 Task: For heading Calibri with Bold.  font size for heading24,  'Change the font style of data to'Bell MT.  and font size to 16,  Change the alignment of both headline & data to Align middle & Align Center.  In the sheet  AssetAllocation logbookbook
Action: Mouse moved to (181, 213)
Screenshot: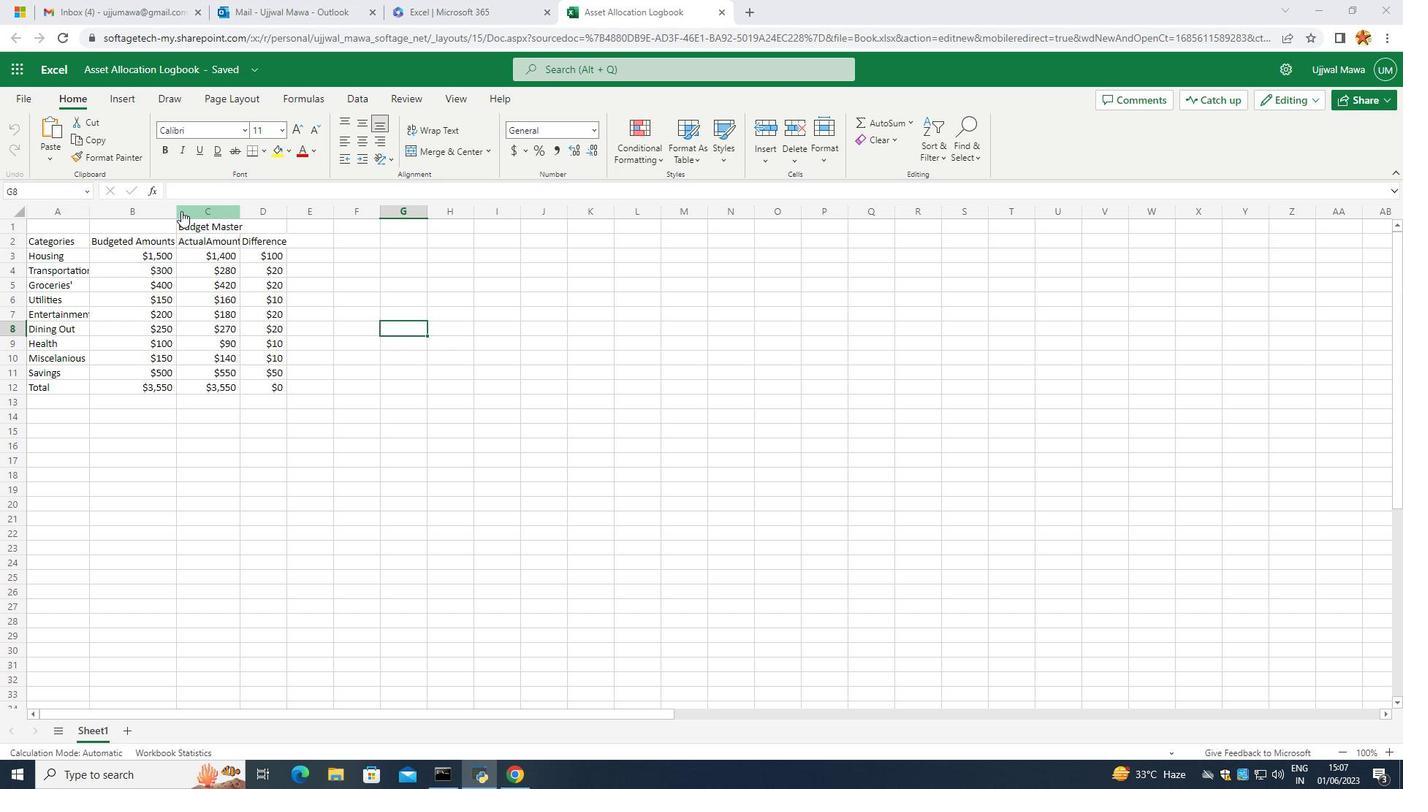 
Action: Mouse pressed left at (181, 213)
Screenshot: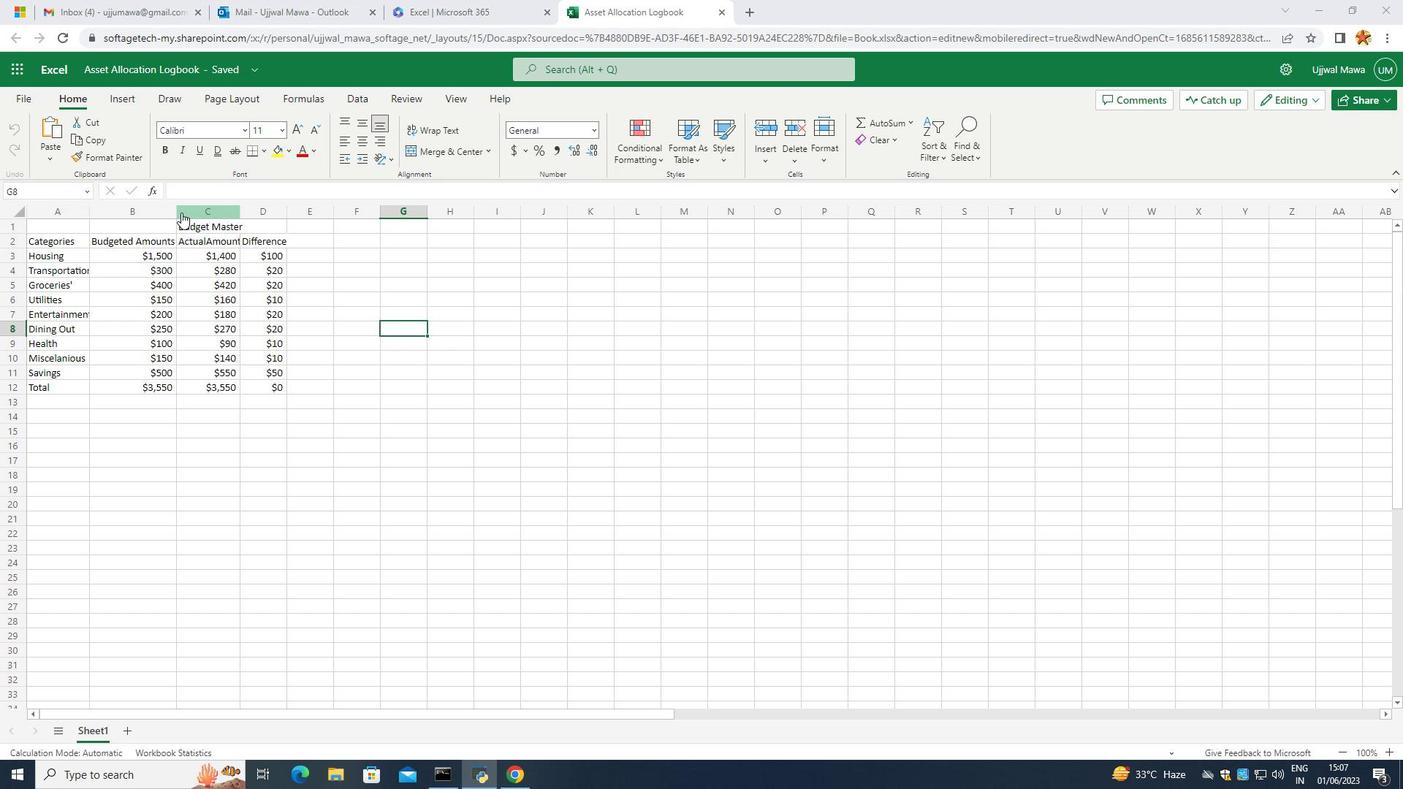 
Action: Mouse moved to (184, 219)
Screenshot: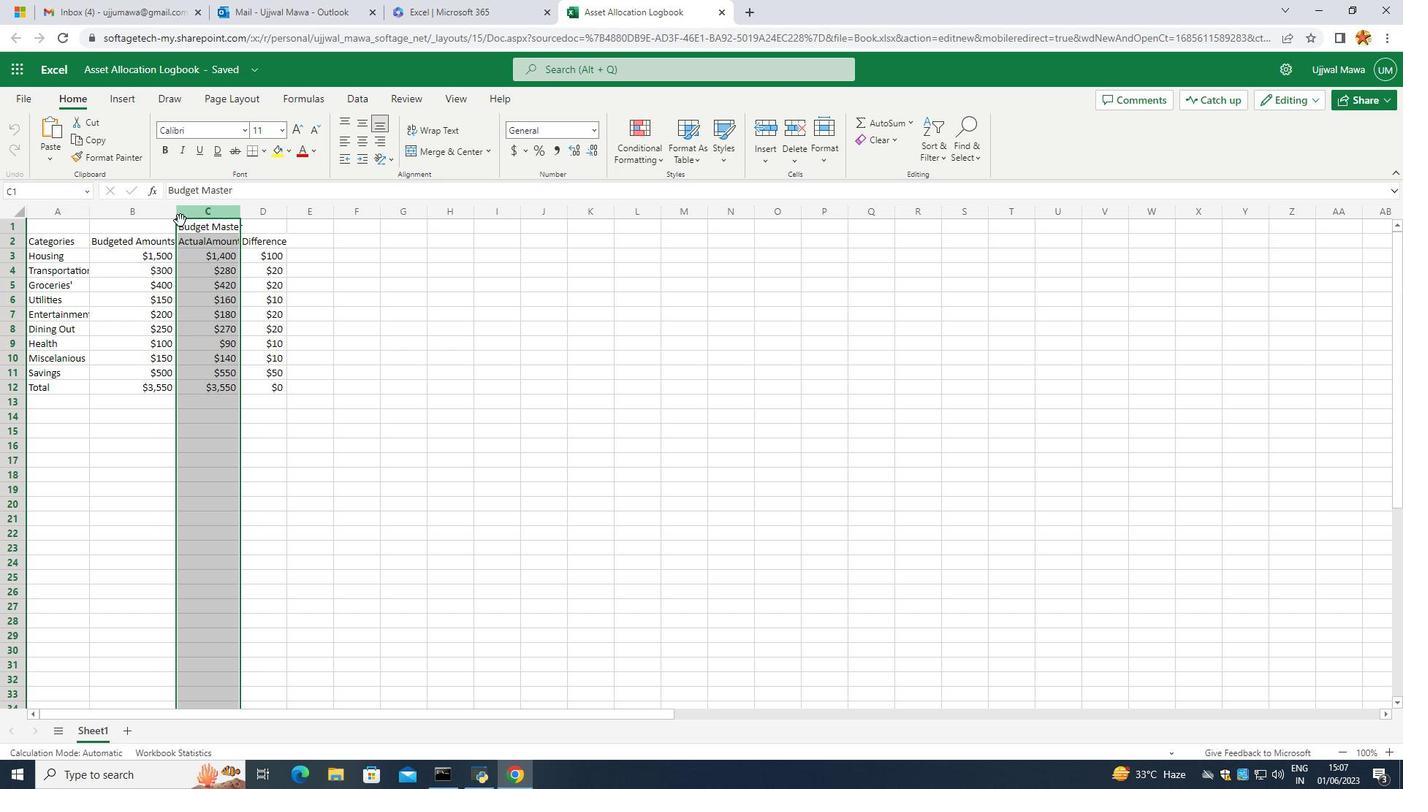 
Action: Mouse pressed left at (184, 219)
Screenshot: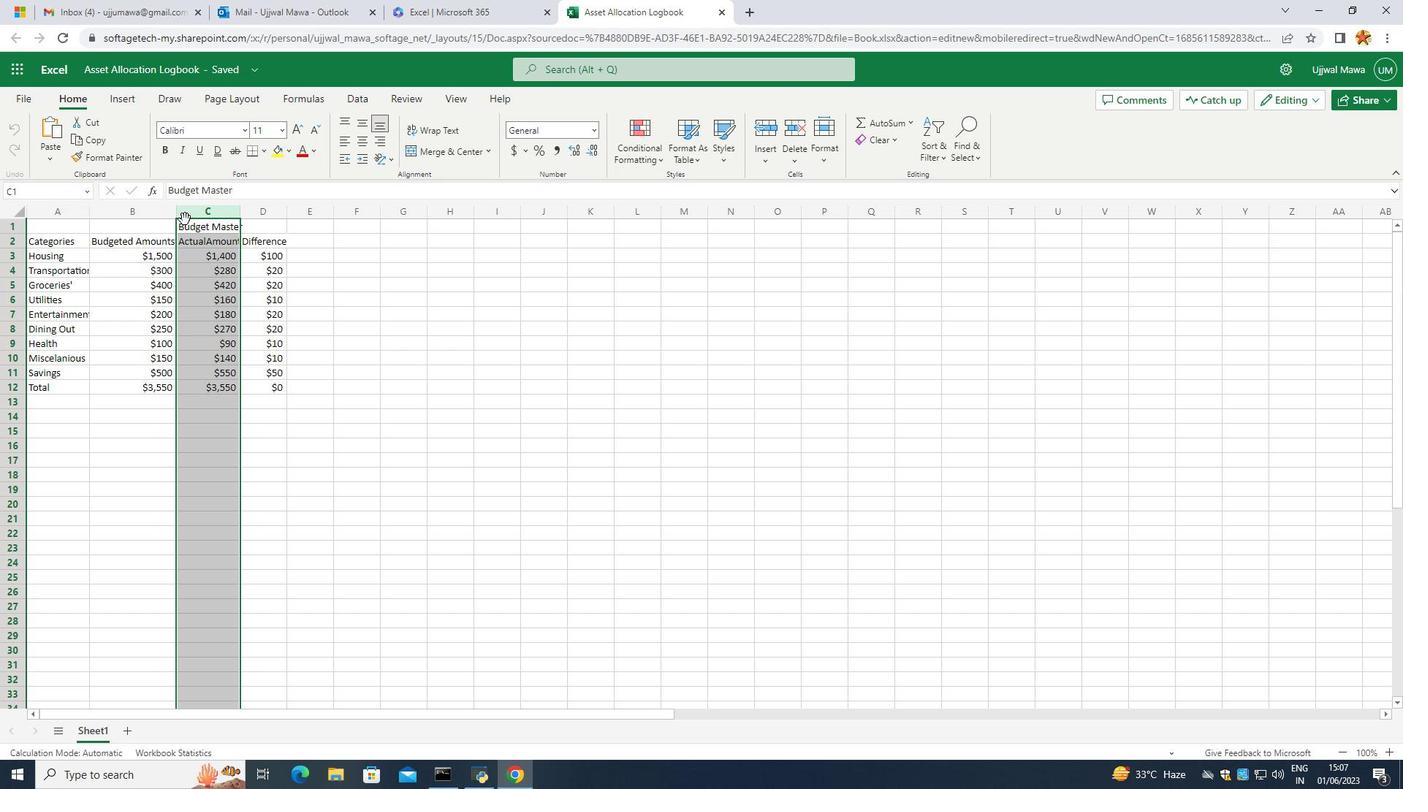 
Action: Mouse moved to (185, 225)
Screenshot: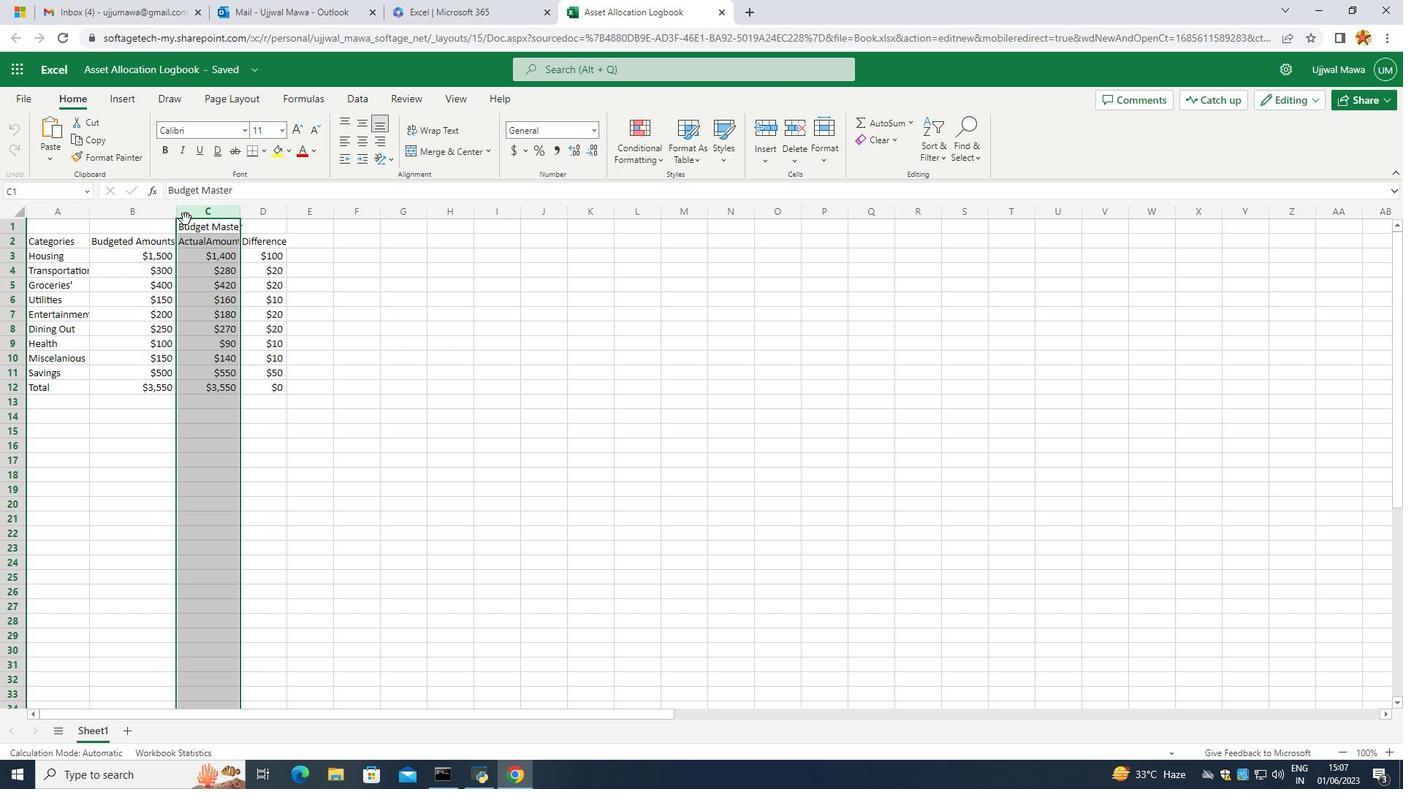 
Action: Mouse pressed left at (185, 225)
Screenshot: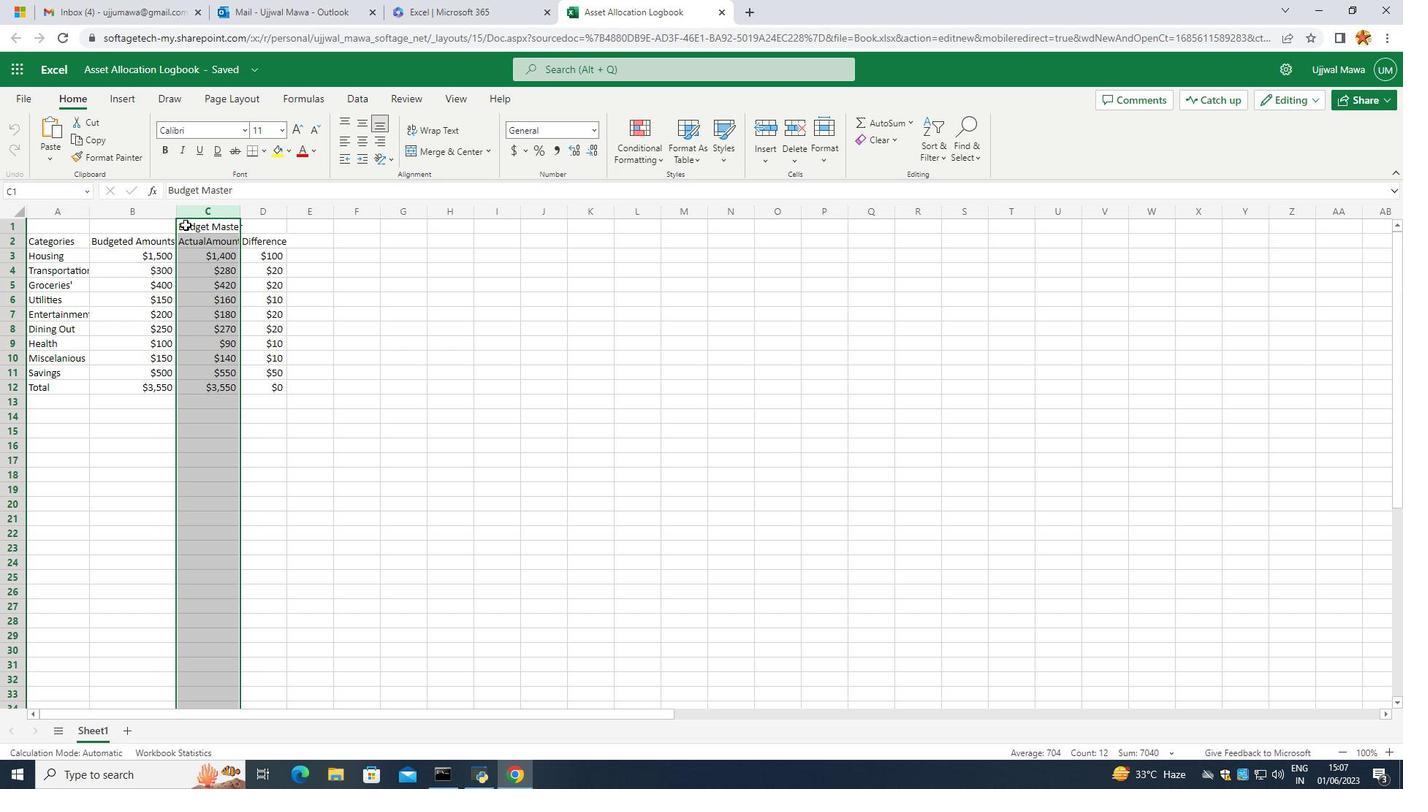 
Action: Mouse moved to (164, 146)
Screenshot: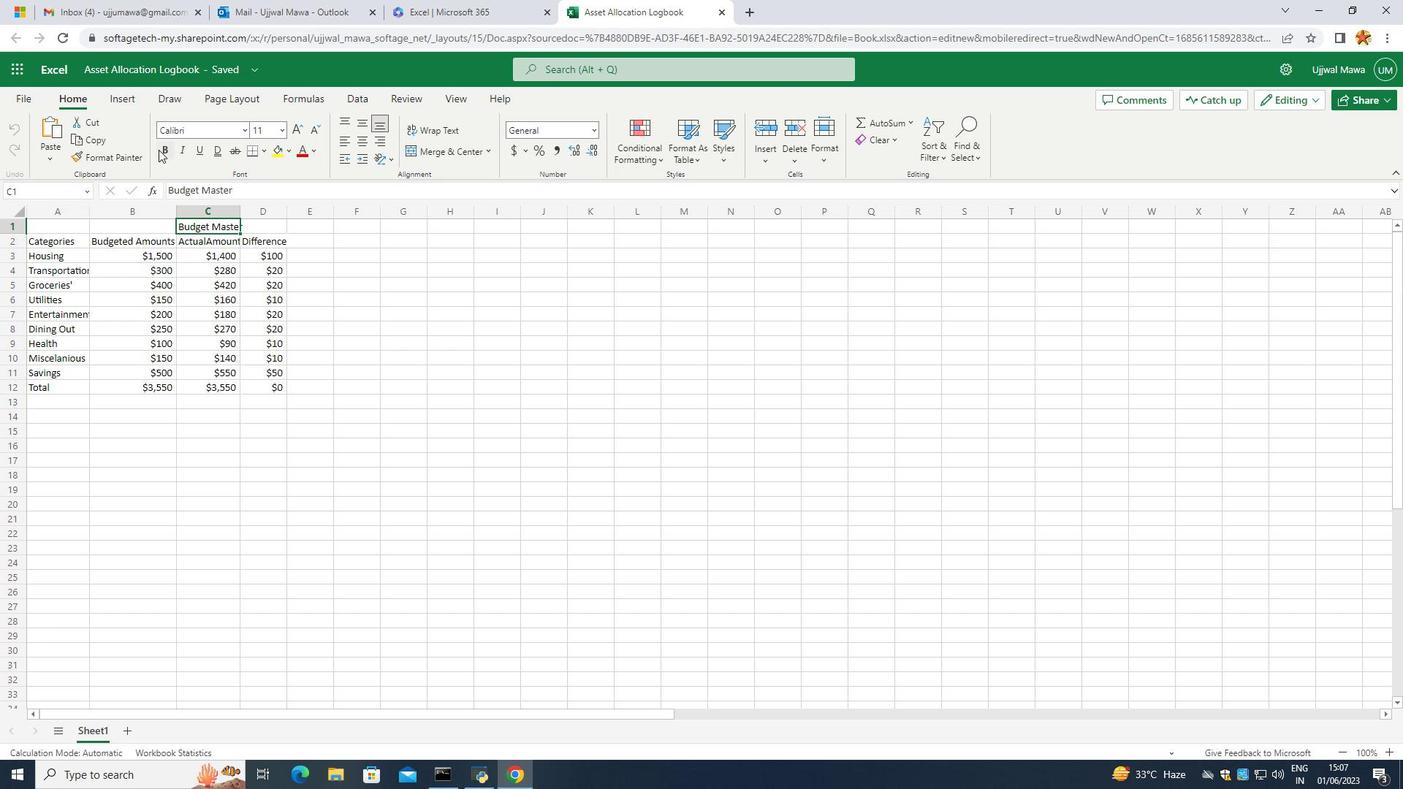 
Action: Mouse pressed left at (164, 146)
Screenshot: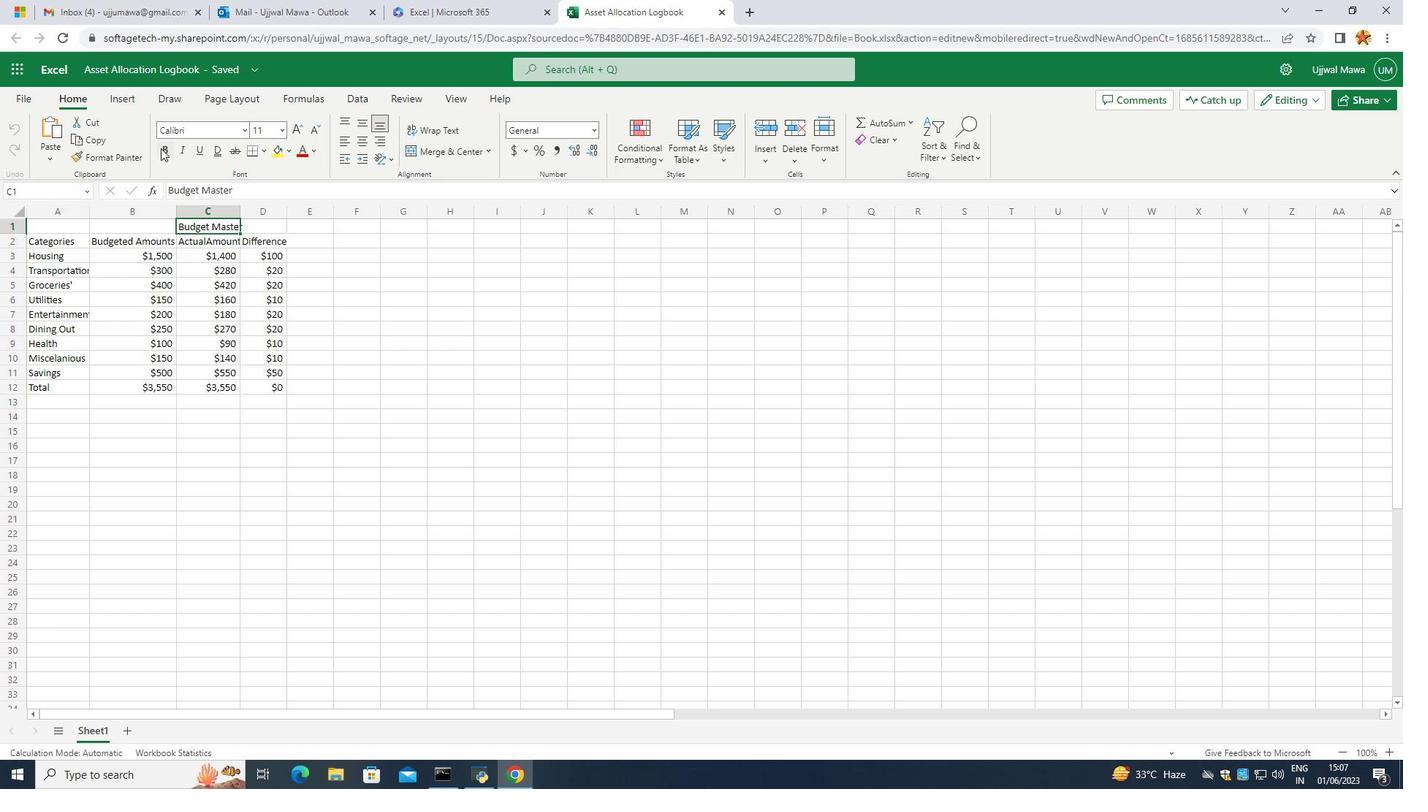 
Action: Mouse moved to (283, 125)
Screenshot: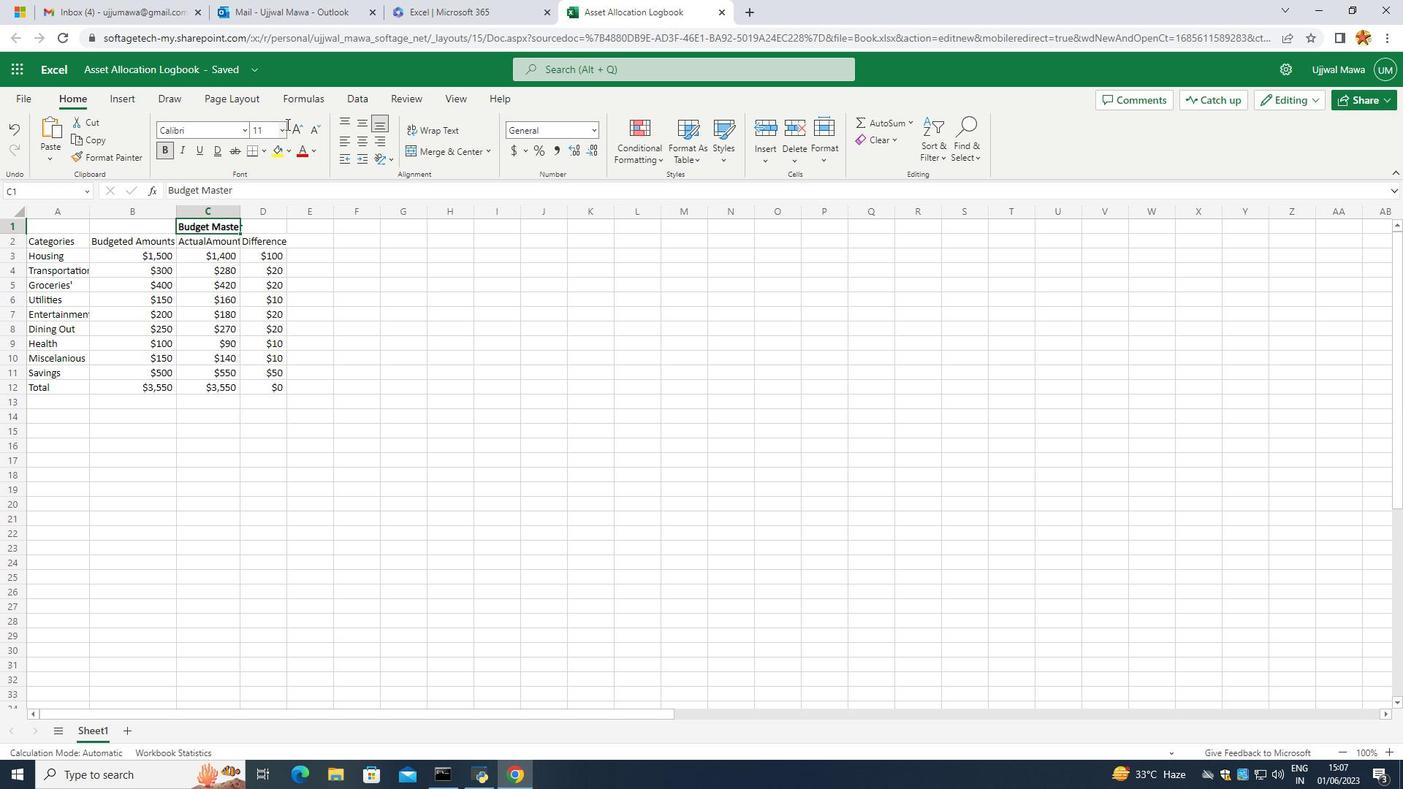 
Action: Mouse pressed left at (283, 125)
Screenshot: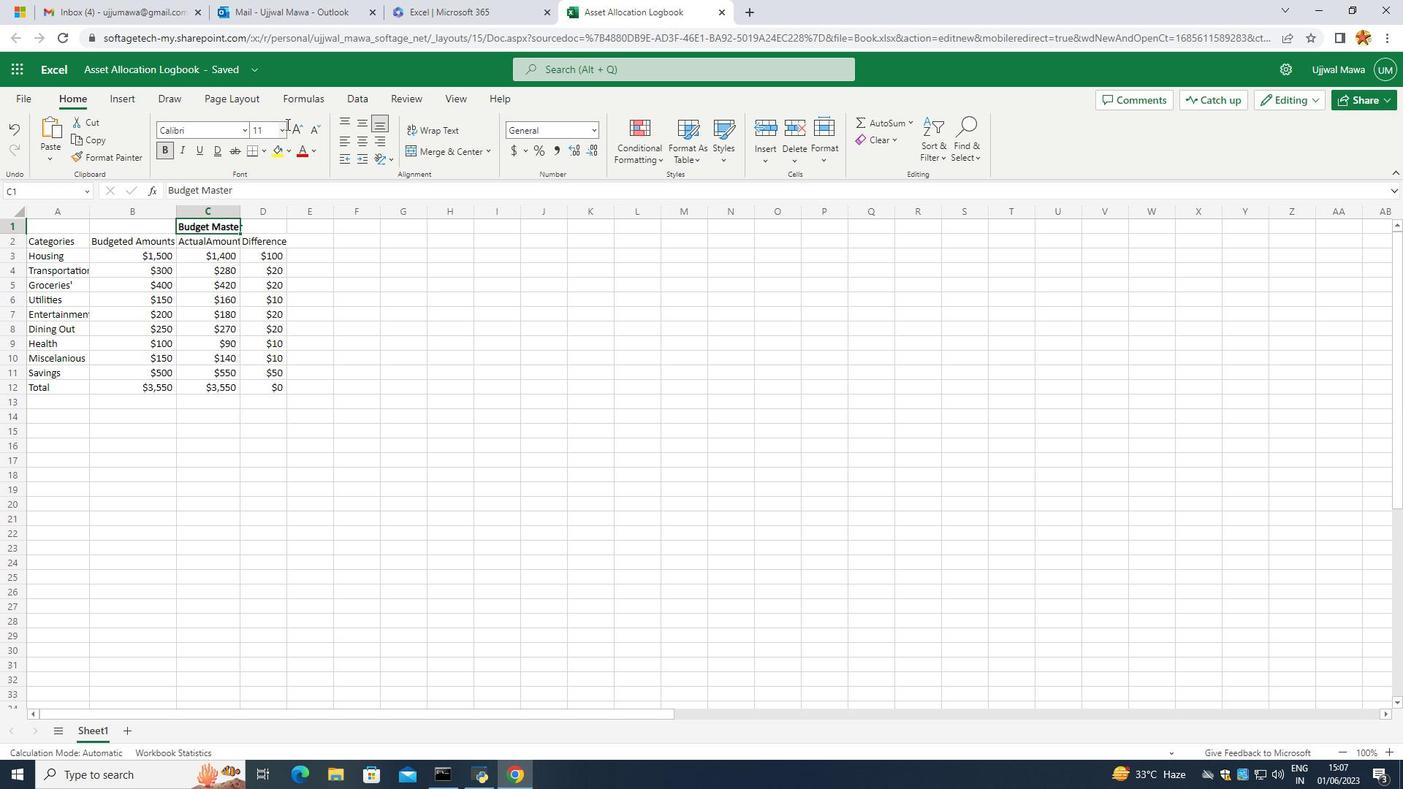 
Action: Mouse moved to (265, 312)
Screenshot: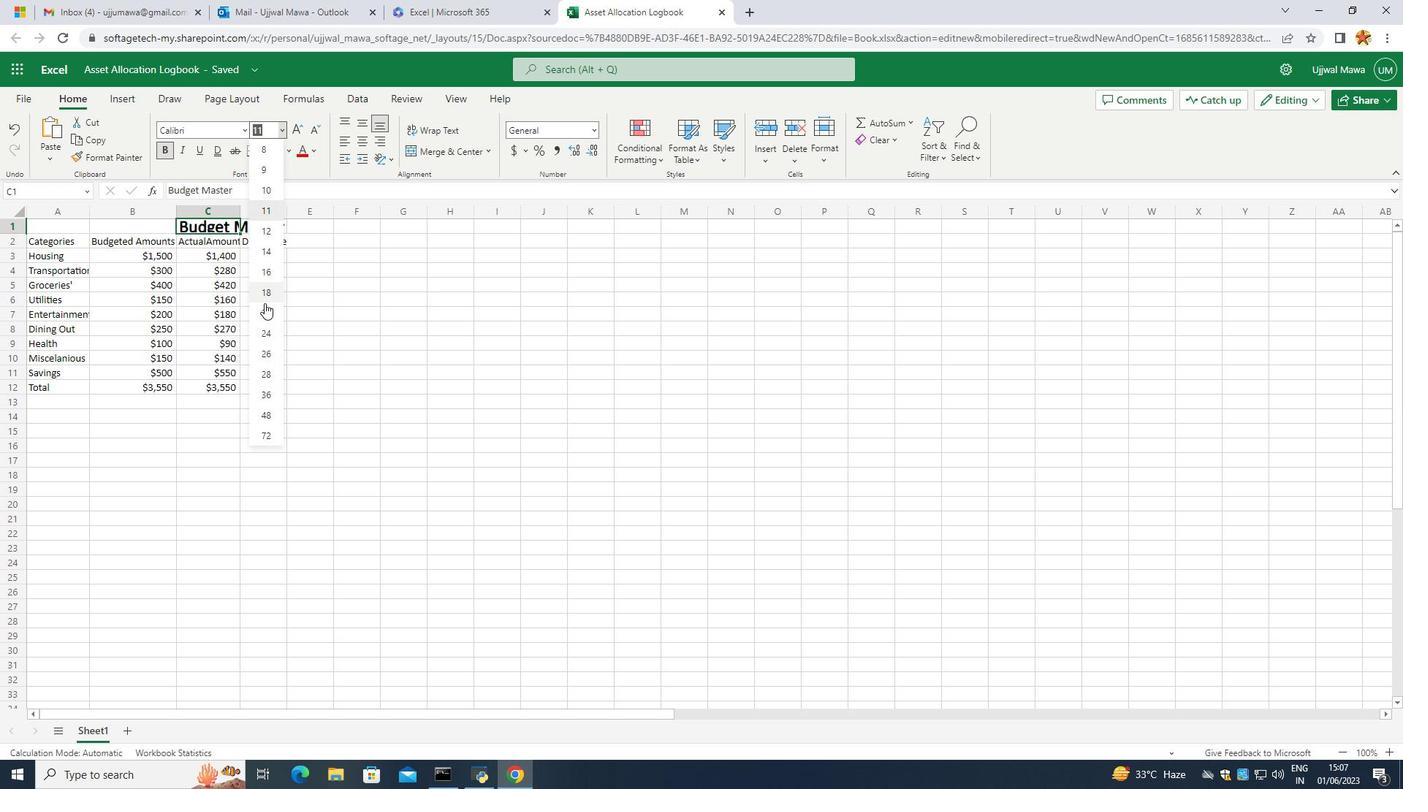 
Action: Mouse scrolled (265, 312) with delta (0, 0)
Screenshot: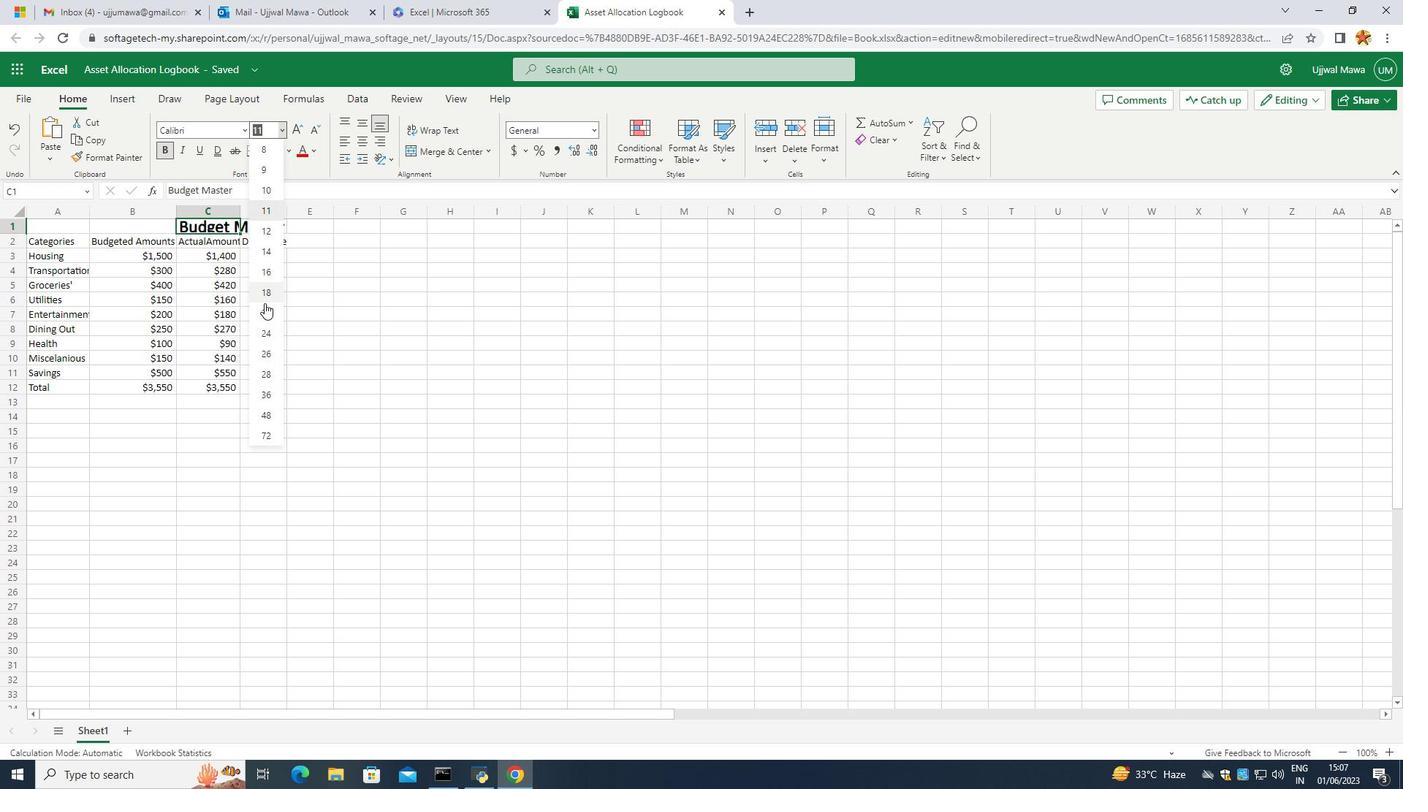 
Action: Mouse moved to (268, 331)
Screenshot: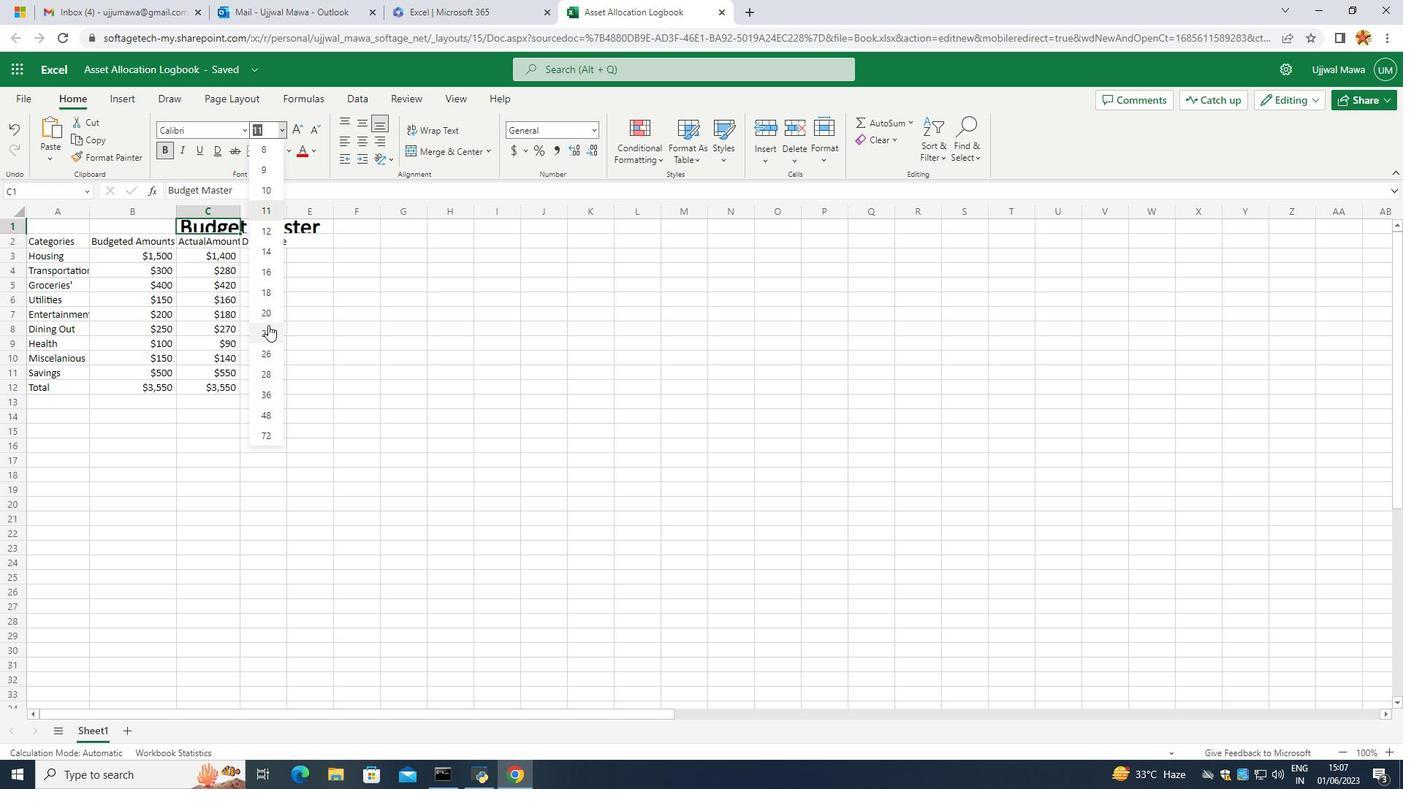 
Action: Mouse pressed left at (268, 331)
Screenshot: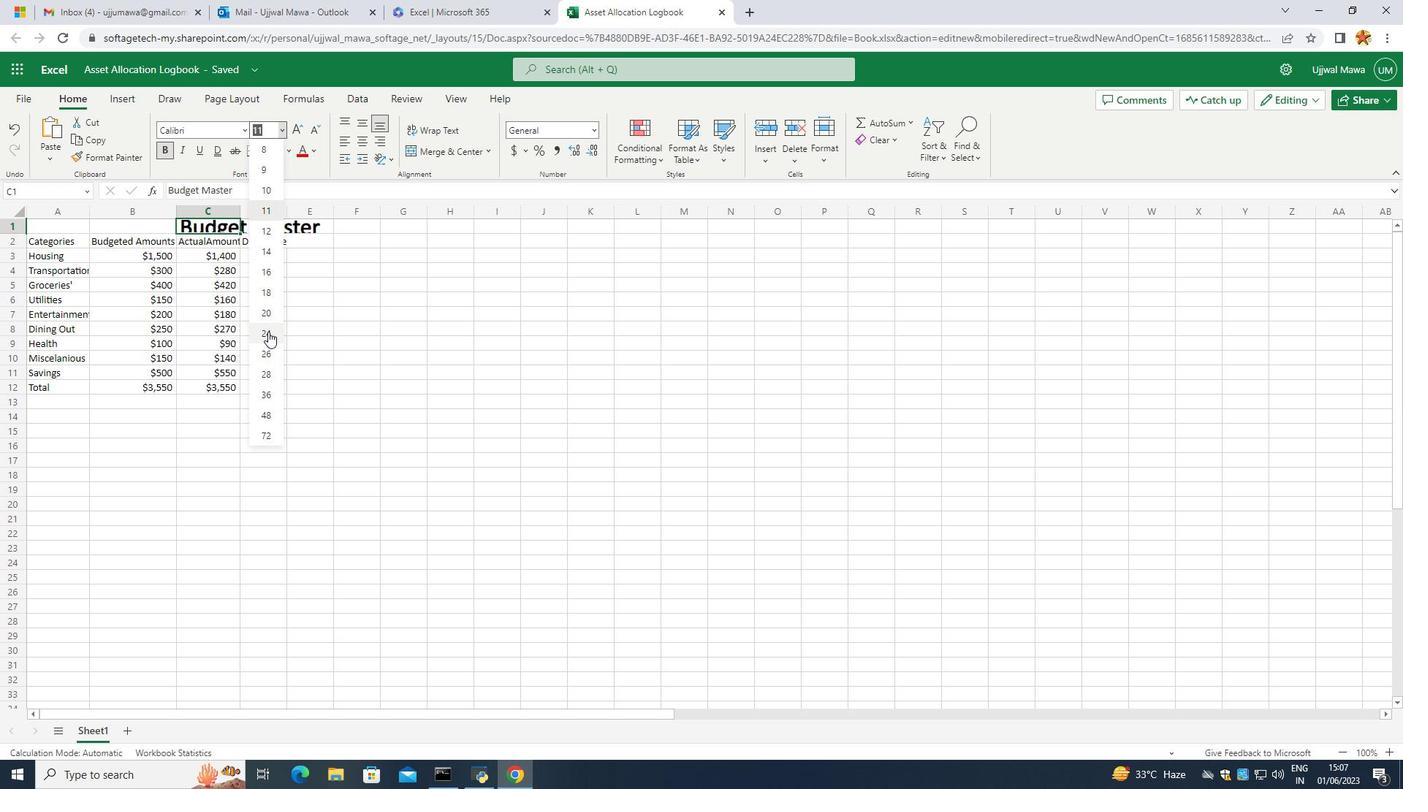 
Action: Mouse moved to (467, 331)
Screenshot: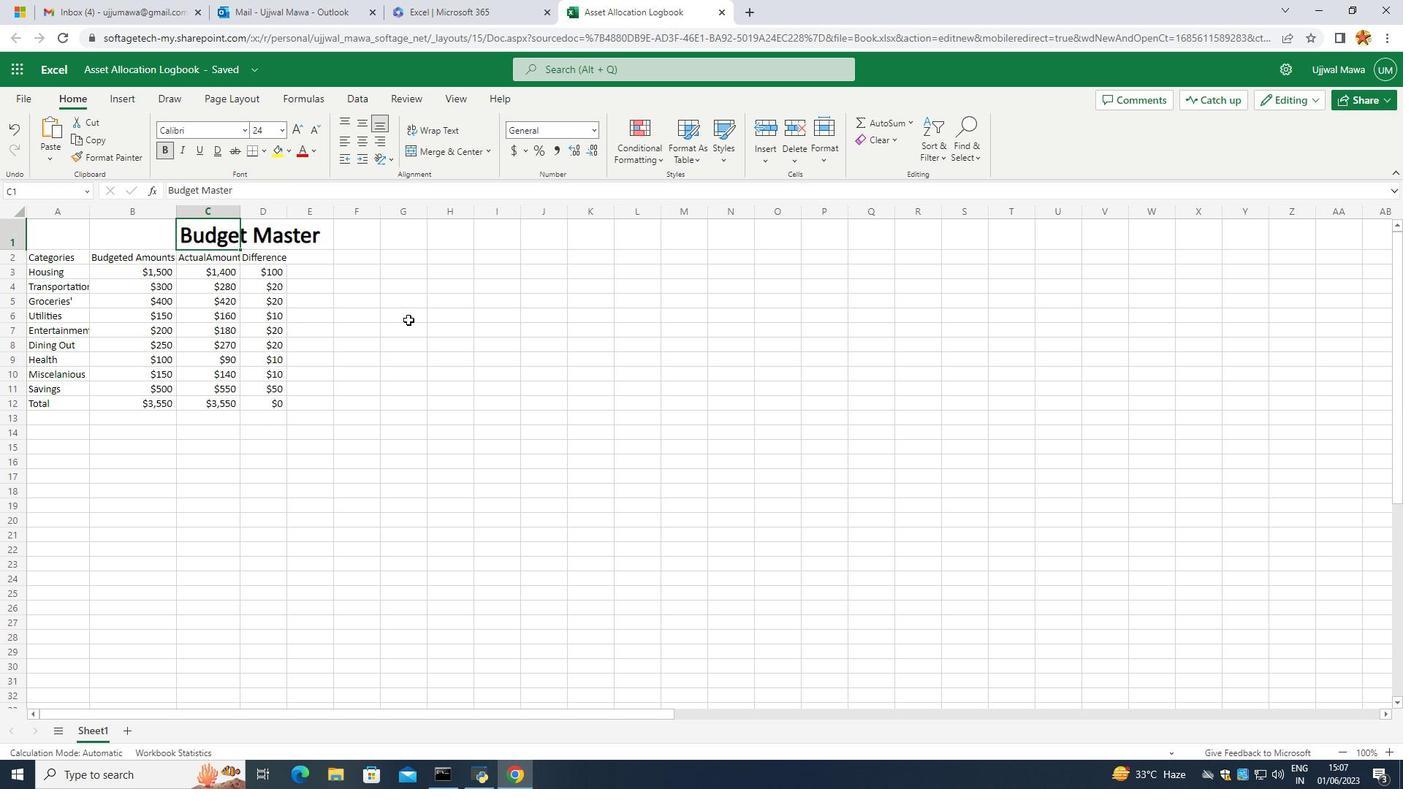 
Action: Mouse pressed left at (467, 331)
Screenshot: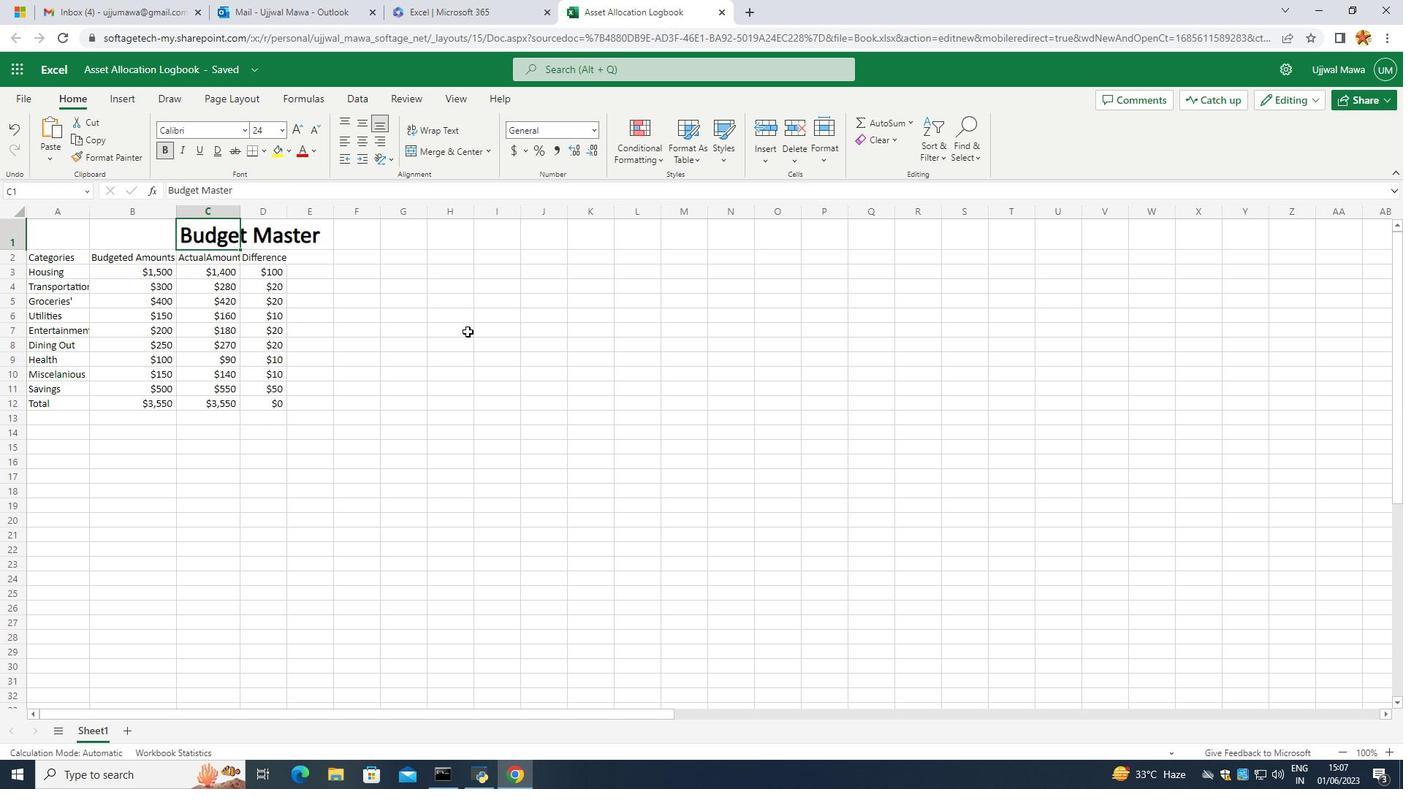 
Action: Mouse moved to (54, 268)
Screenshot: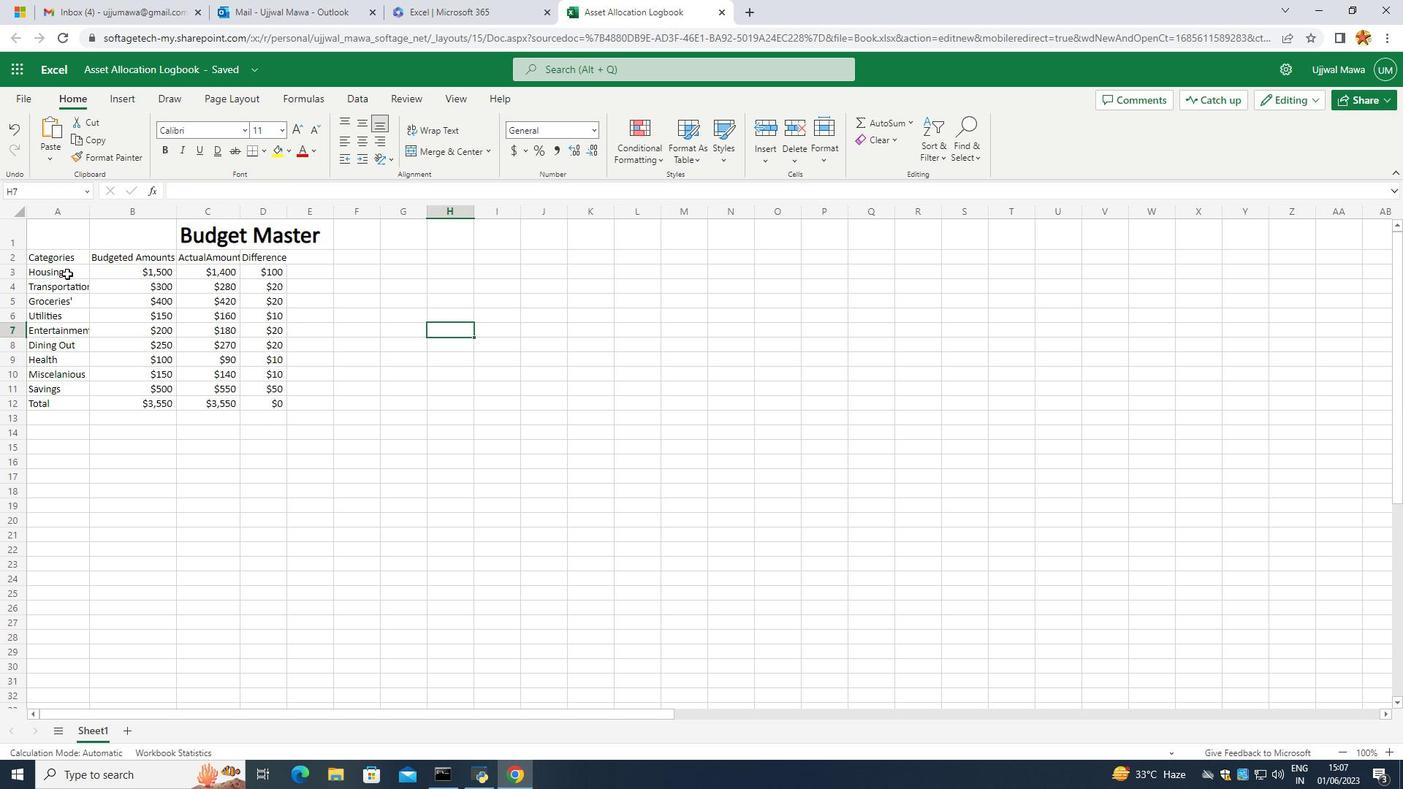 
Action: Mouse pressed left at (54, 268)
Screenshot: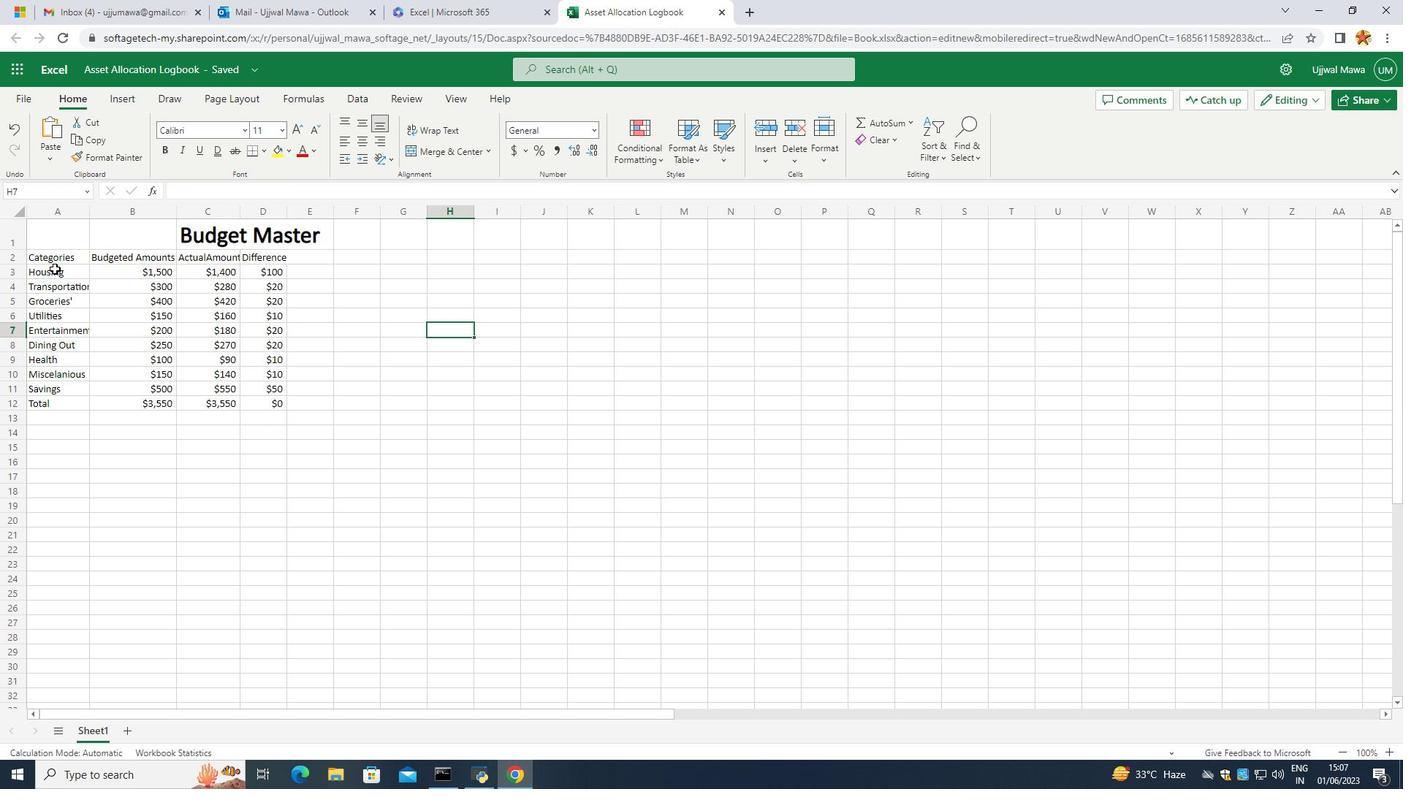 
Action: Mouse moved to (402, 405)
Screenshot: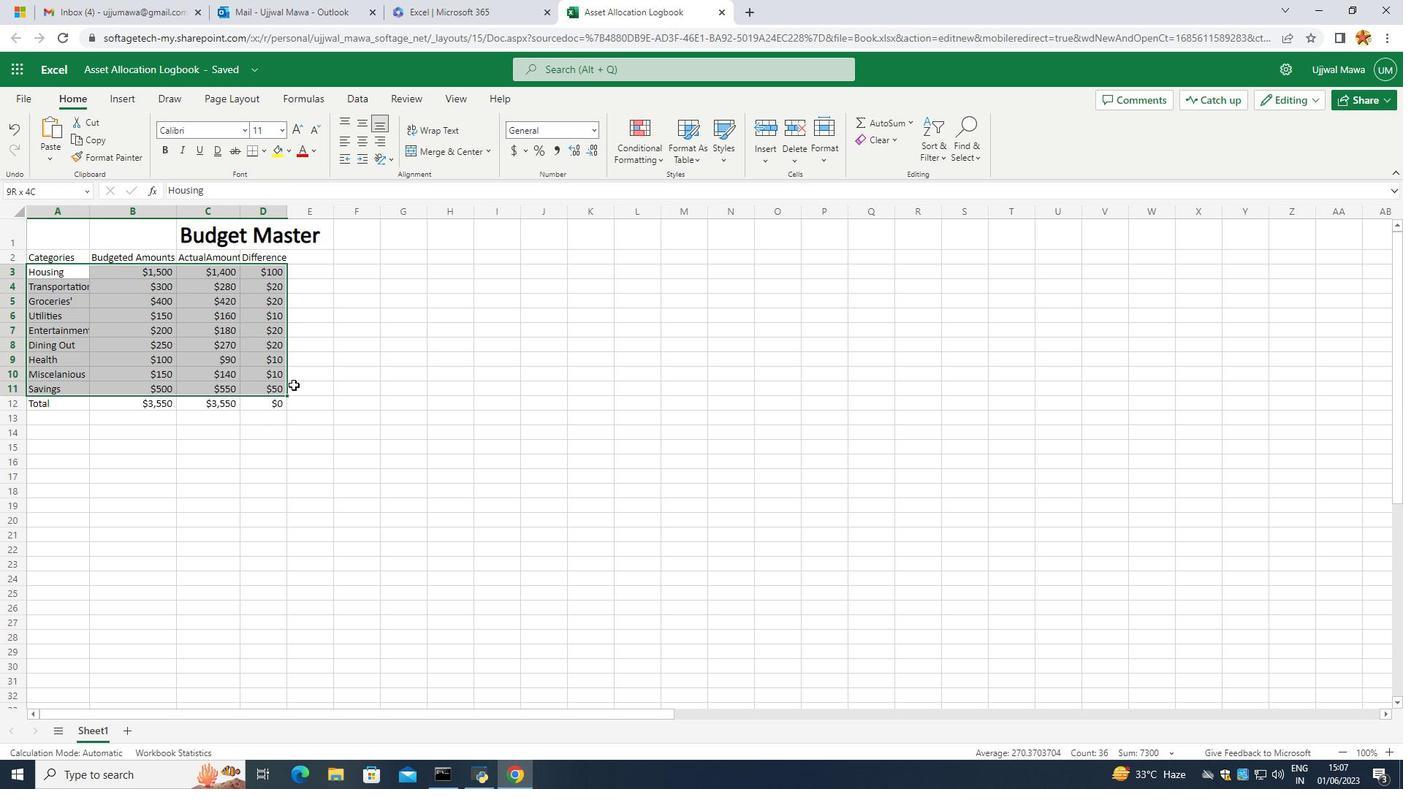 
Action: Mouse pressed left at (402, 405)
Screenshot: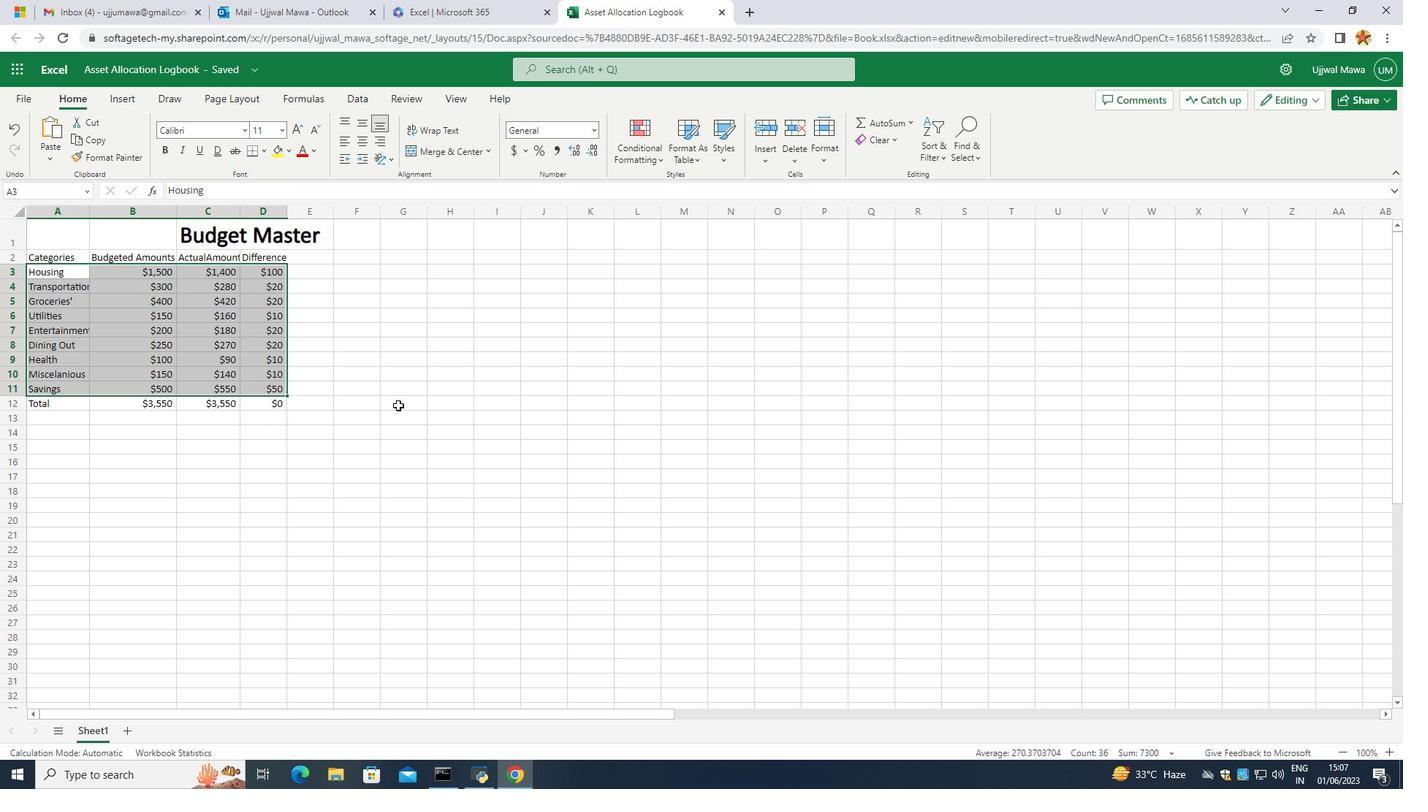 
Action: Mouse moved to (59, 255)
Screenshot: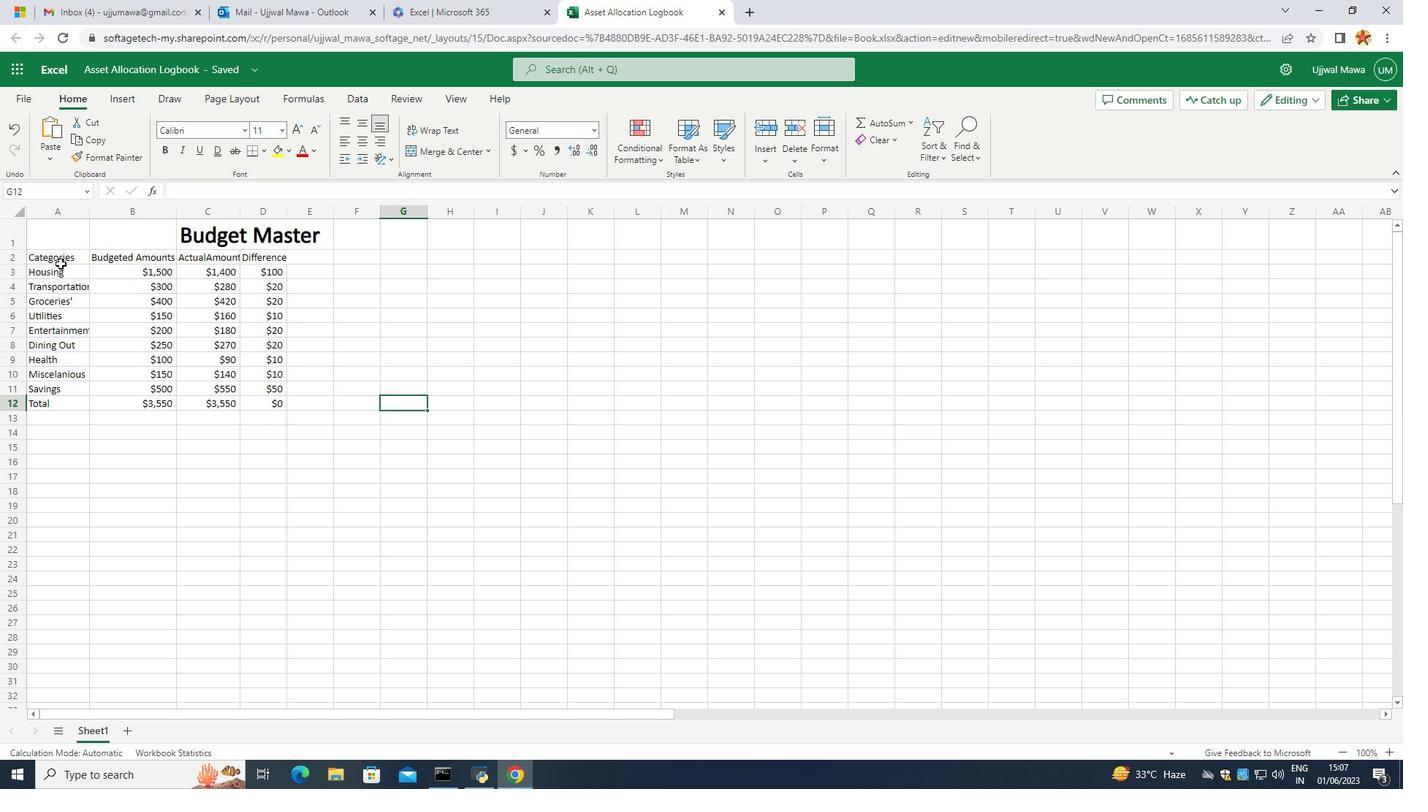 
Action: Mouse pressed left at (59, 255)
Screenshot: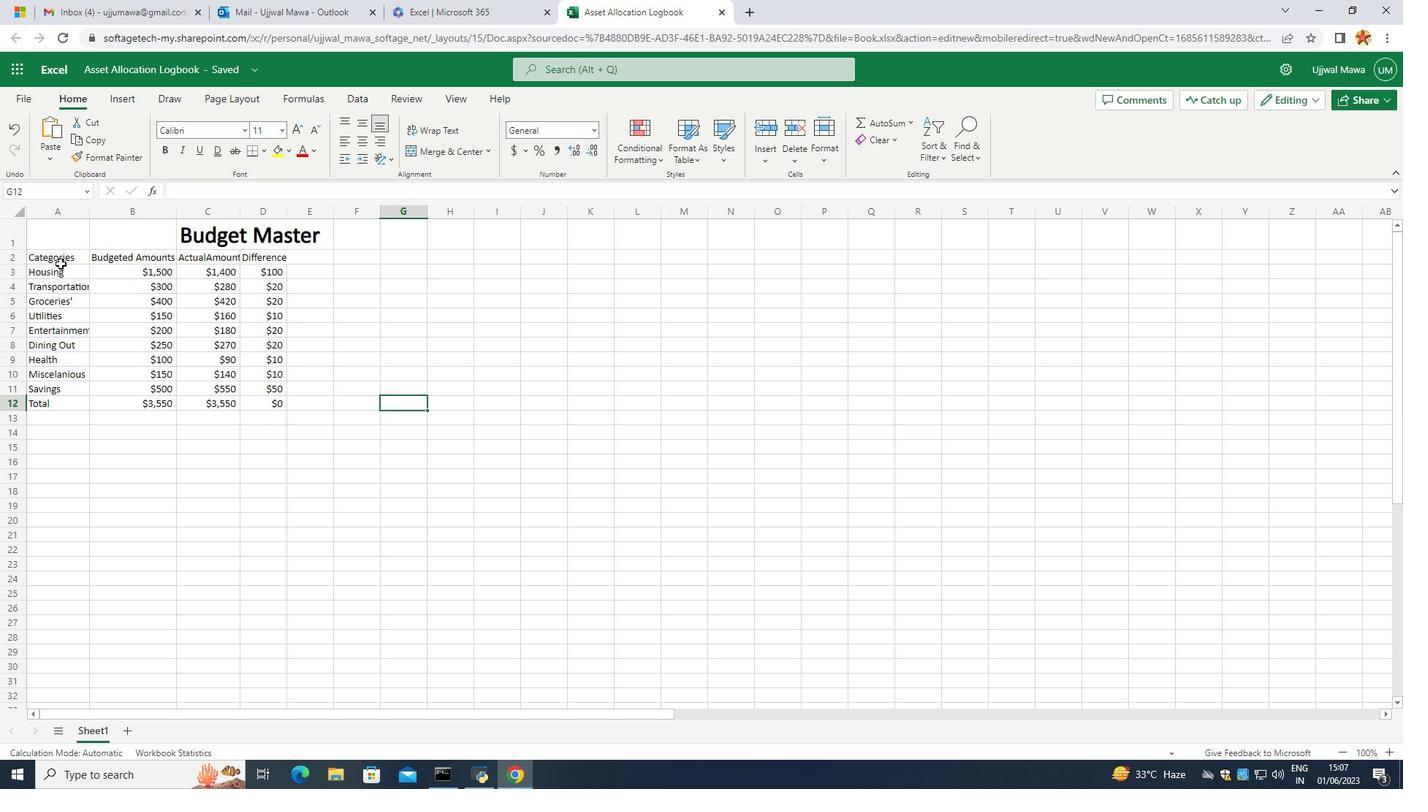 
Action: Mouse moved to (243, 125)
Screenshot: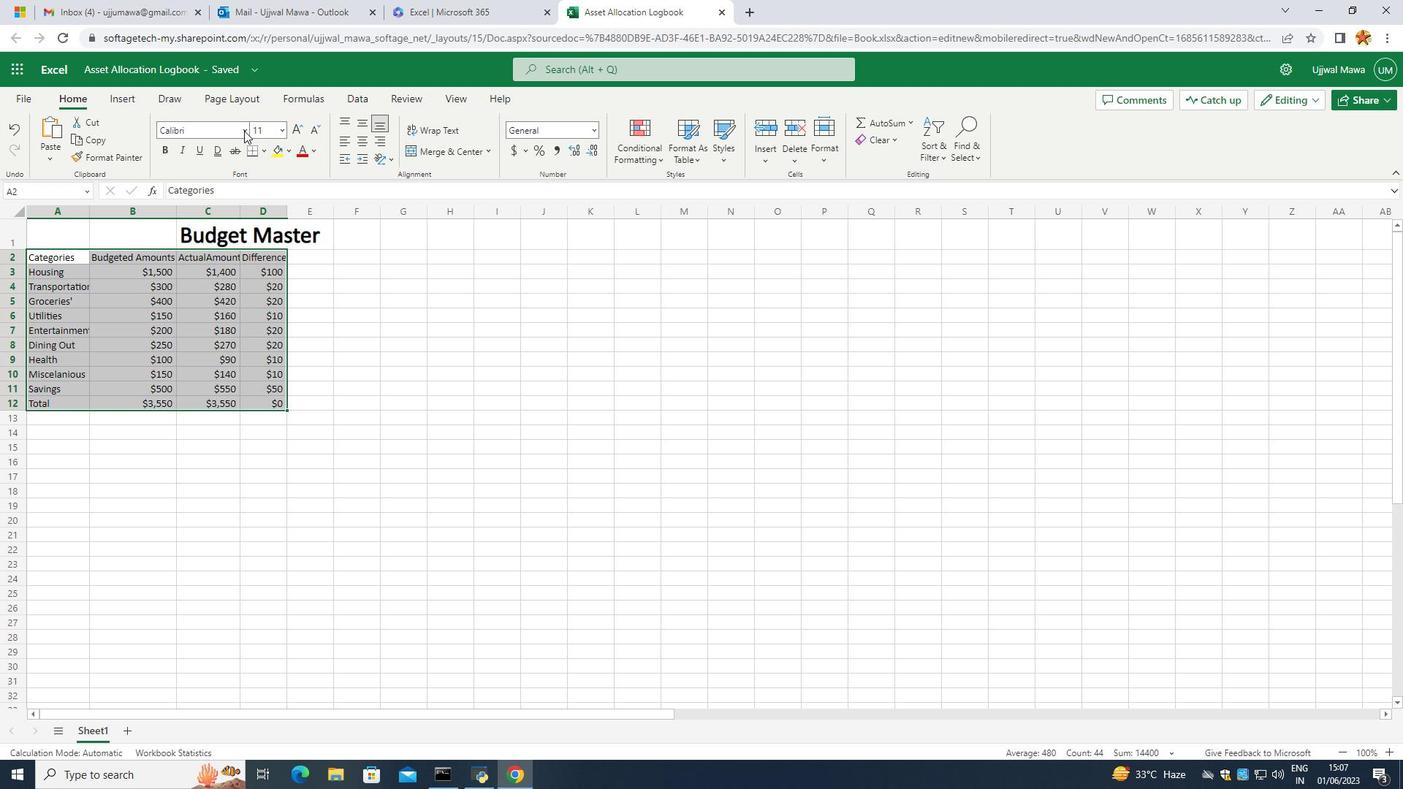 
Action: Mouse pressed left at (243, 125)
Screenshot: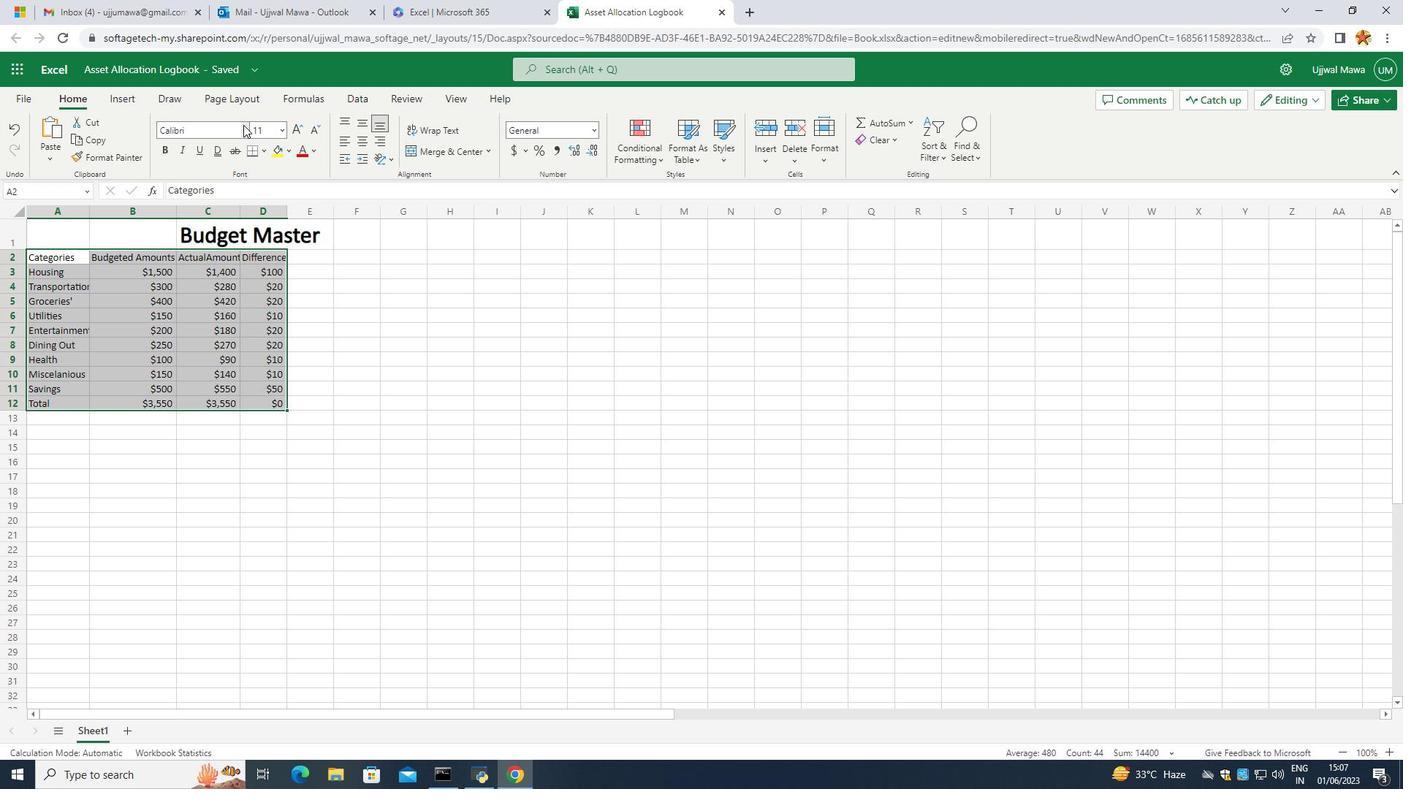 
Action: Mouse moved to (143, 405)
Screenshot: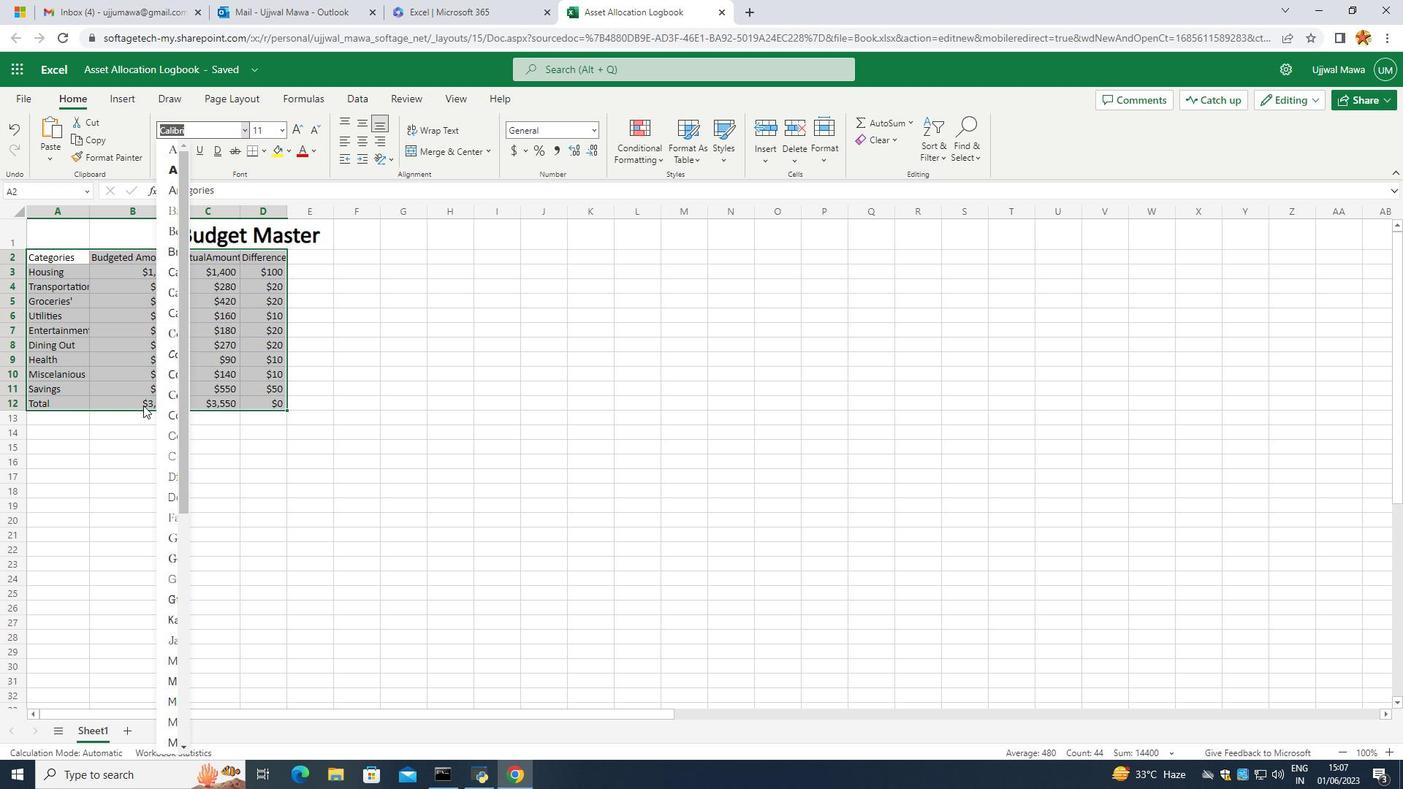 
Action: Mouse scrolled (143, 405) with delta (0, 0)
Screenshot: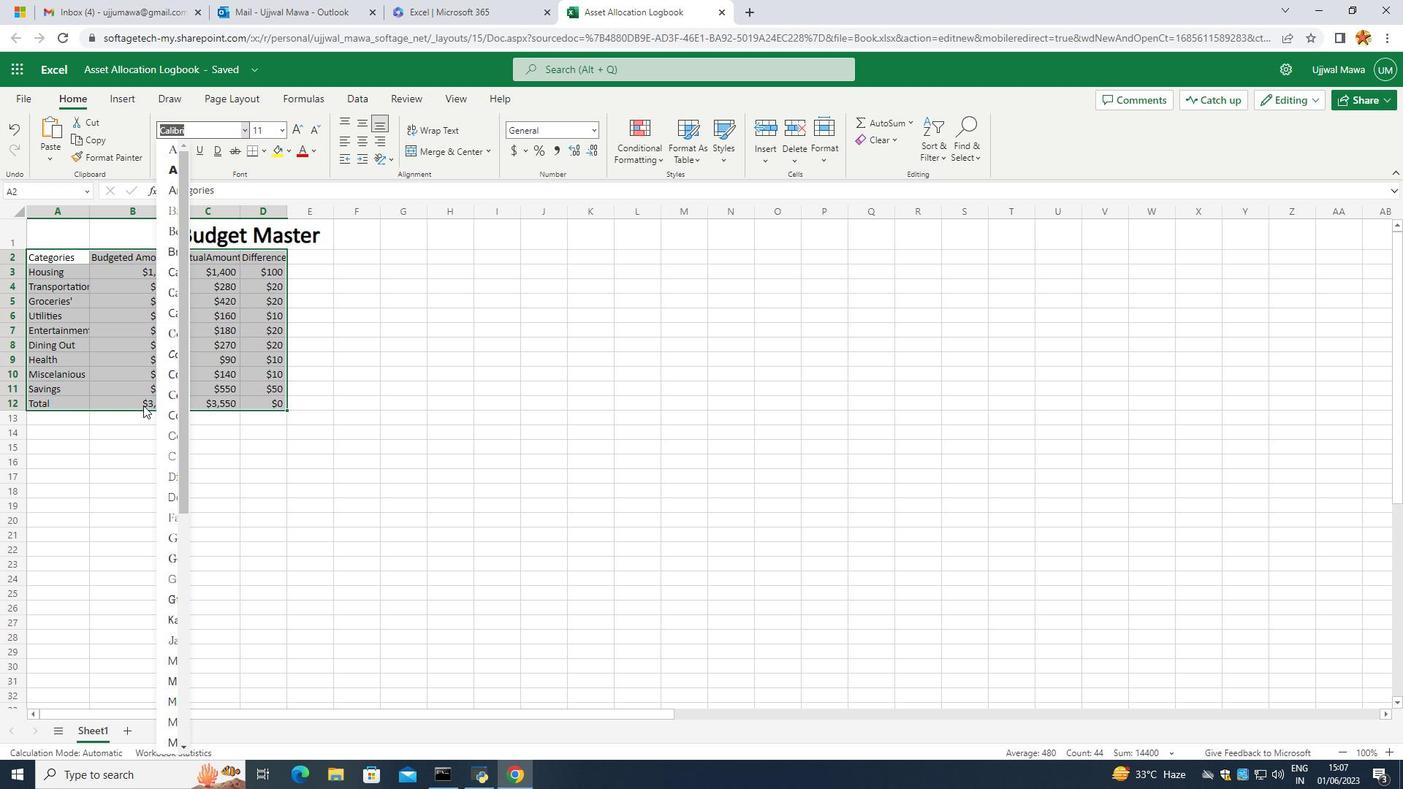 
Action: Mouse scrolled (143, 405) with delta (0, 0)
Screenshot: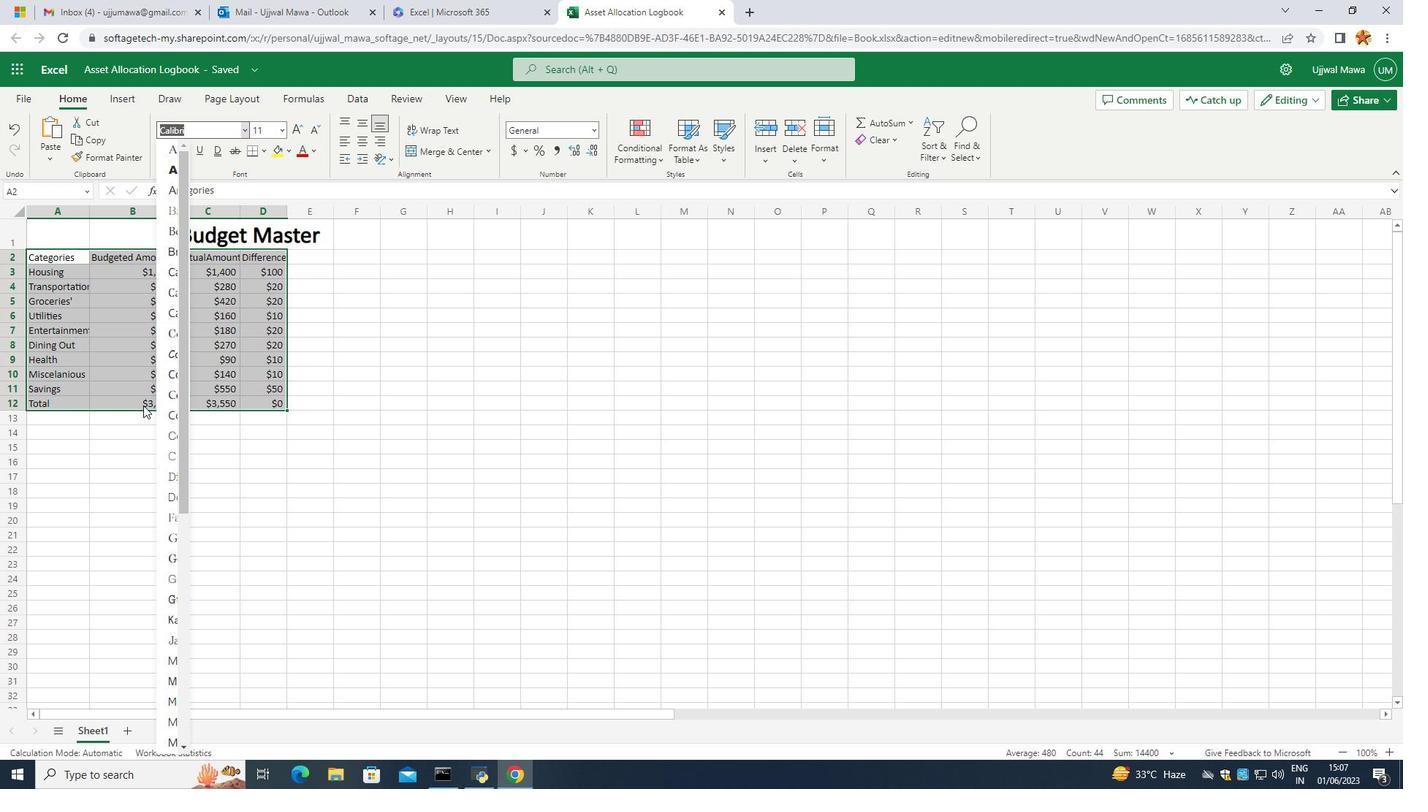 
Action: Mouse moved to (186, 388)
Screenshot: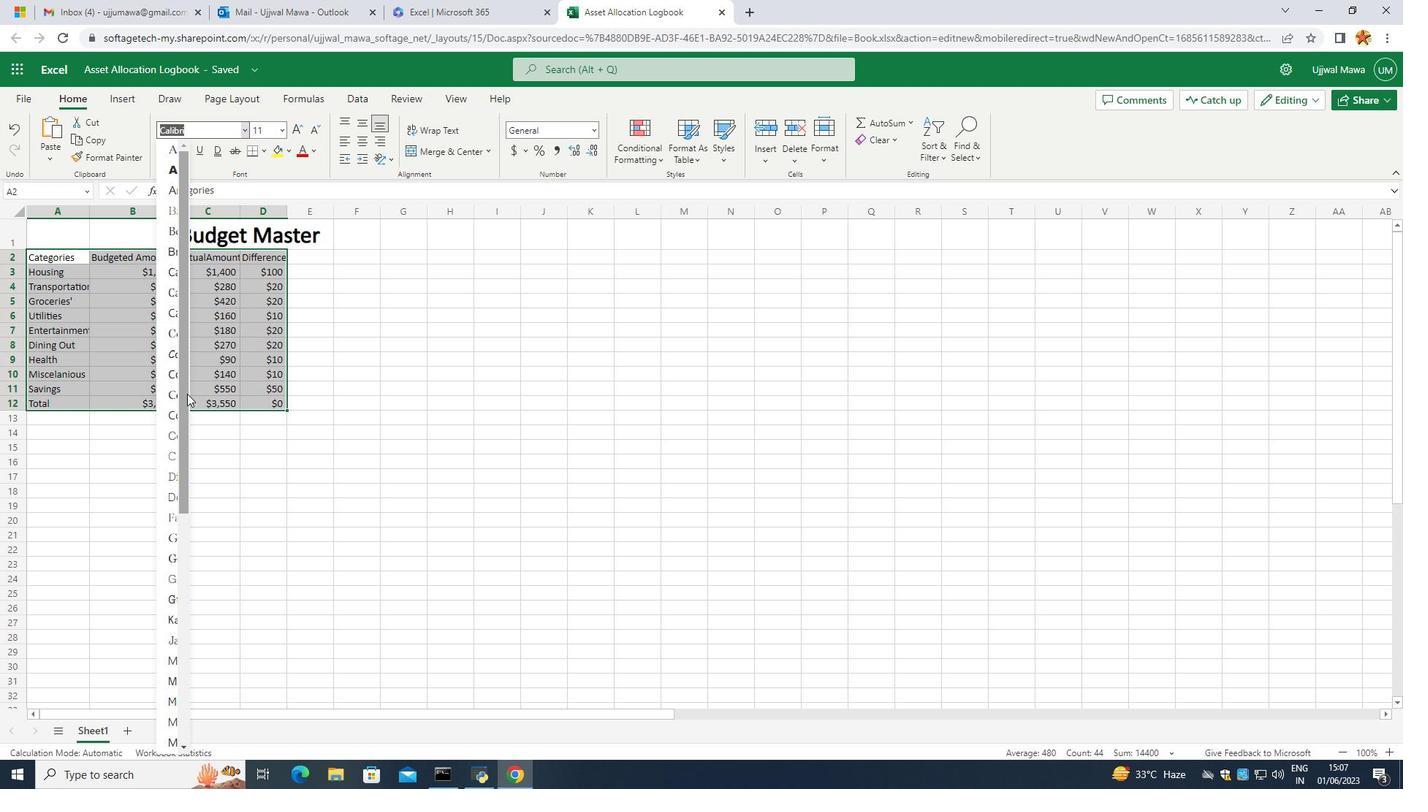 
Action: Mouse scrolled (186, 388) with delta (0, 0)
Screenshot: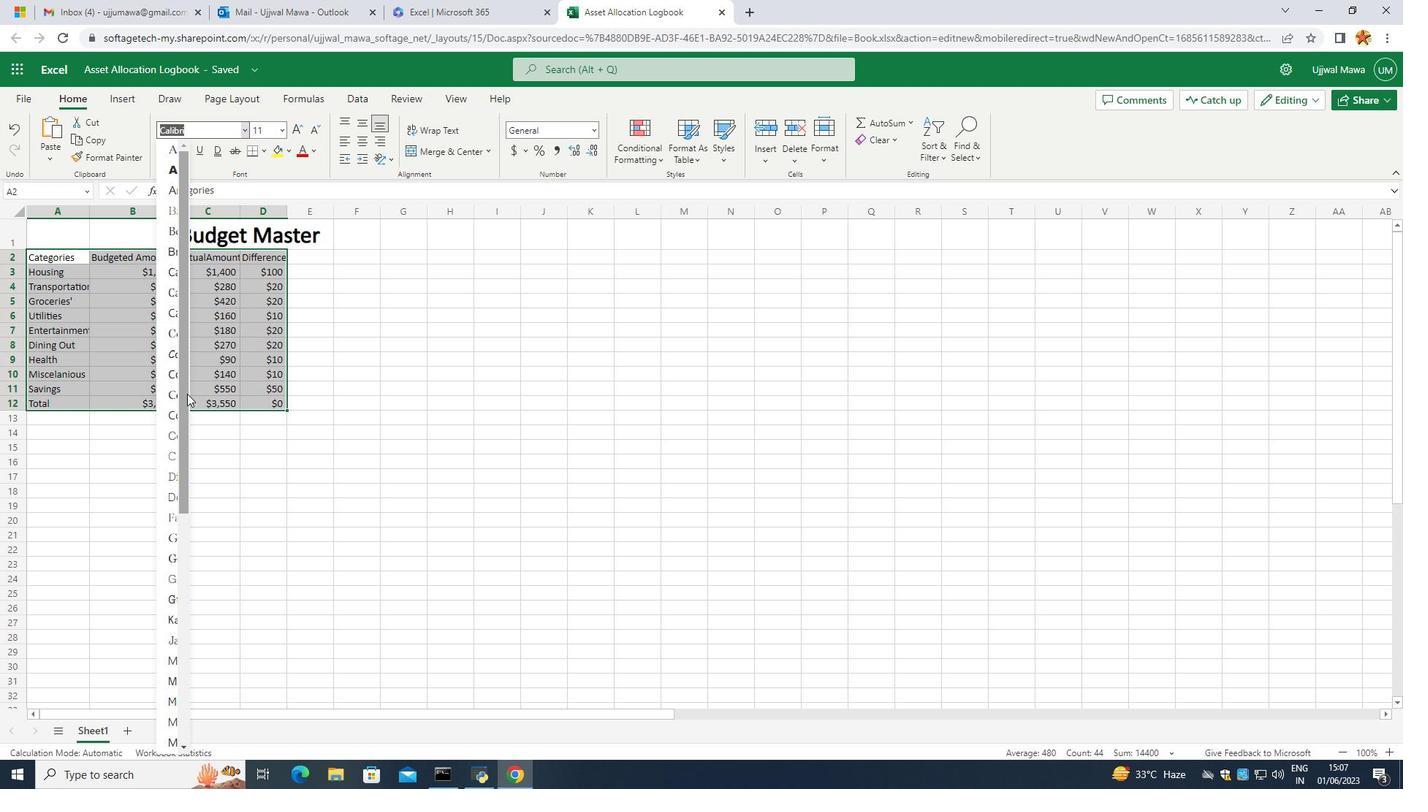 
Action: Mouse scrolled (186, 388) with delta (0, 0)
Screenshot: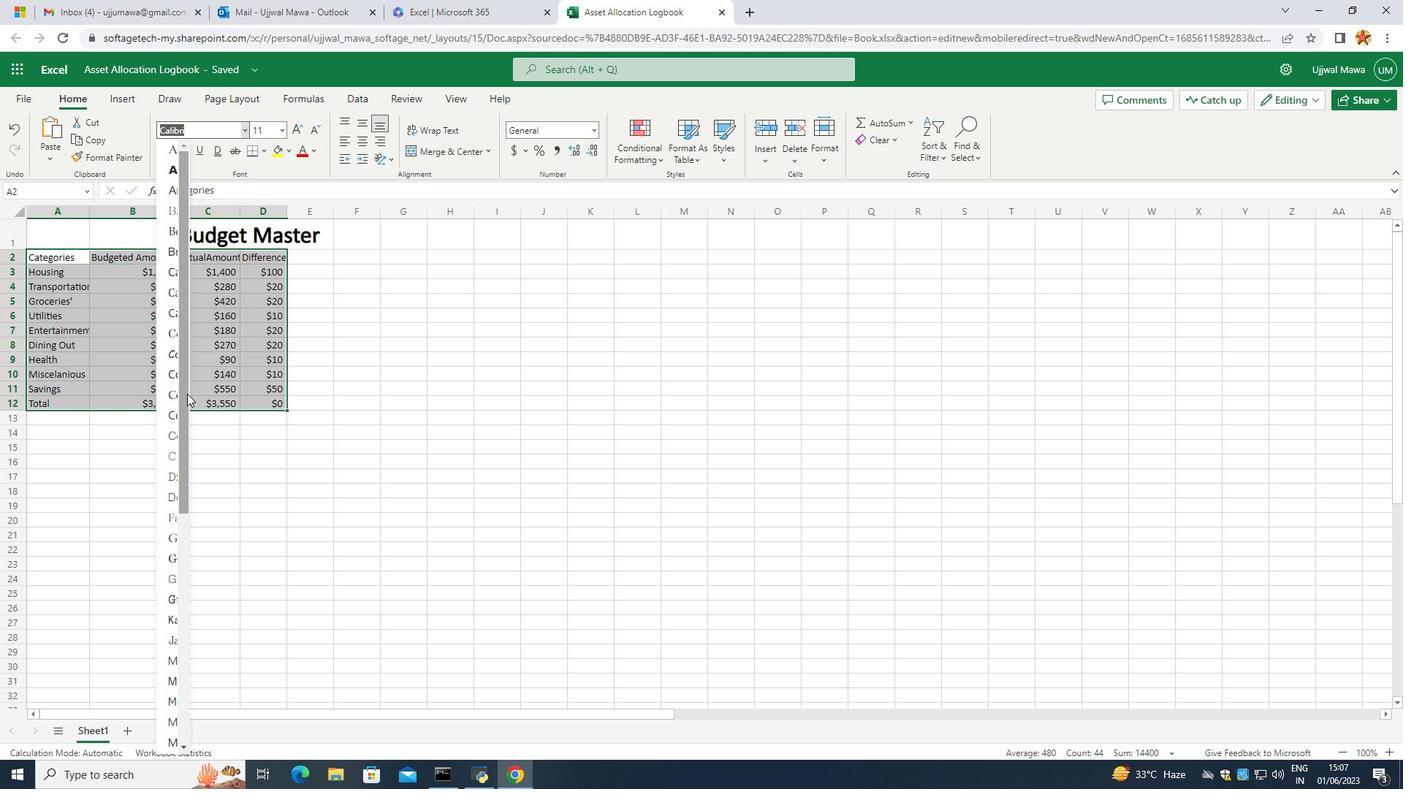 
Action: Mouse moved to (186, 388)
Screenshot: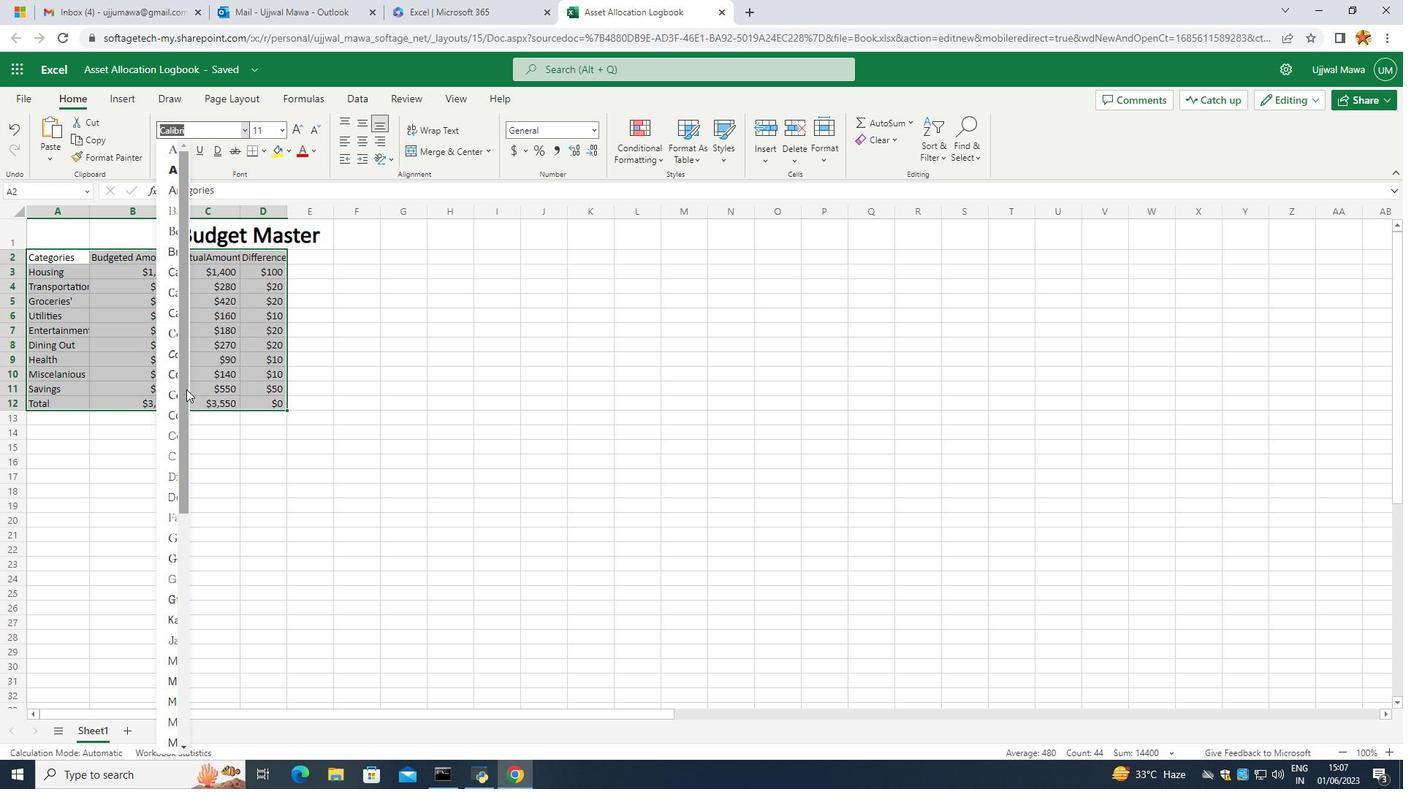 
Action: Mouse scrolled (186, 388) with delta (0, 0)
Screenshot: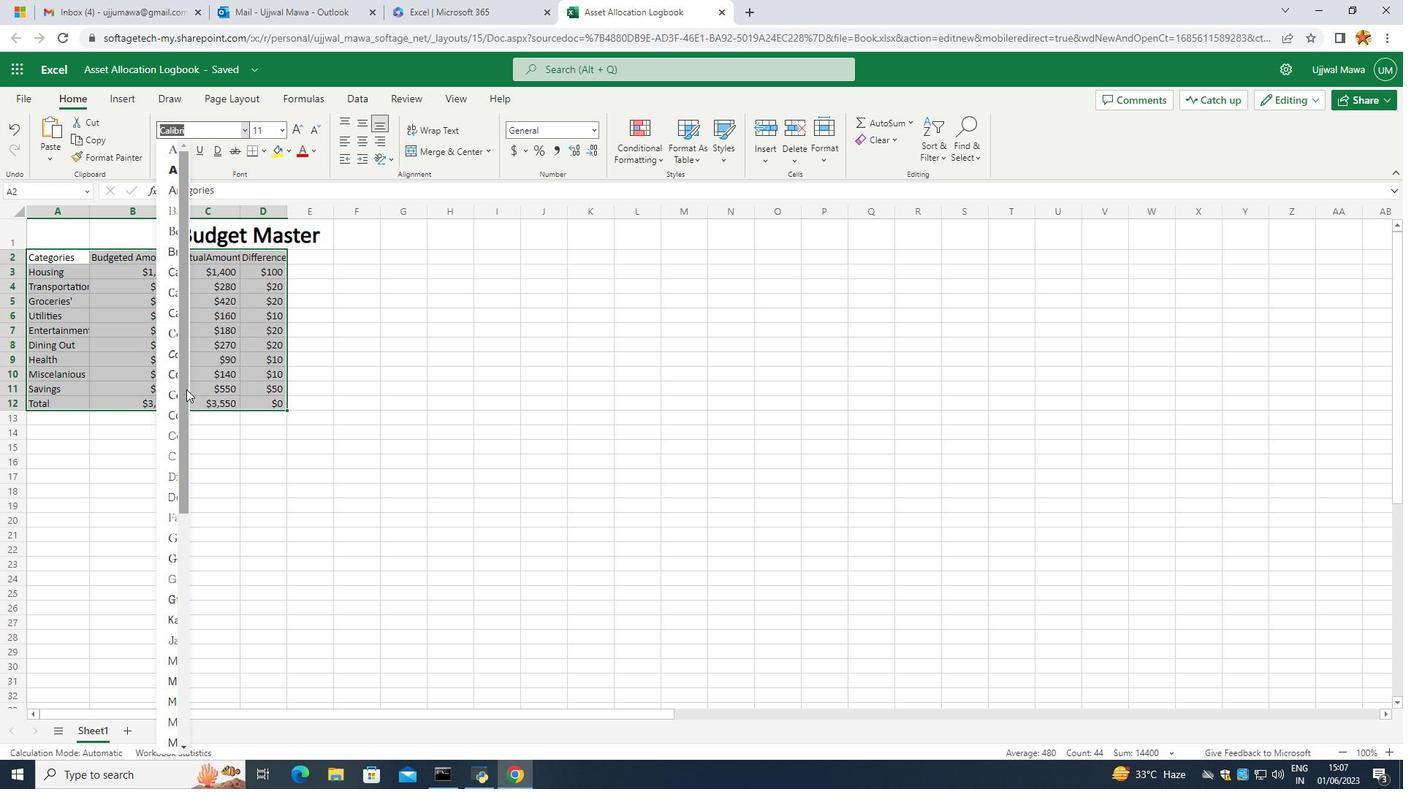 
Action: Mouse moved to (184, 382)
Screenshot: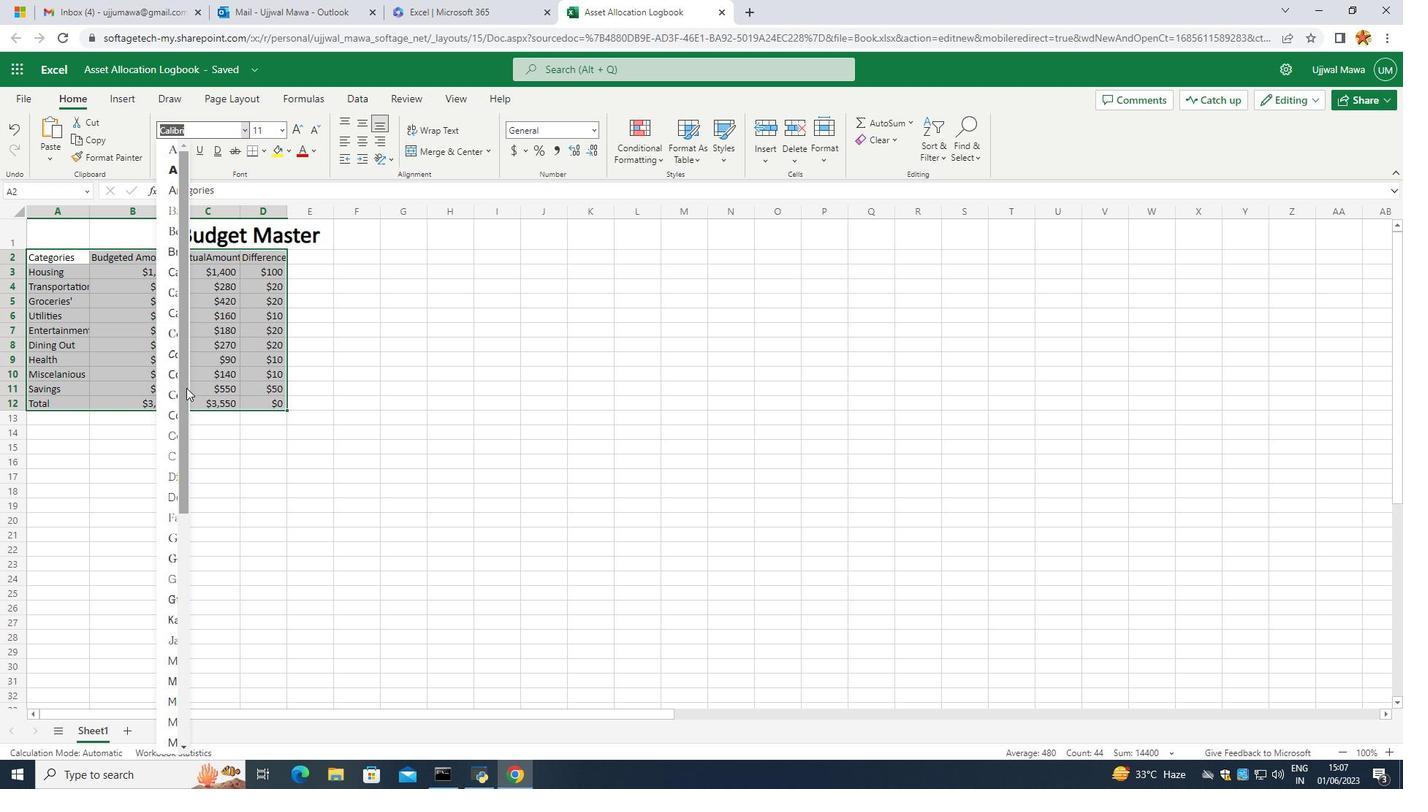 
Action: Mouse scrolled (184, 383) with delta (0, 0)
Screenshot: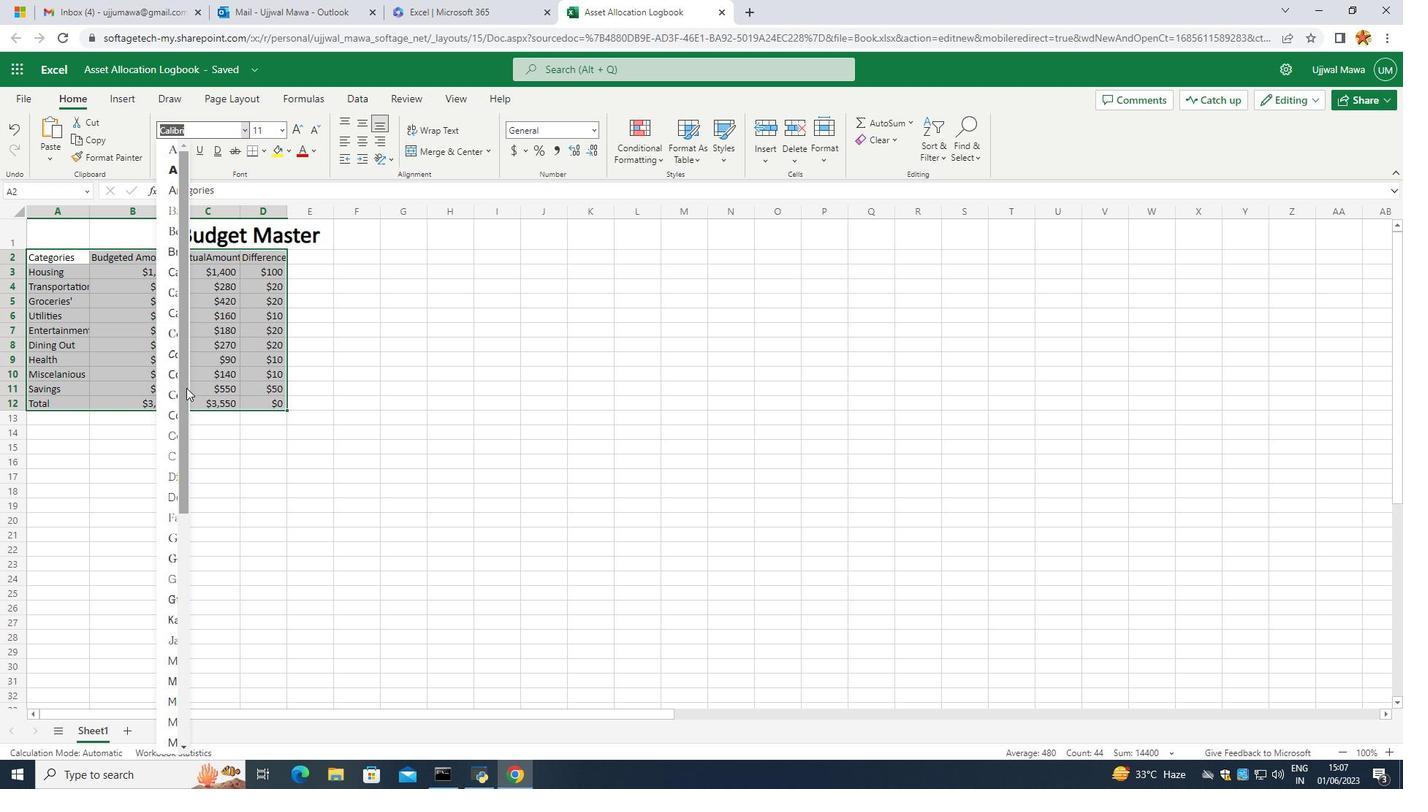 
Action: Mouse moved to (168, 222)
Screenshot: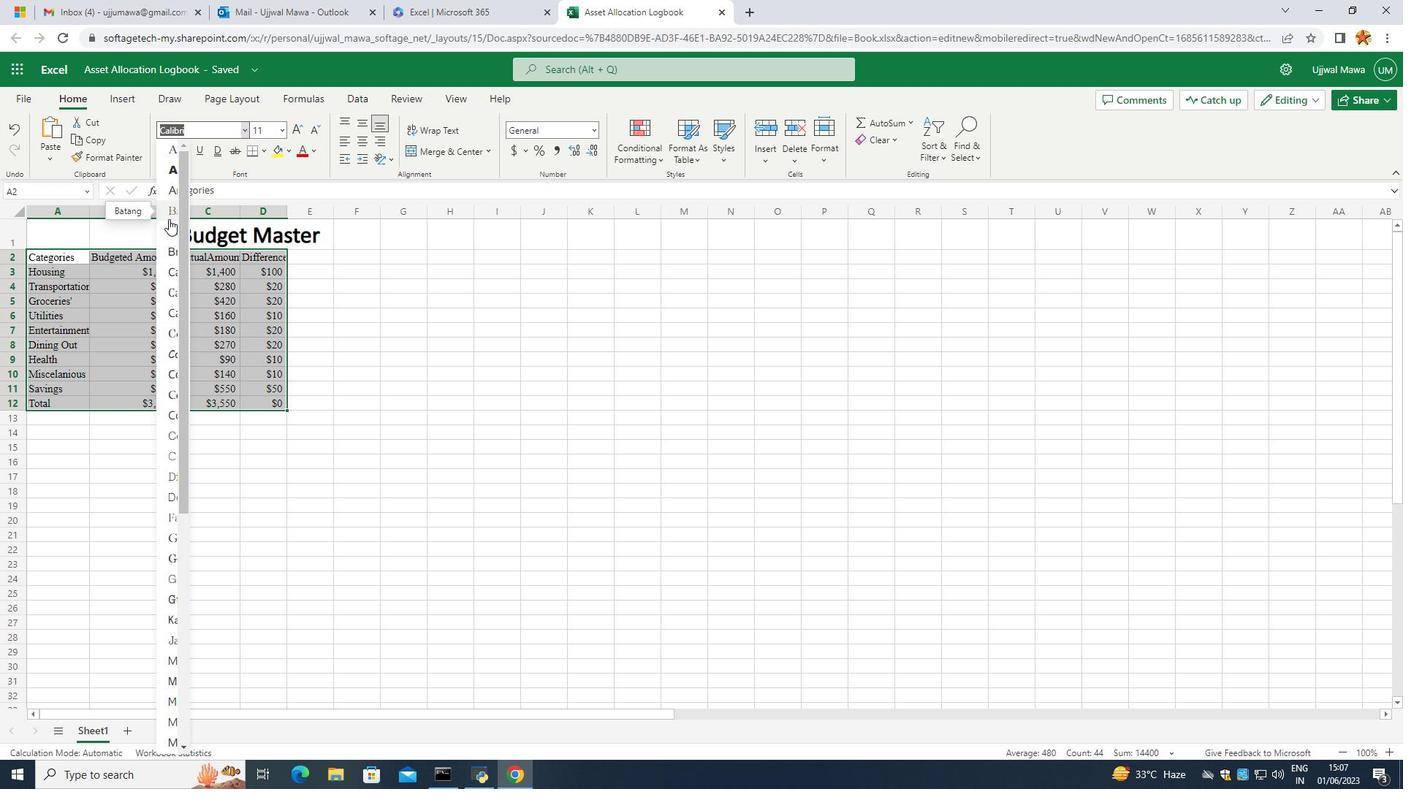 
Action: Mouse pressed left at (168, 222)
Screenshot: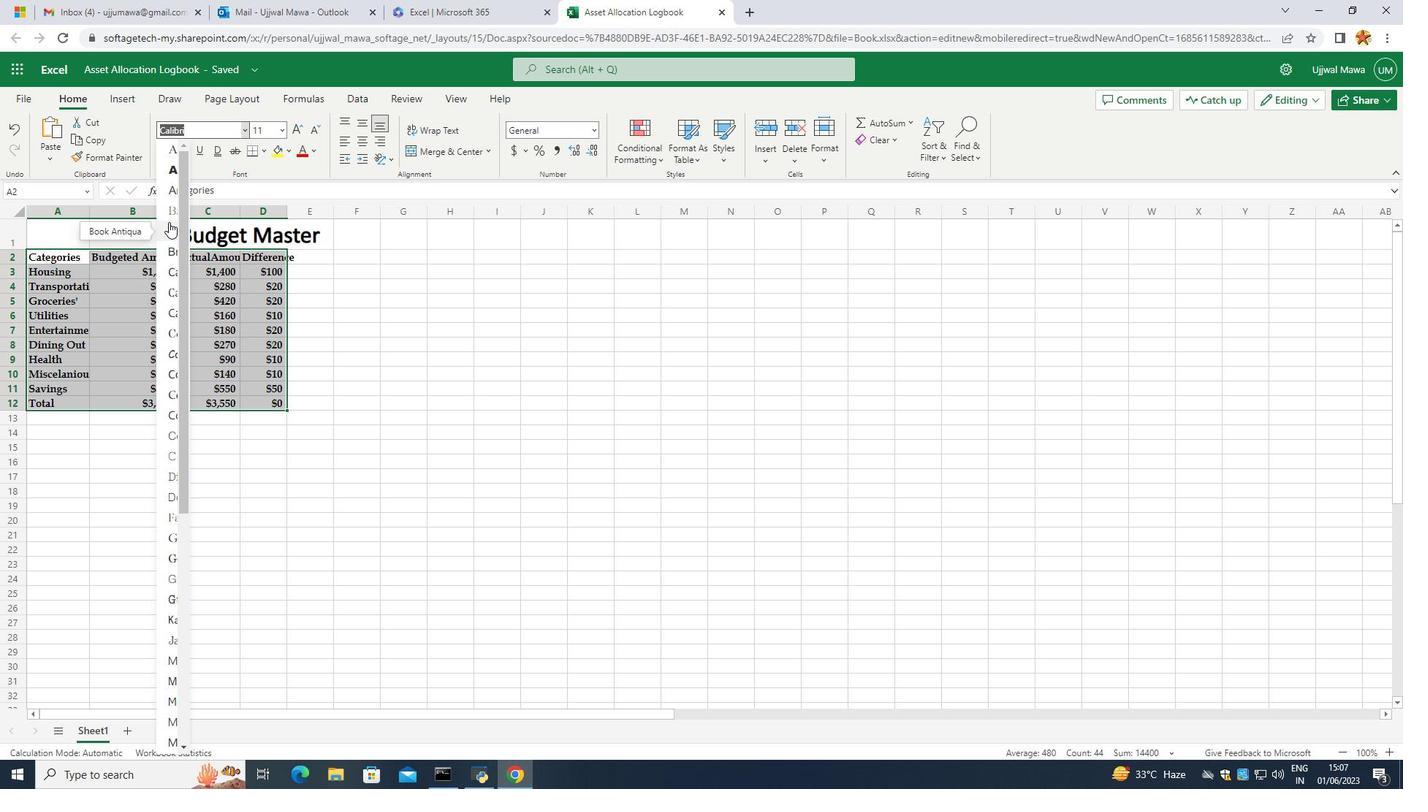 
Action: Mouse moved to (277, 133)
Screenshot: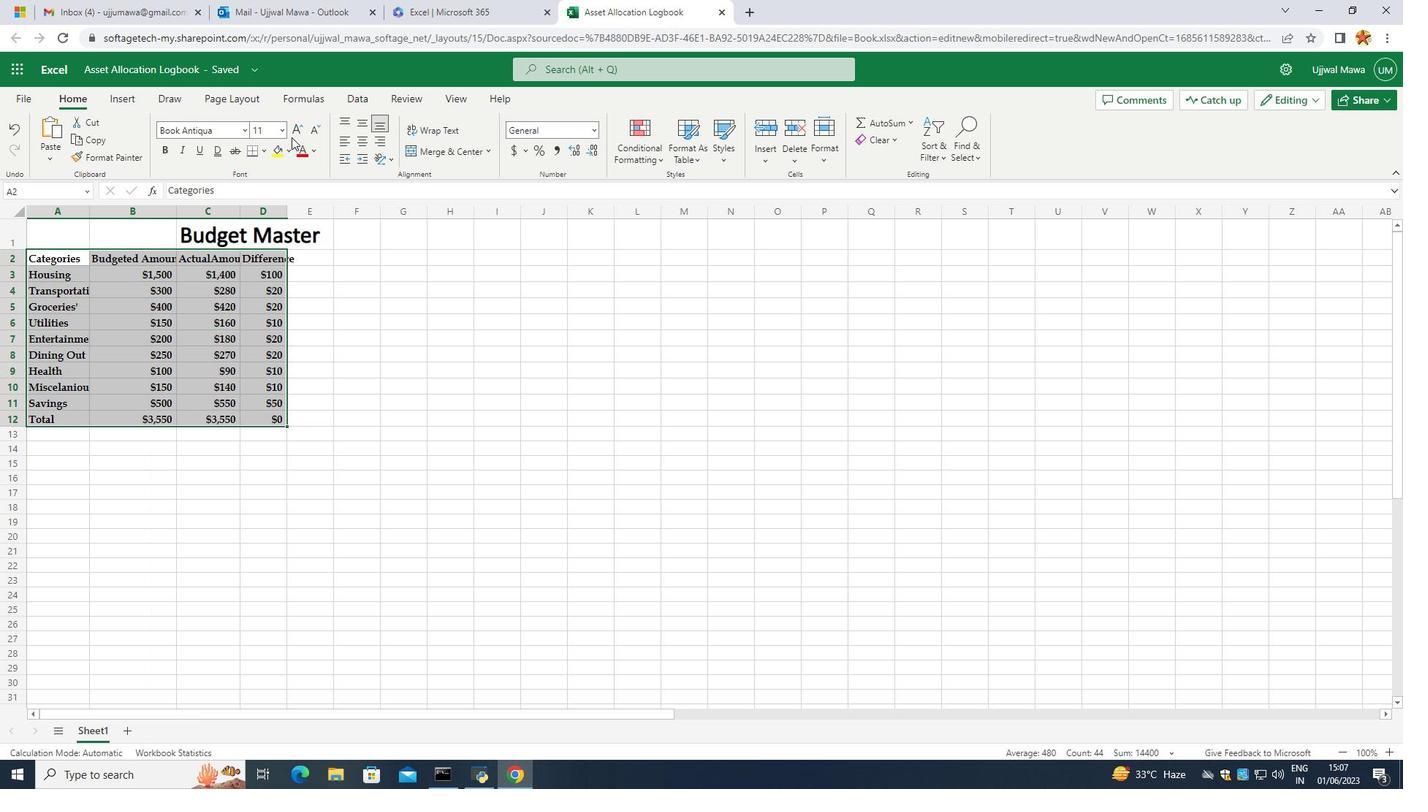 
Action: Mouse pressed left at (277, 133)
Screenshot: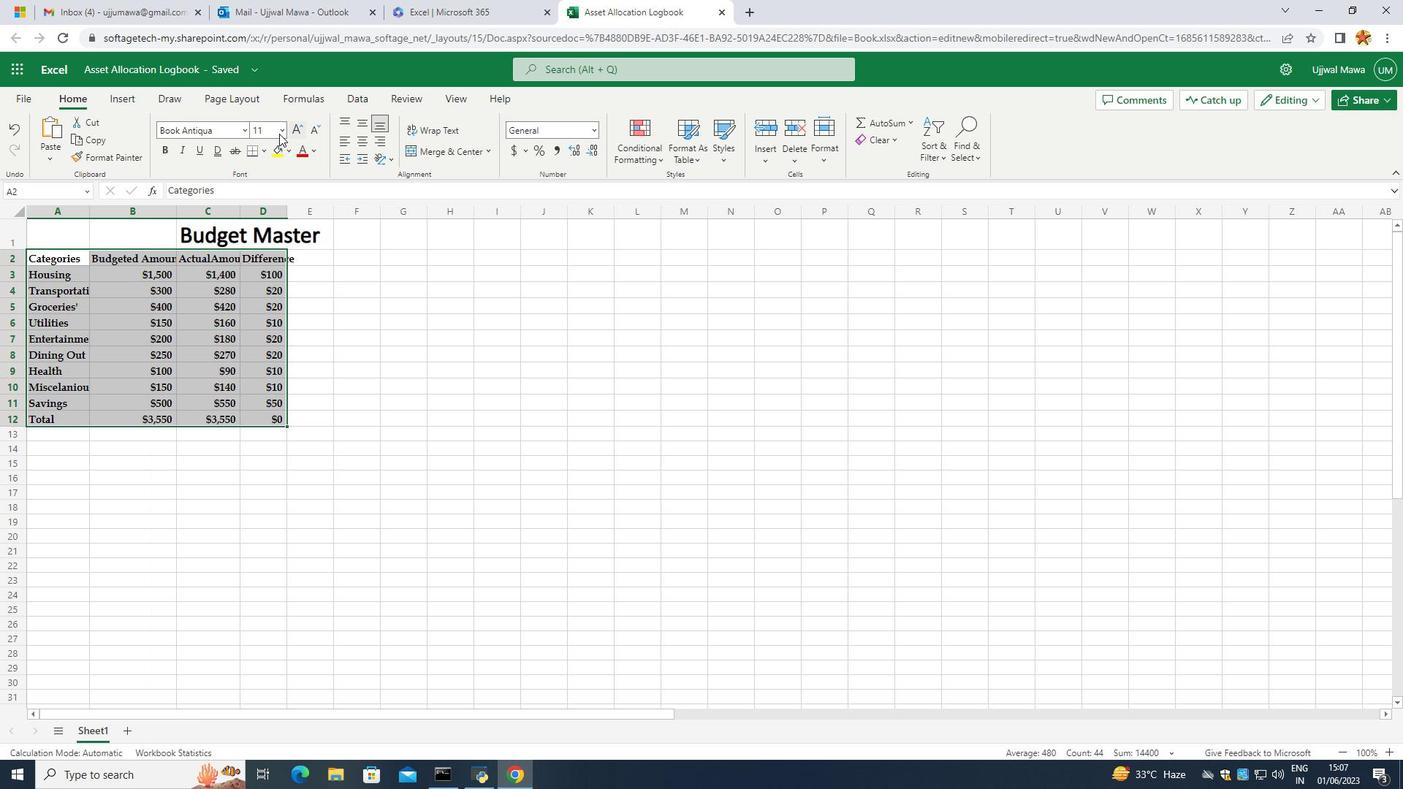 
Action: Mouse moved to (260, 264)
Screenshot: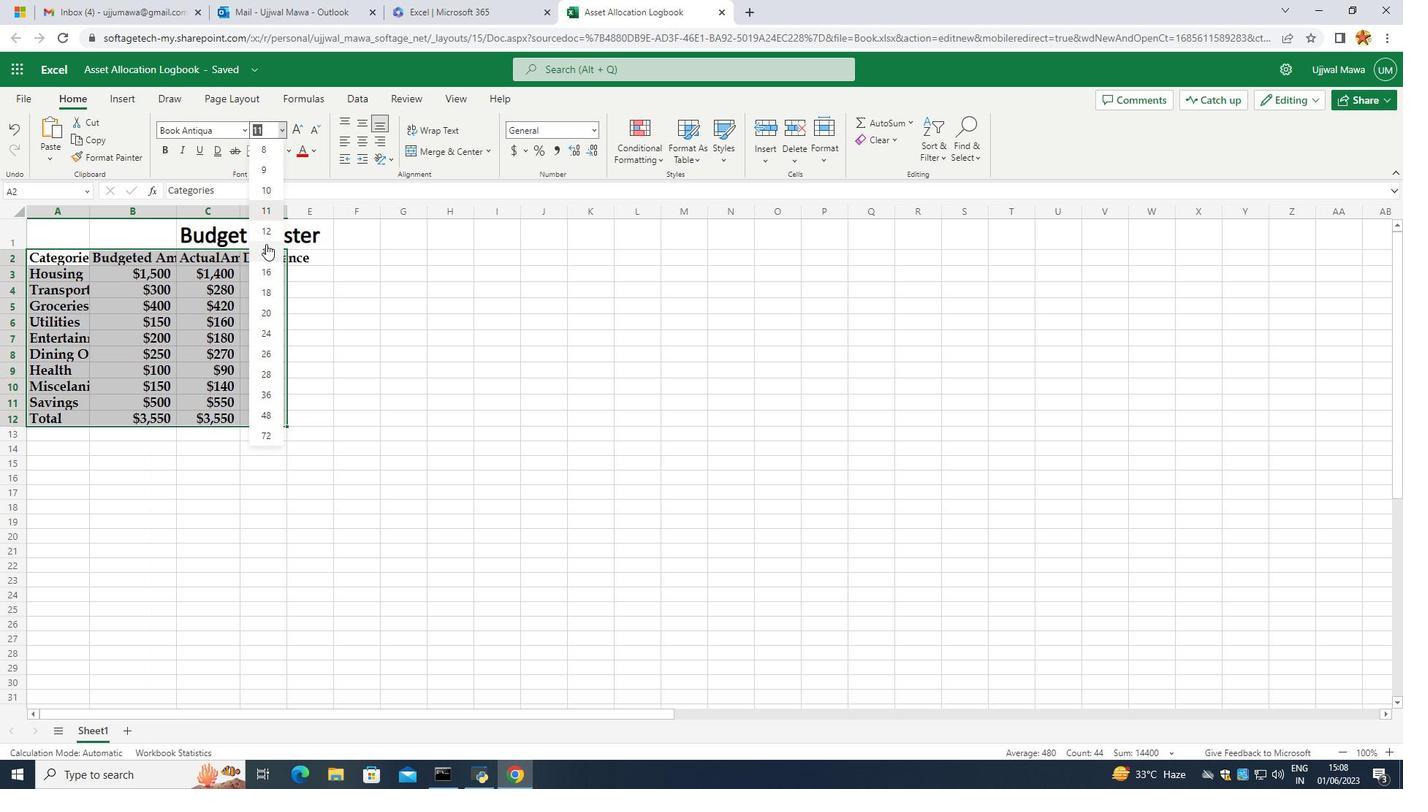 
Action: Mouse pressed left at (260, 264)
Screenshot: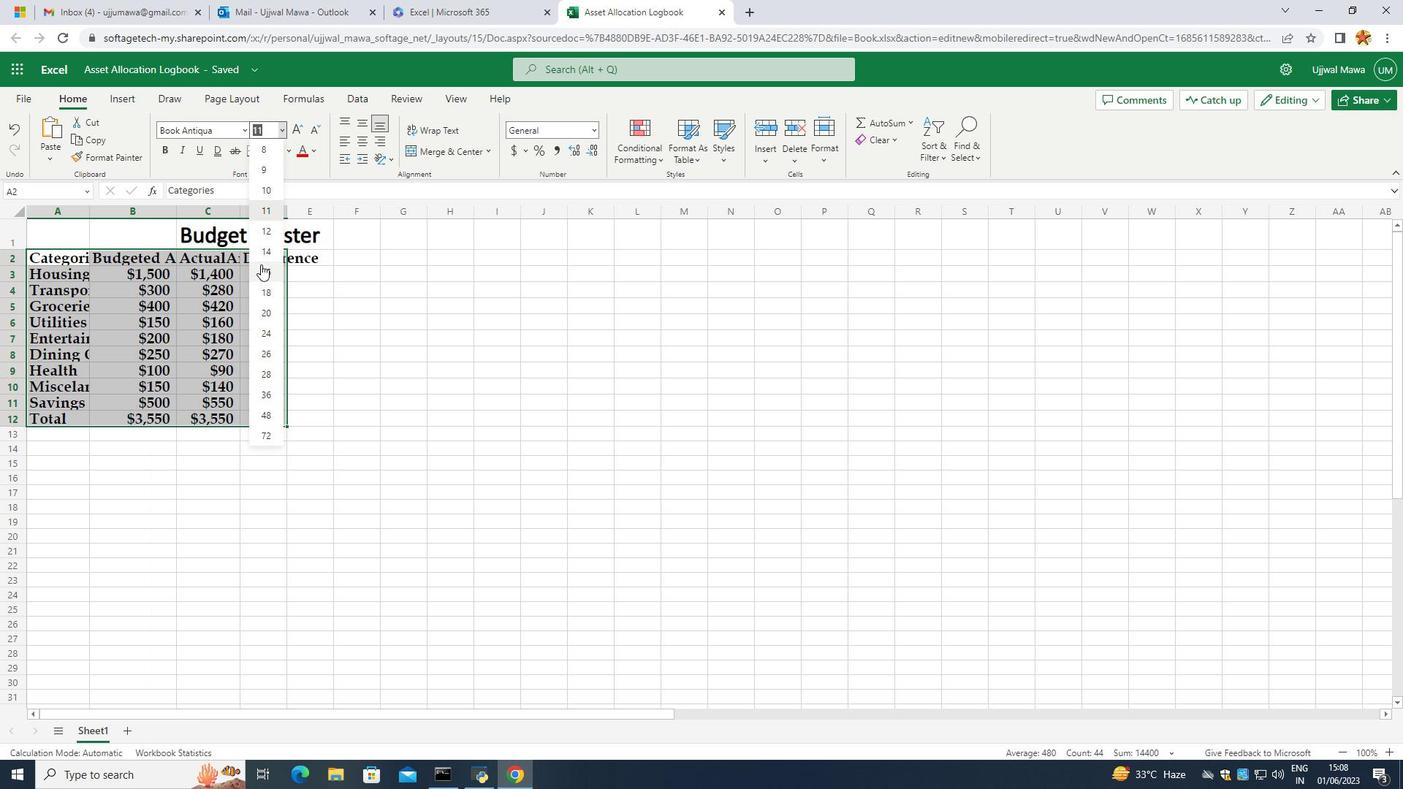 
Action: Mouse moved to (373, 290)
Screenshot: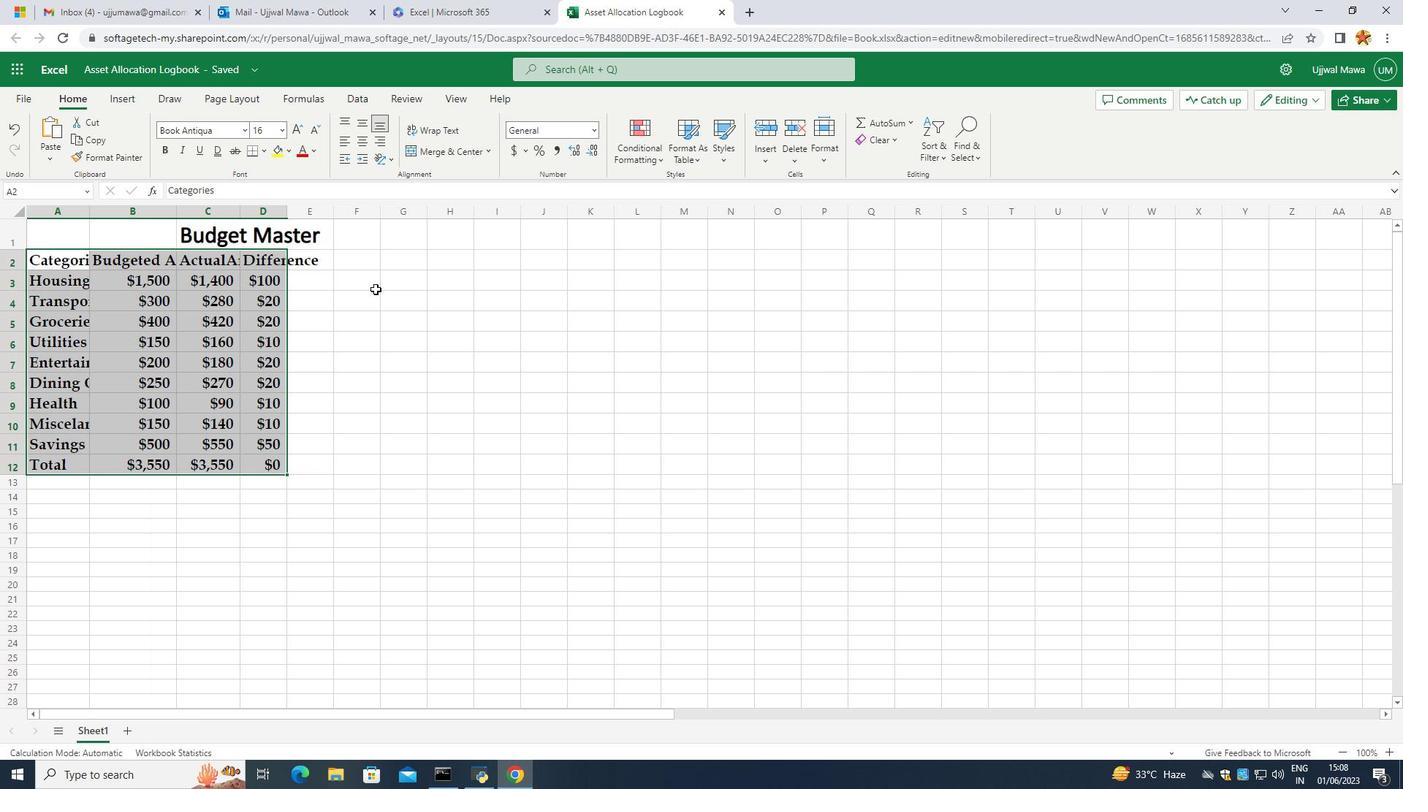 
Action: Mouse pressed left at (373, 290)
Screenshot: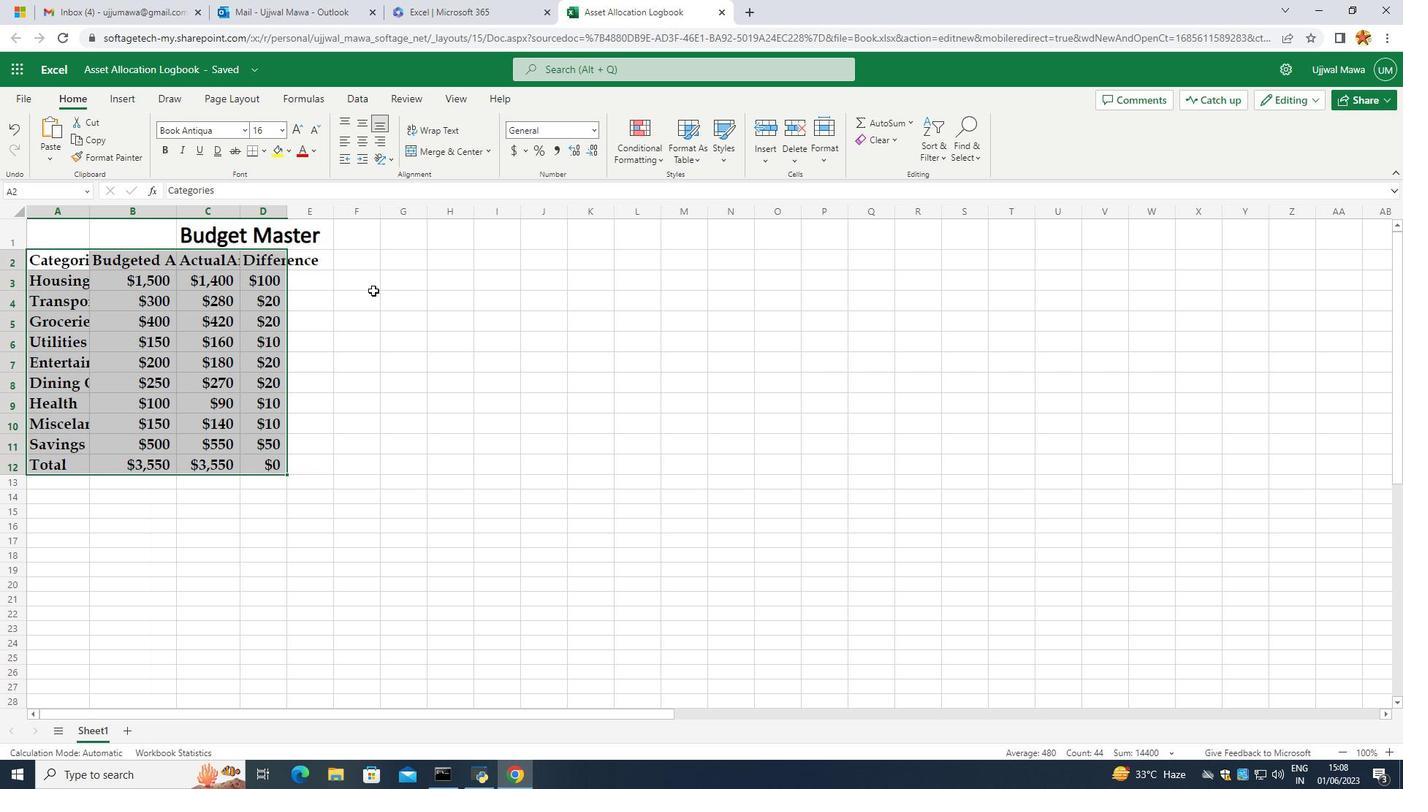 
Action: Mouse moved to (205, 252)
Screenshot: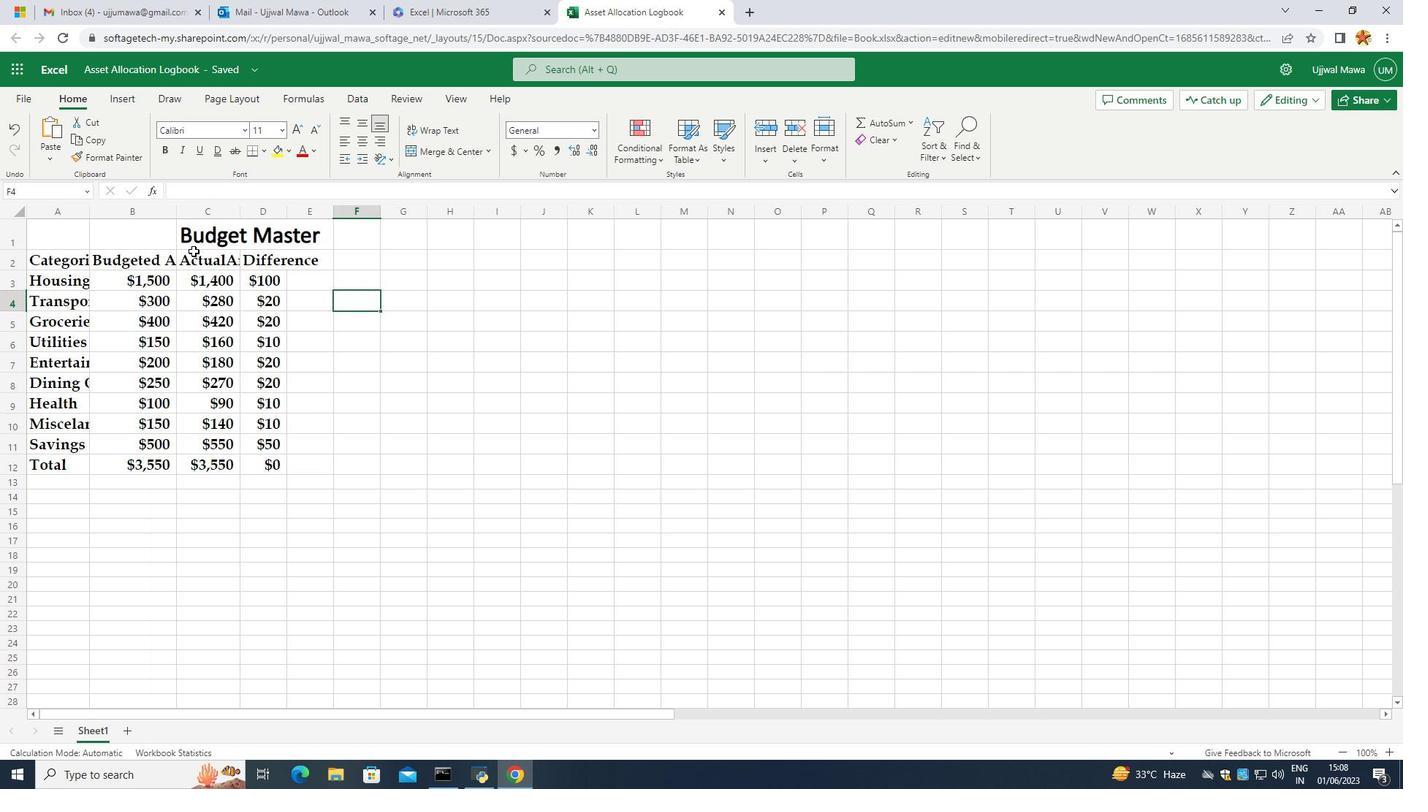 
Action: Mouse pressed left at (205, 252)
Screenshot: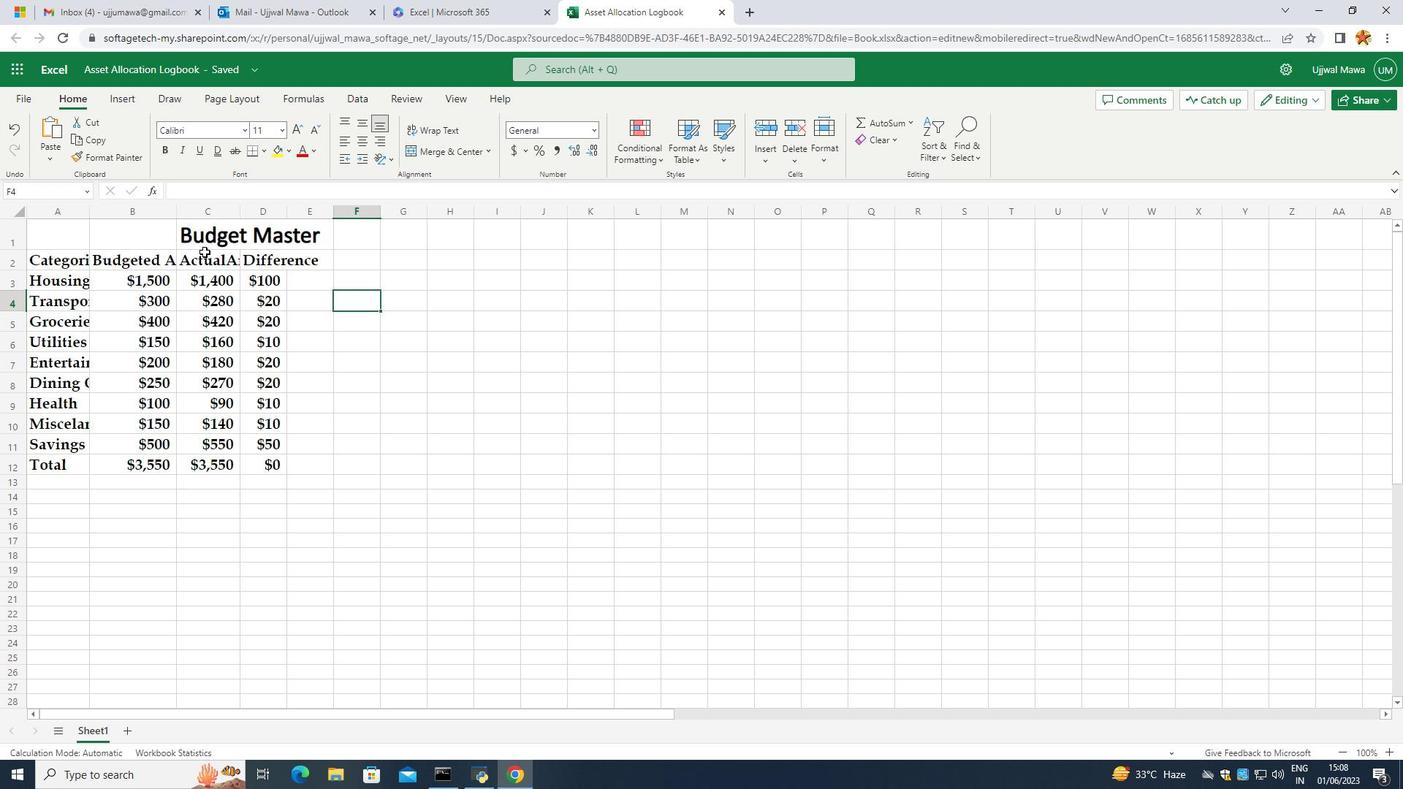 
Action: Mouse moved to (234, 216)
Screenshot: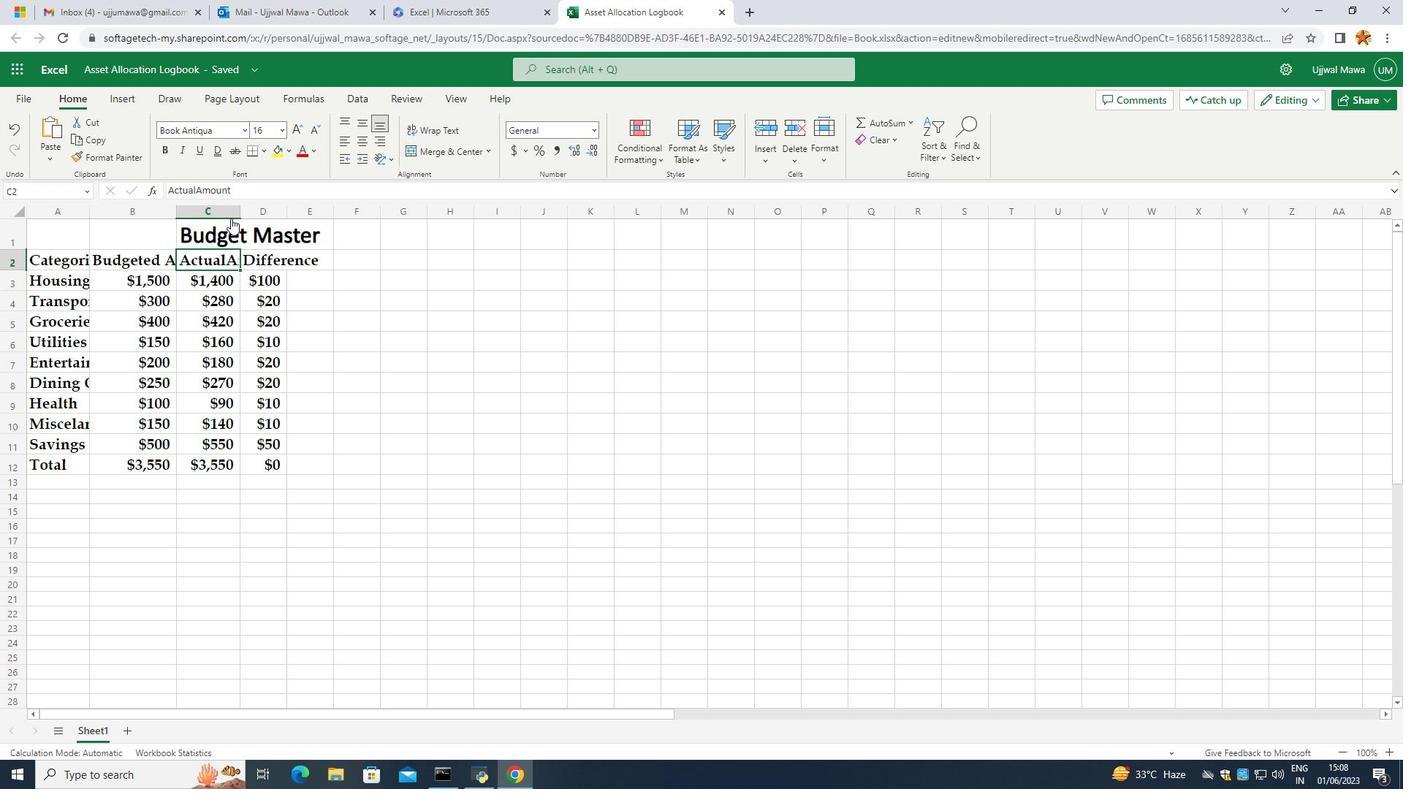 
Action: Mouse pressed left at (234, 216)
Screenshot: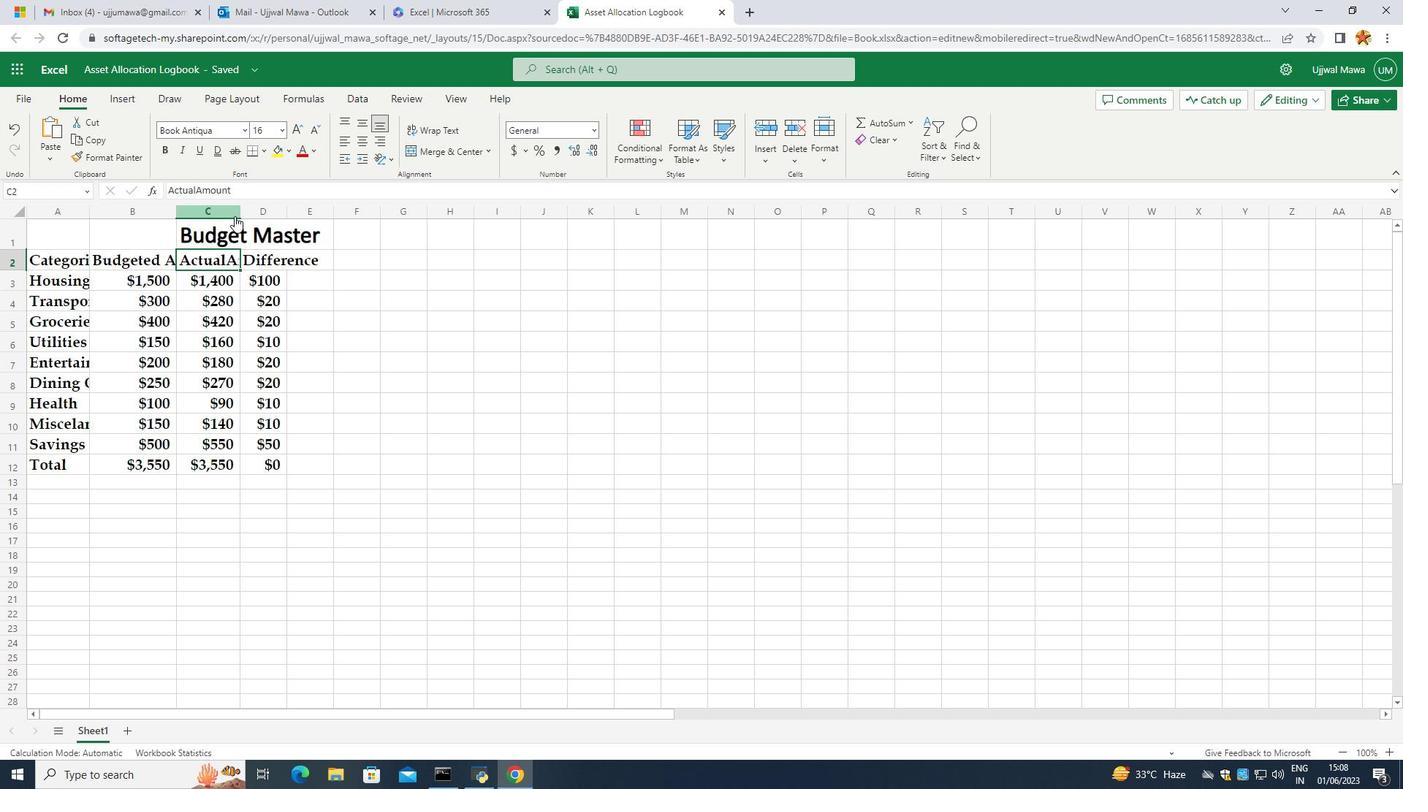 
Action: Mouse moved to (236, 209)
Screenshot: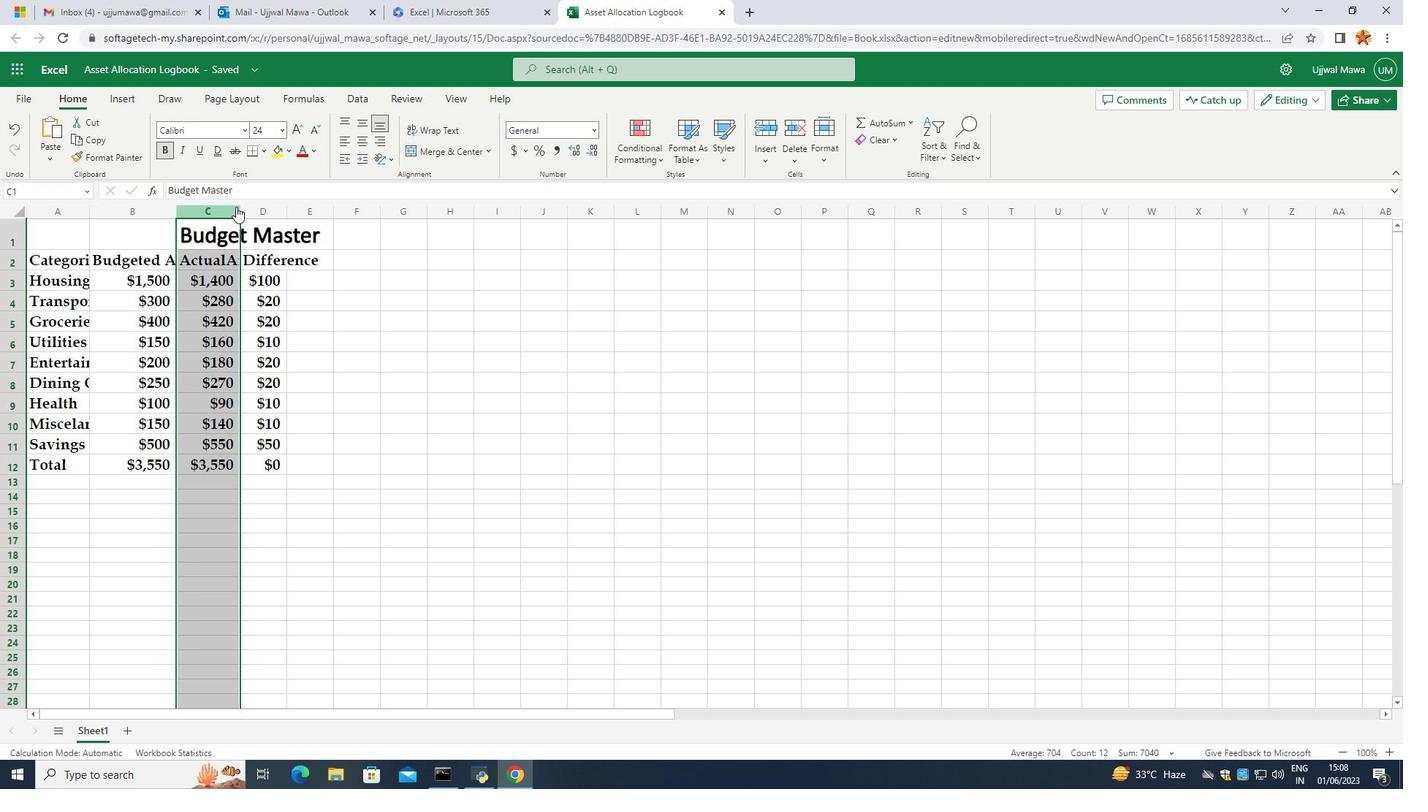 
Action: Mouse pressed left at (236, 209)
Screenshot: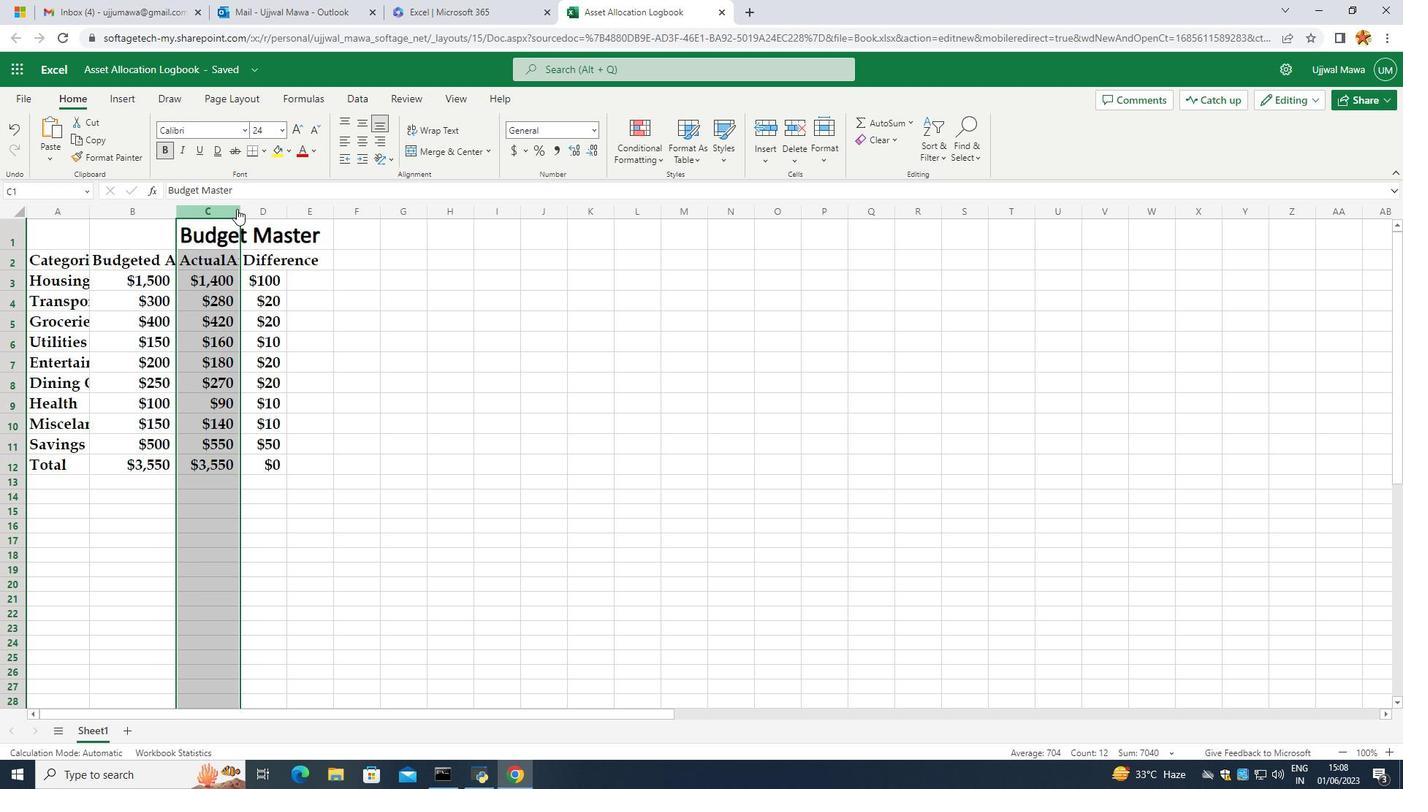 
Action: Mouse moved to (160, 225)
Screenshot: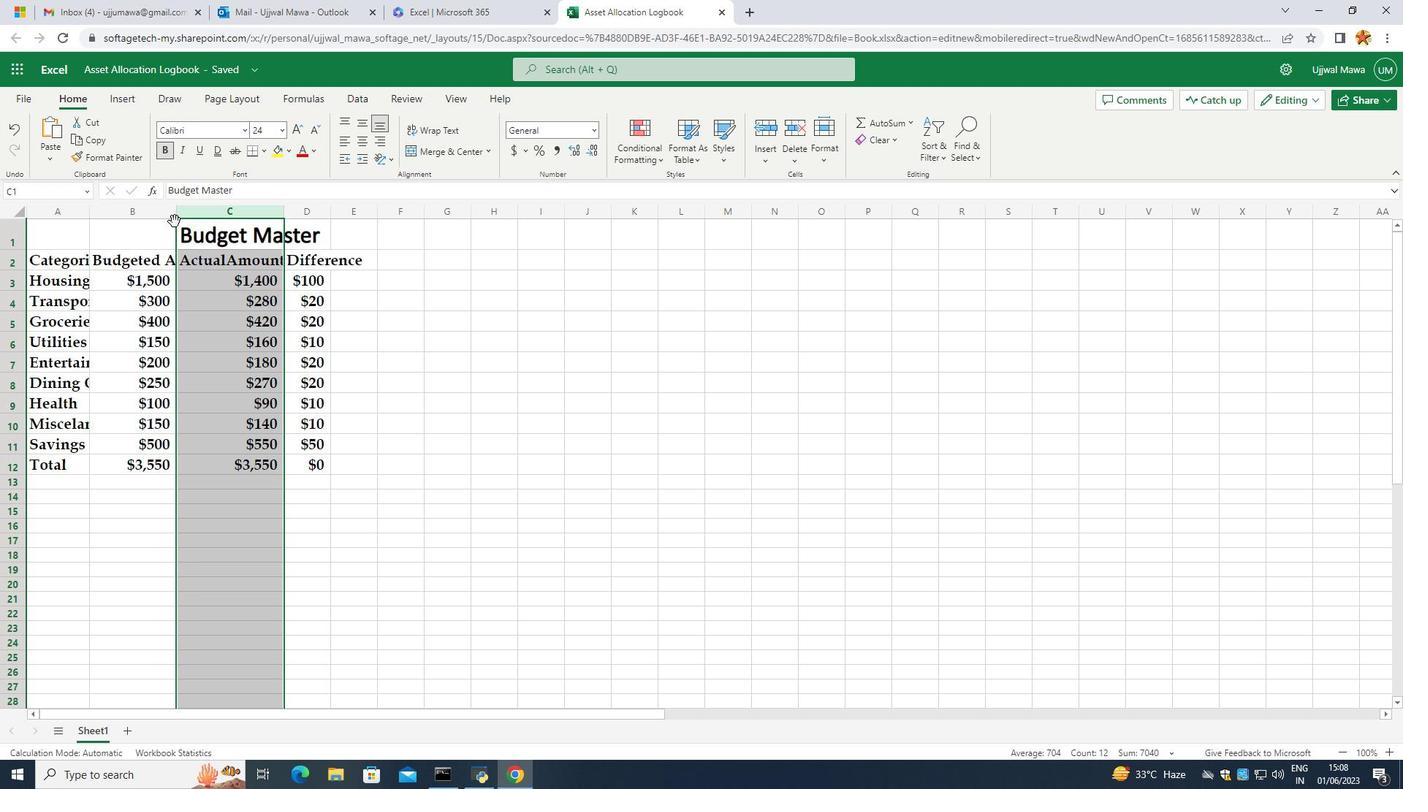 
Action: Mouse pressed left at (160, 225)
Screenshot: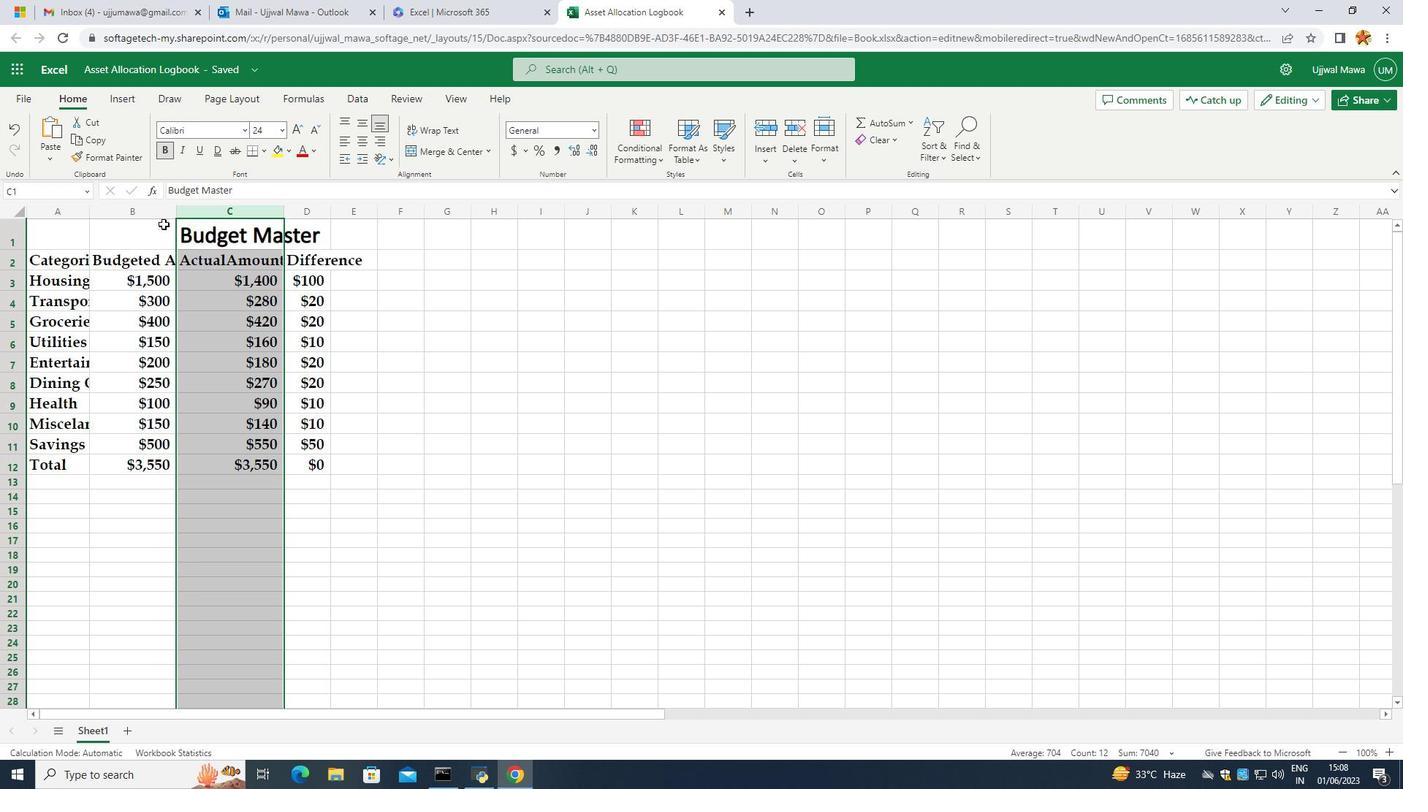 
Action: Mouse moved to (184, 228)
Screenshot: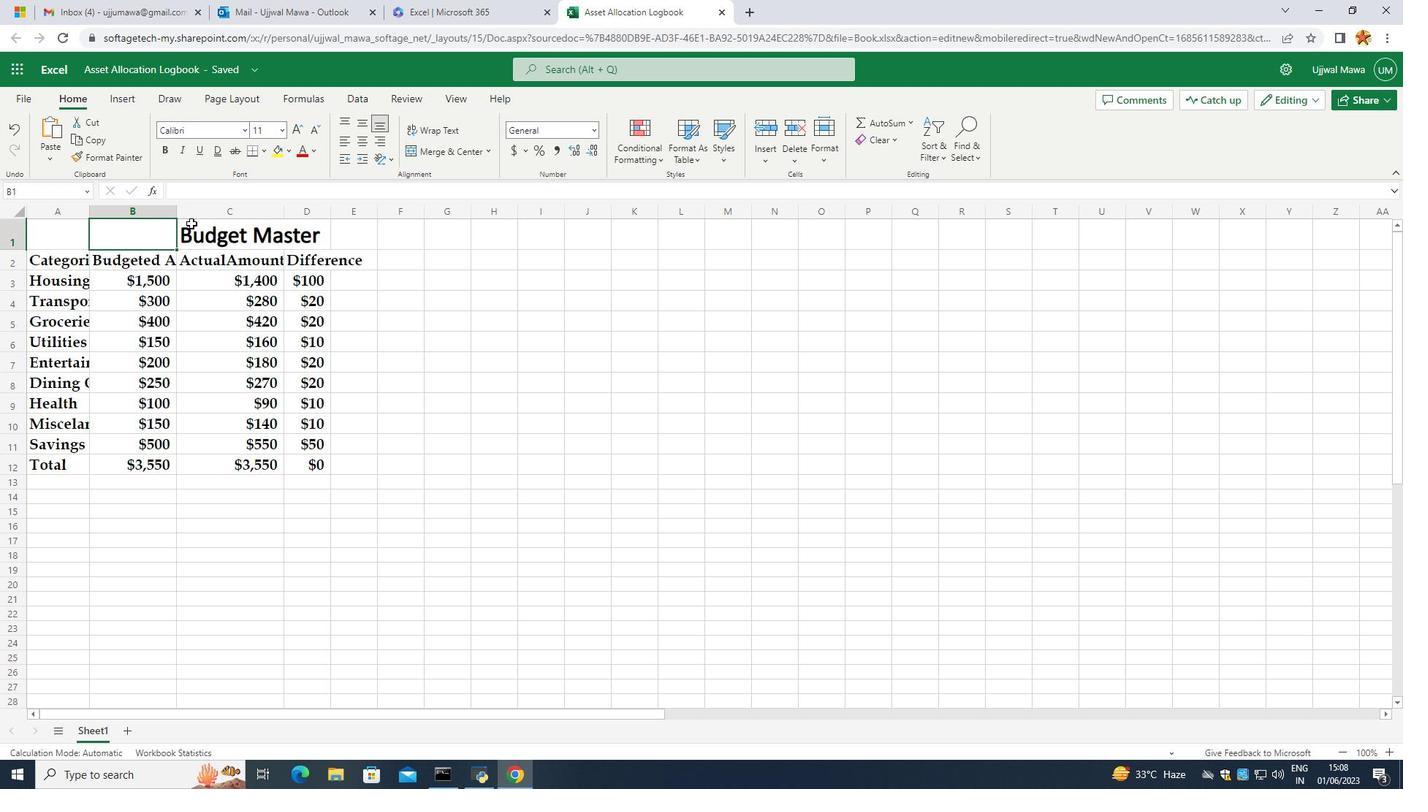 
Action: Mouse pressed left at (184, 228)
Screenshot: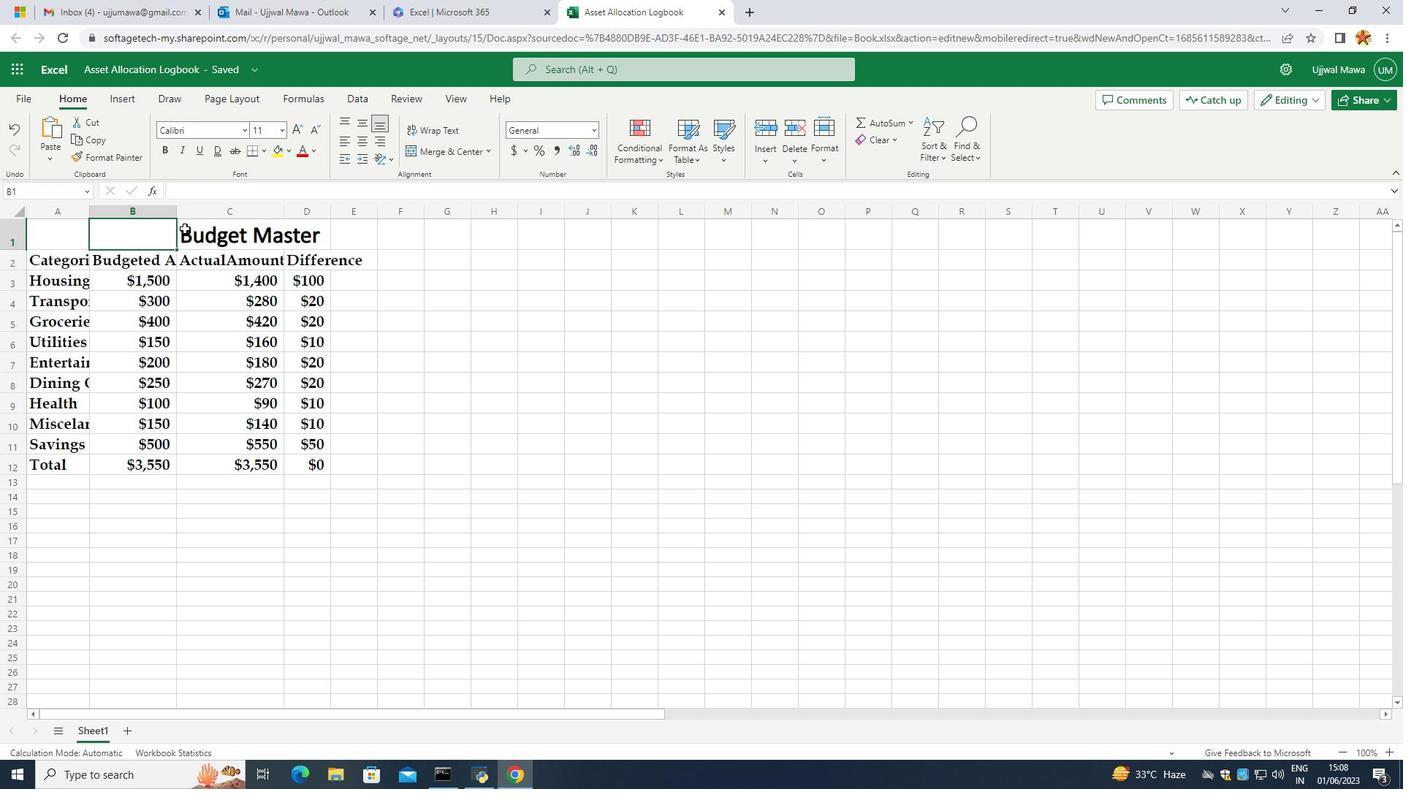 
Action: Mouse moved to (169, 228)
Screenshot: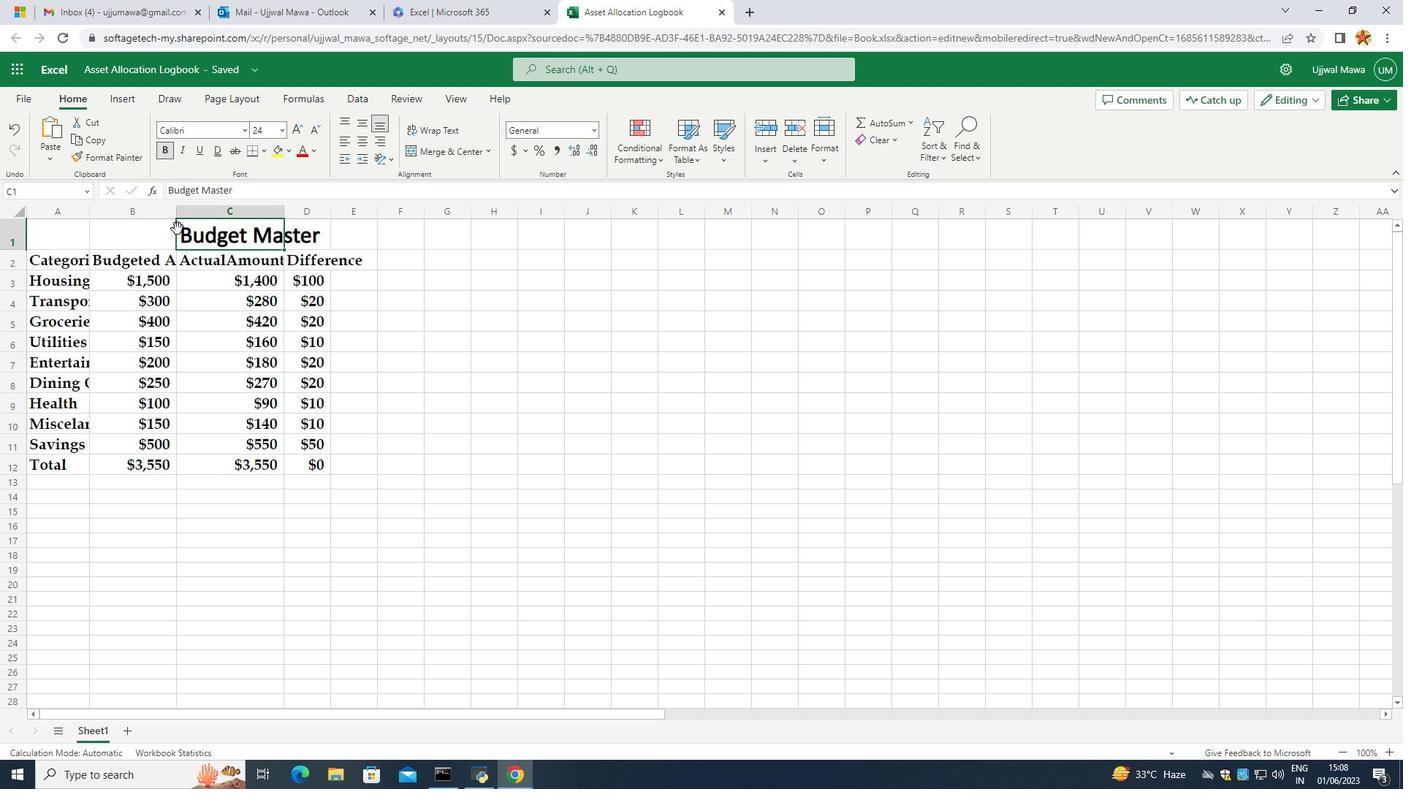 
Action: Mouse pressed left at (169, 228)
Screenshot: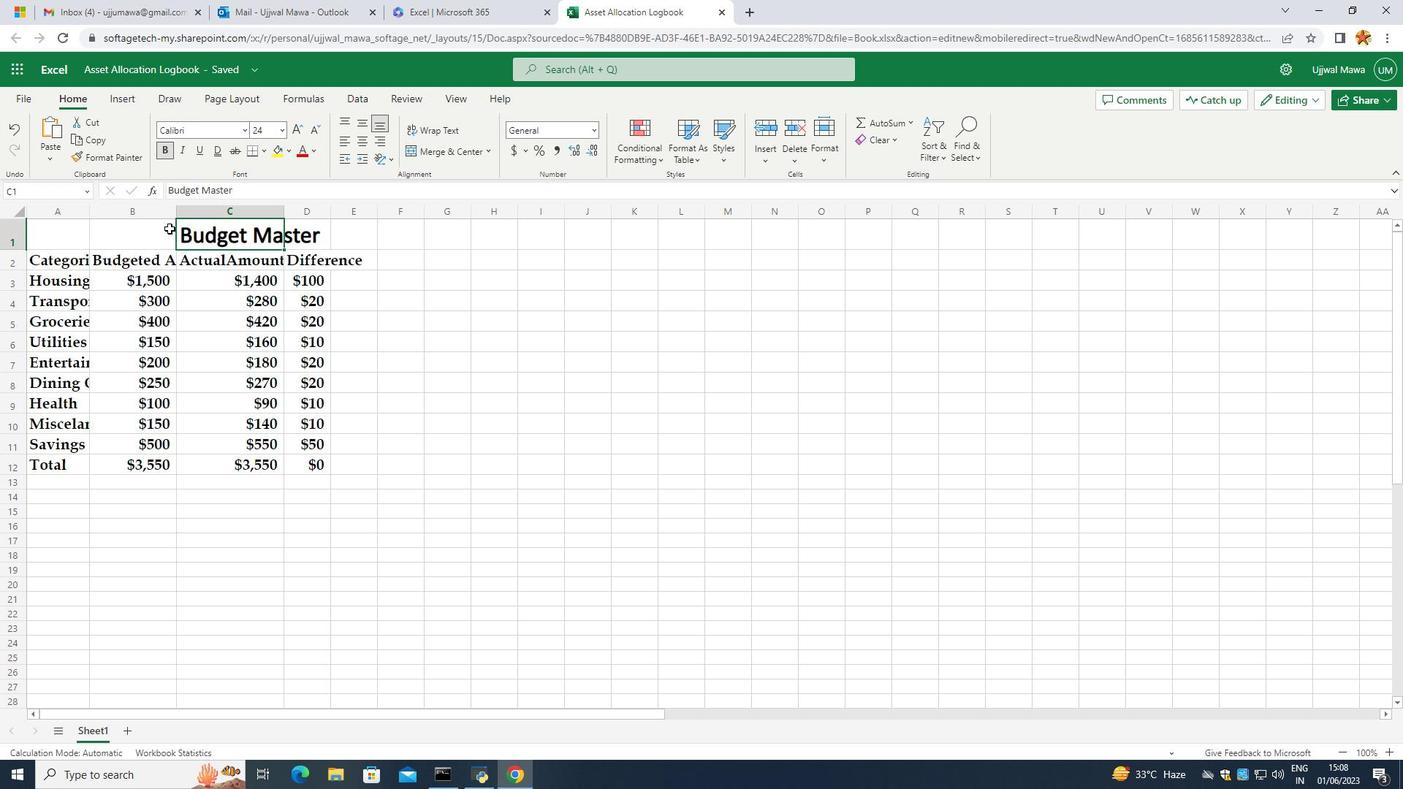 
Action: Mouse moved to (178, 213)
Screenshot: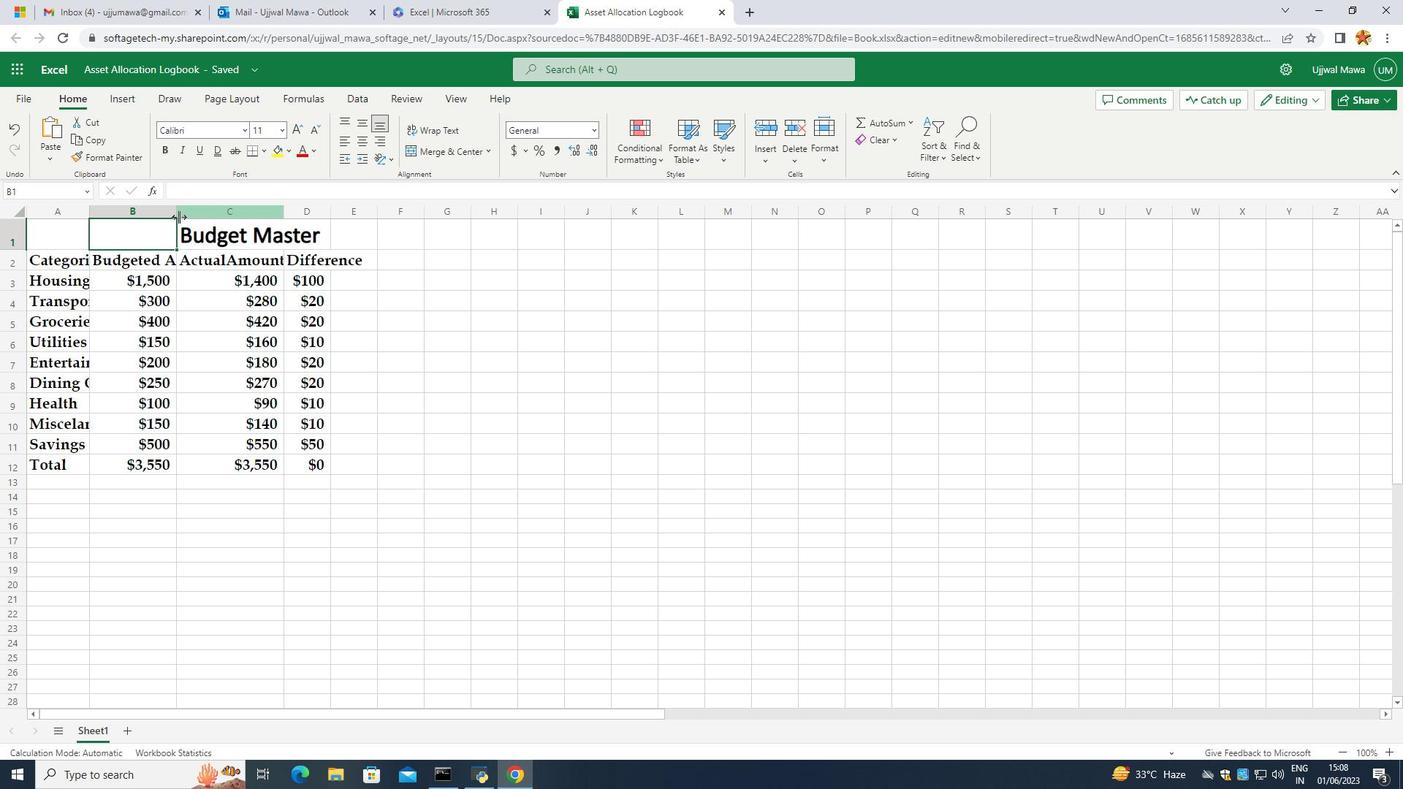 
Action: Mouse pressed left at (178, 213)
Screenshot: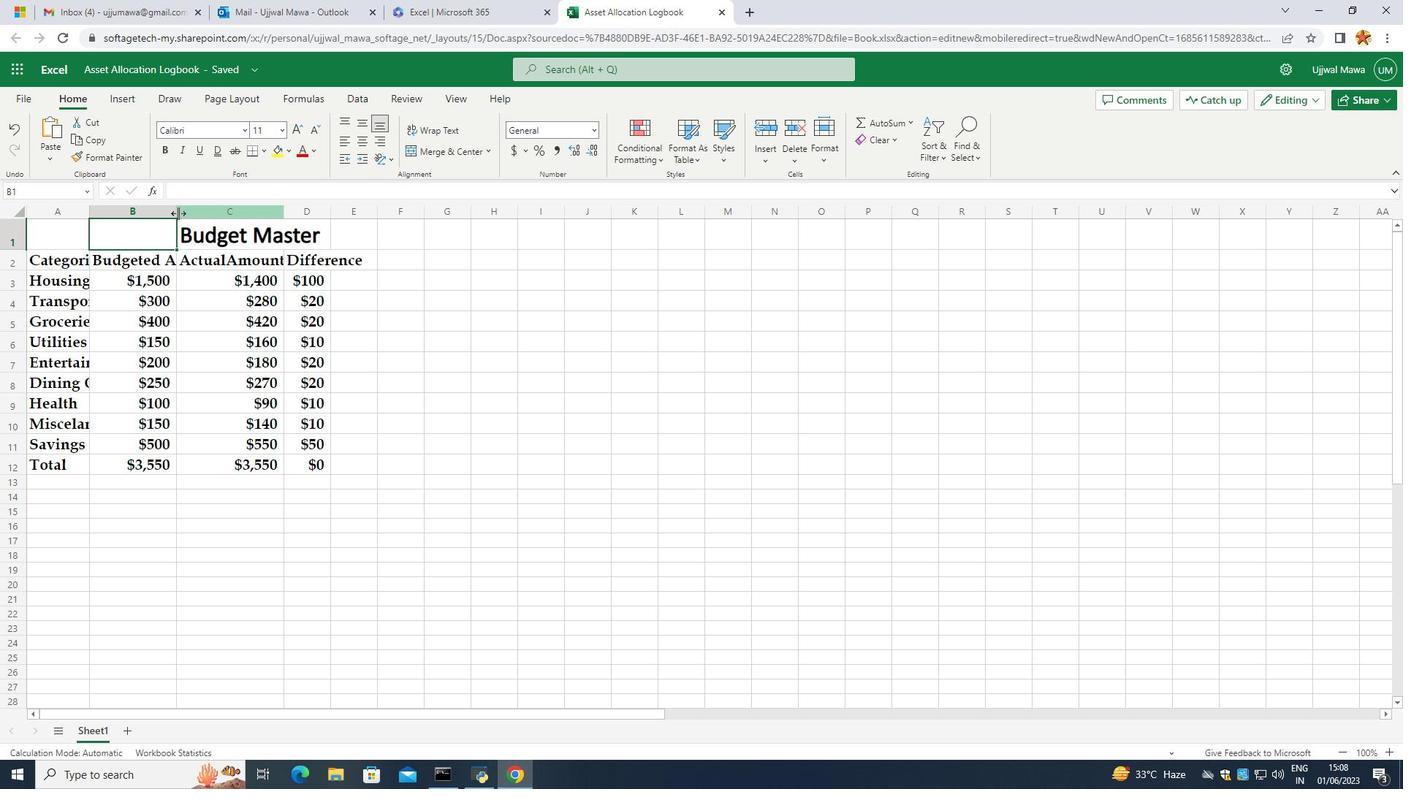 
Action: Mouse moved to (186, 212)
Screenshot: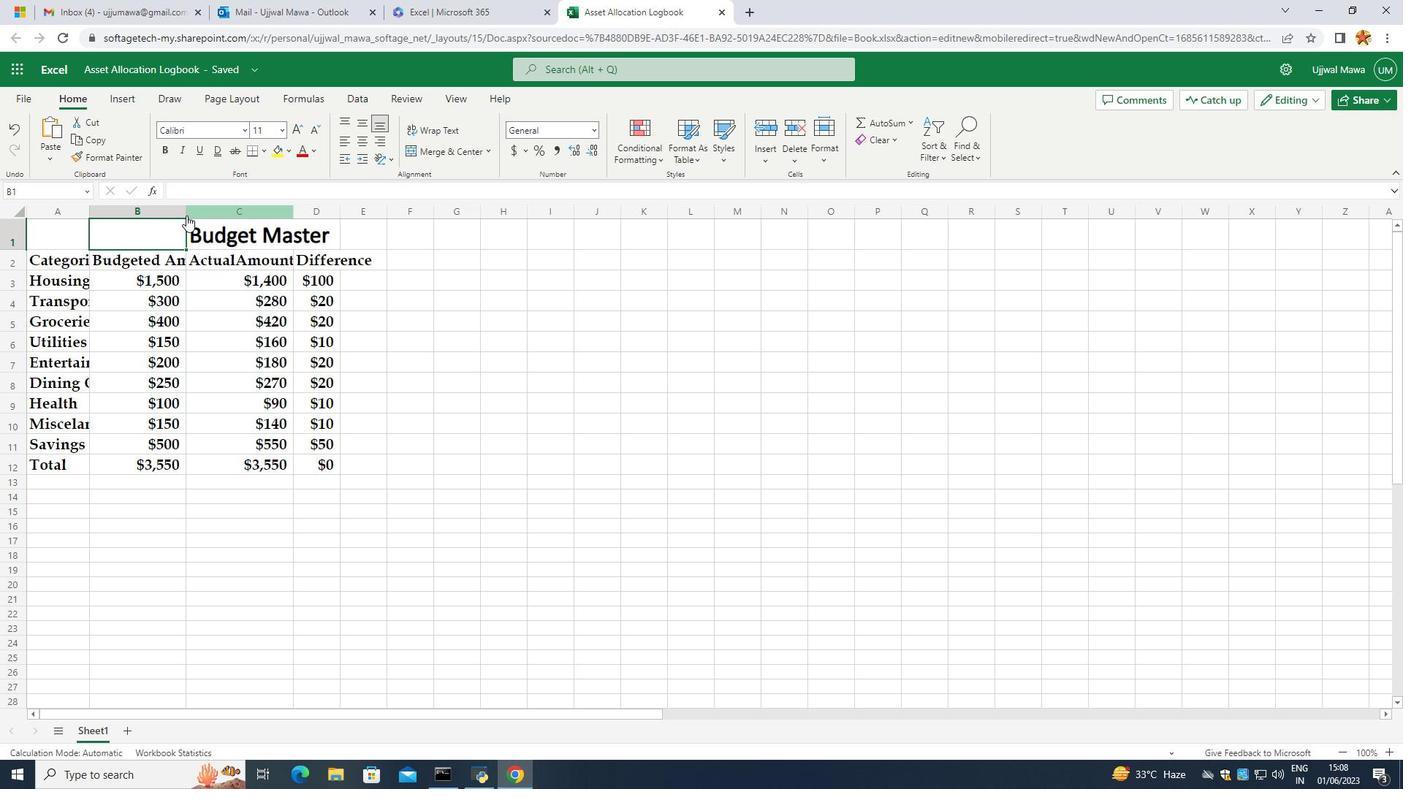 
Action: Mouse pressed left at (186, 212)
Screenshot: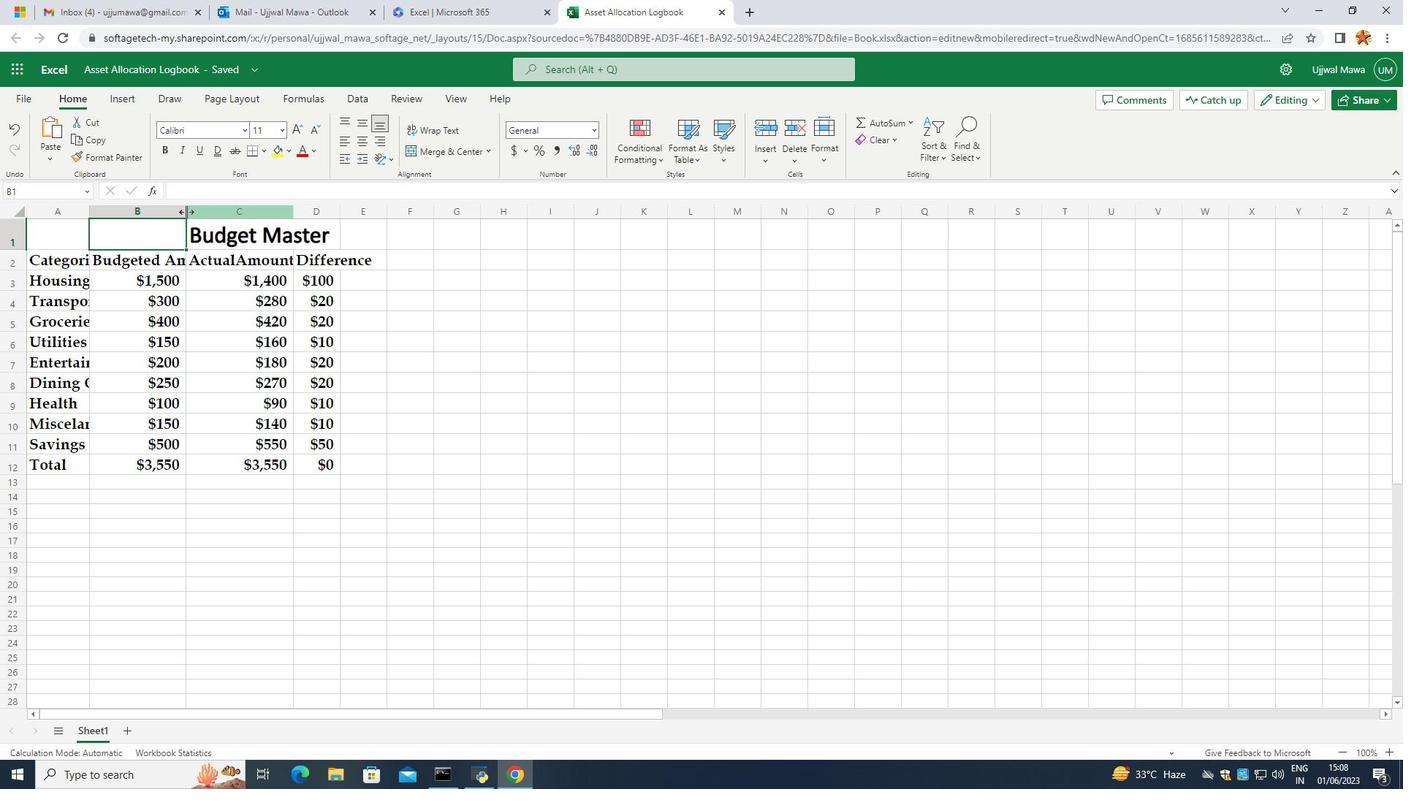 
Action: Mouse moved to (196, 210)
Screenshot: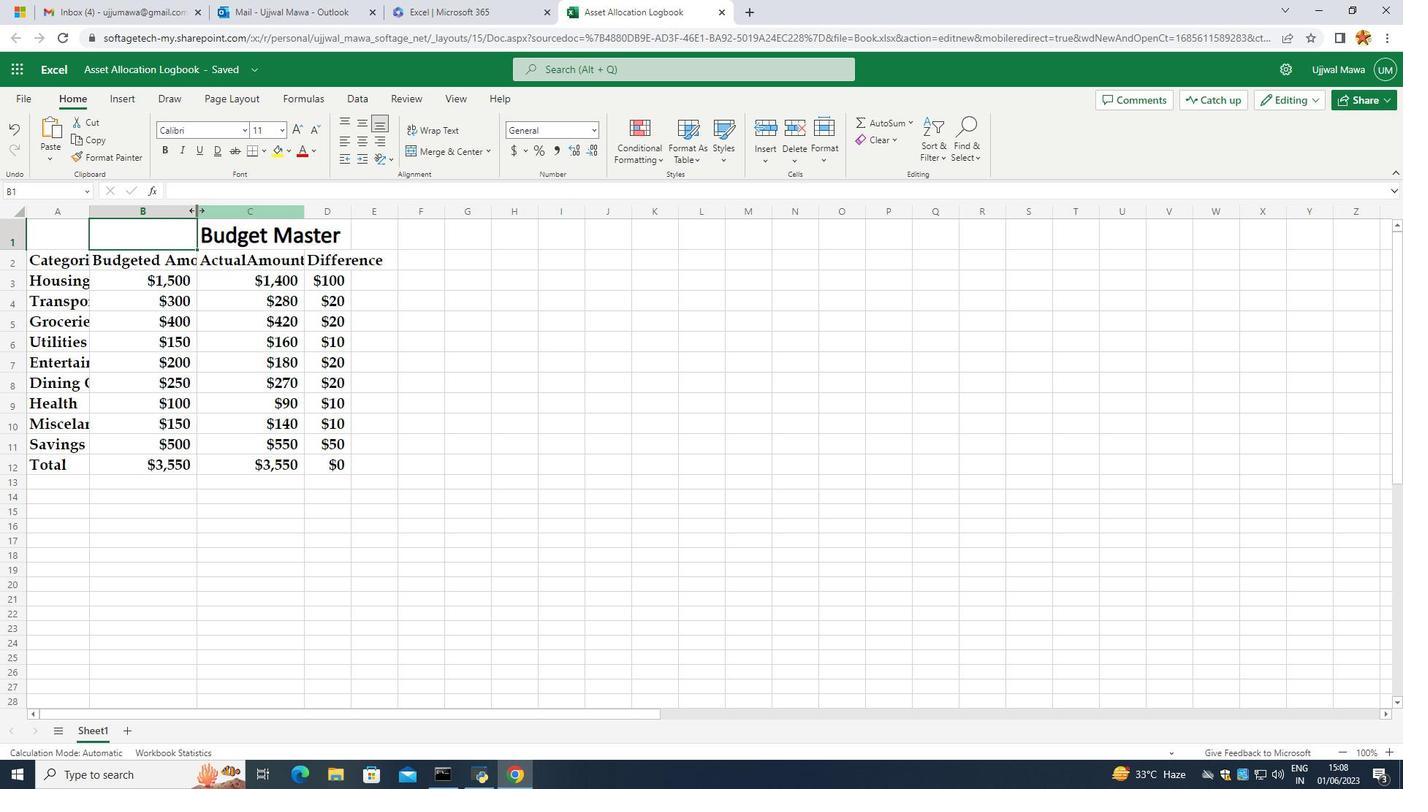 
Action: Mouse pressed left at (196, 210)
Screenshot: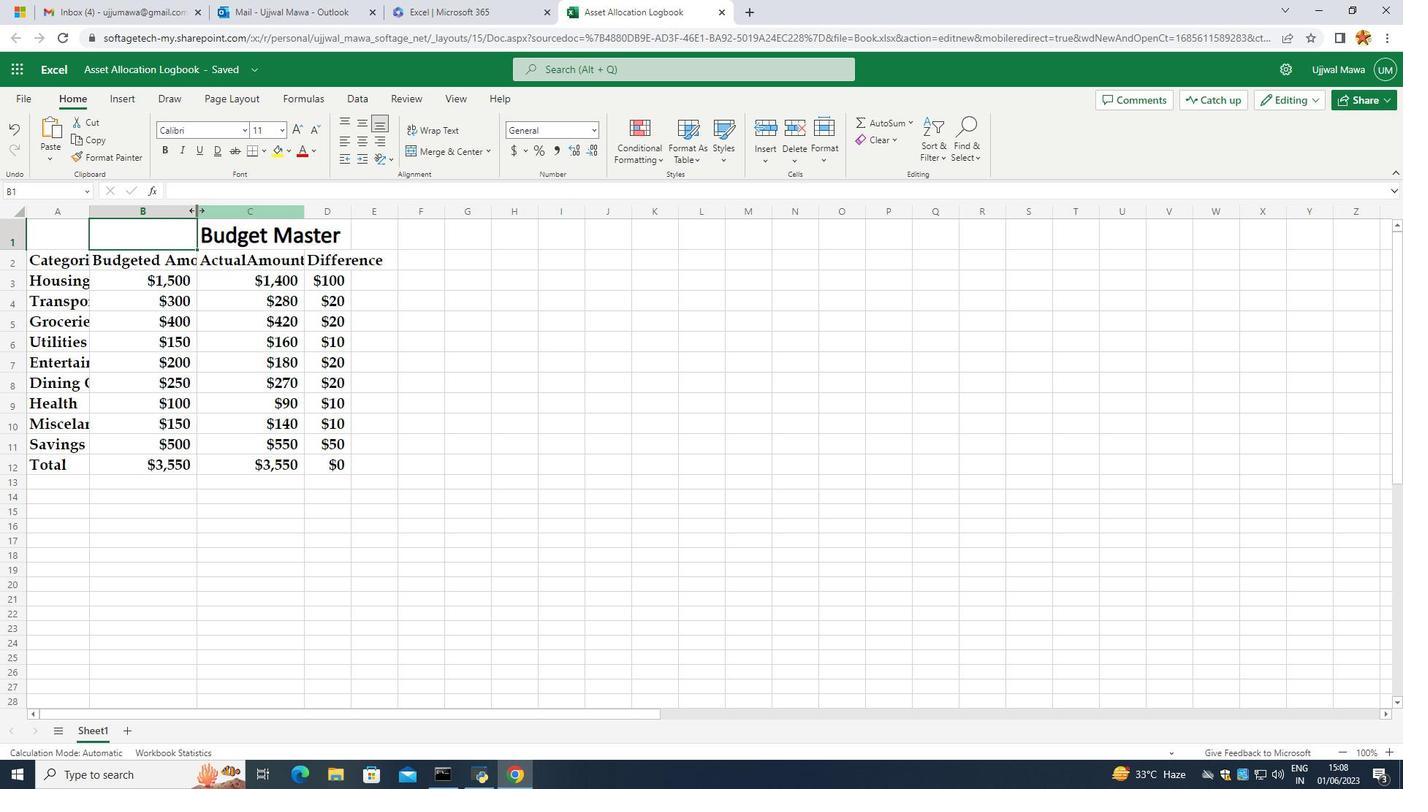 
Action: Mouse moved to (67, 202)
Screenshot: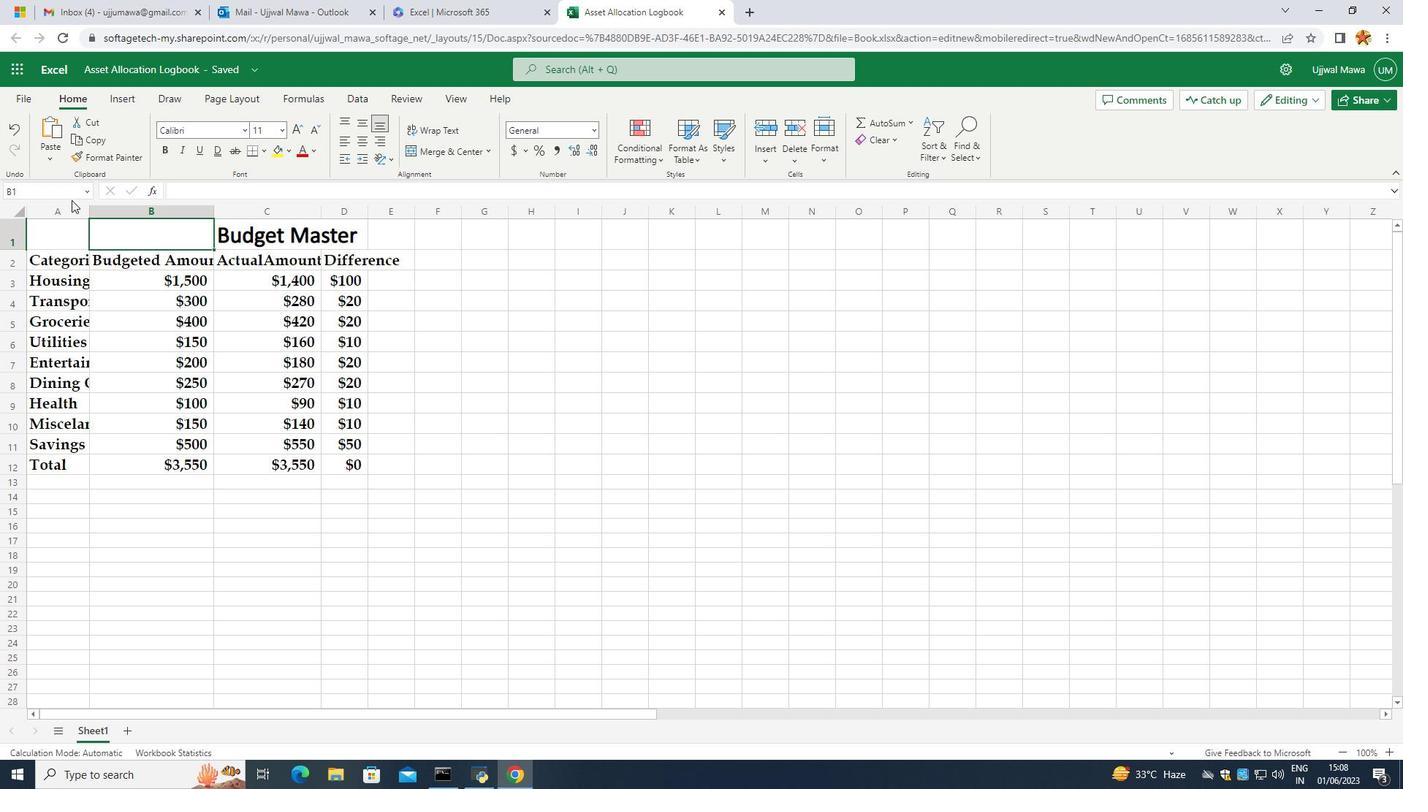 
Action: Mouse pressed left at (67, 202)
Screenshot: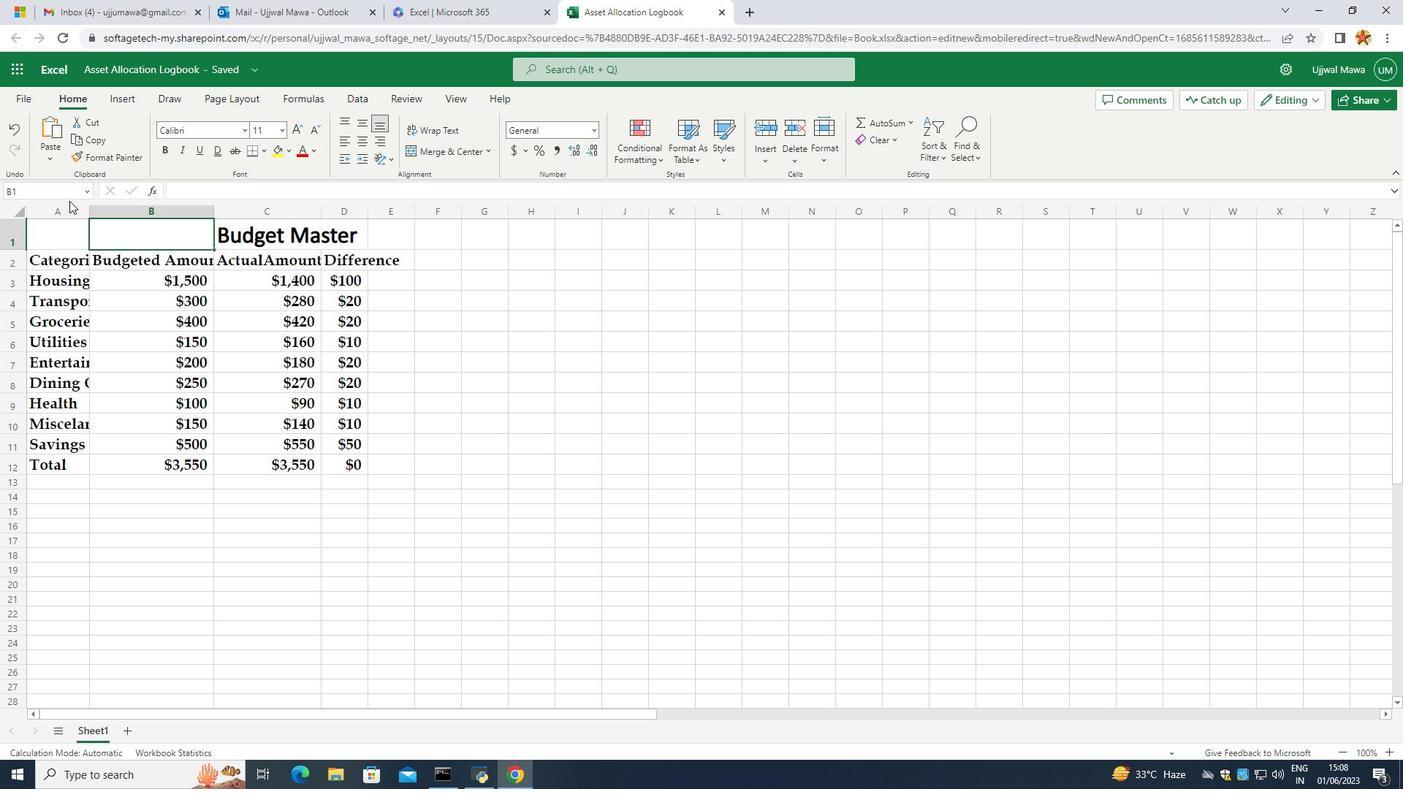 
Action: Mouse moved to (67, 207)
Screenshot: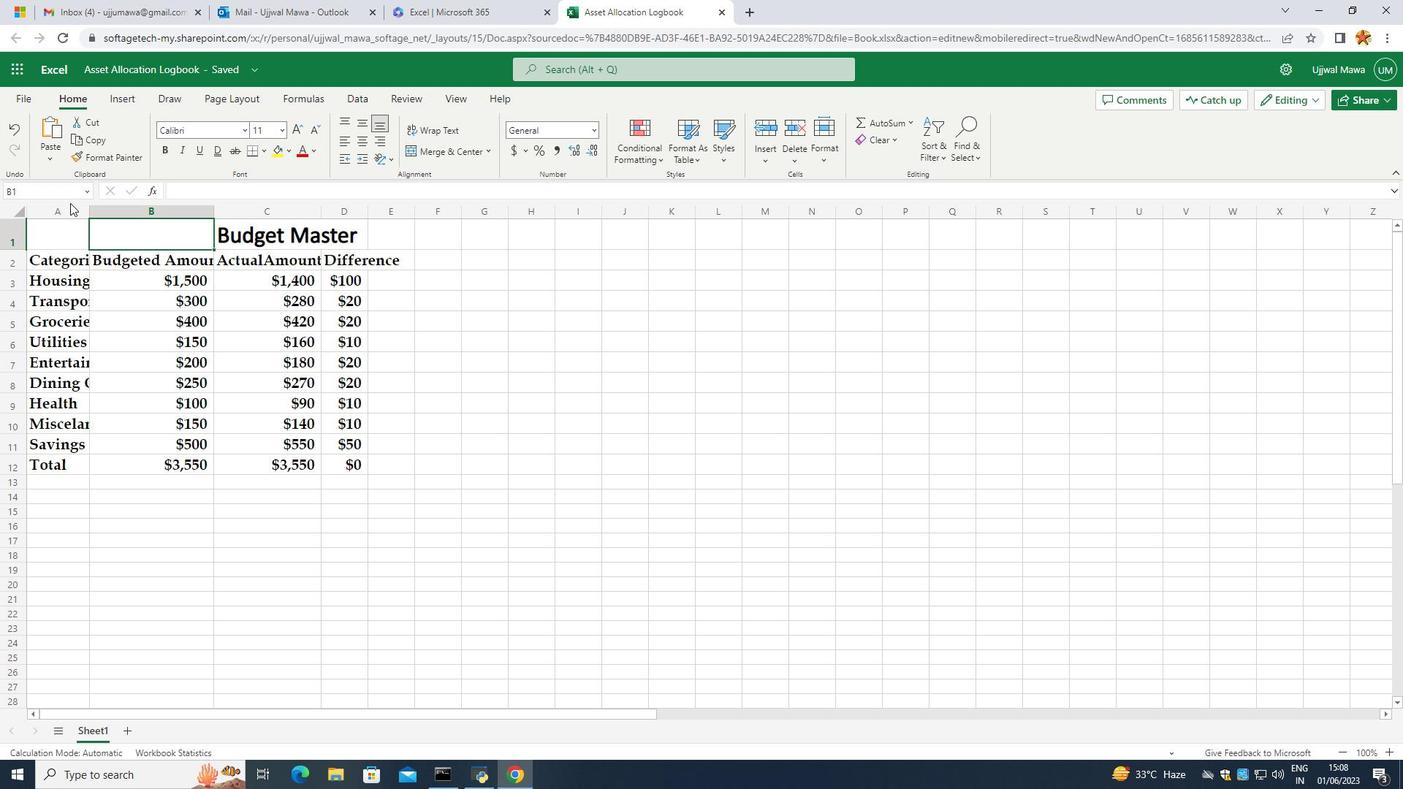 
Action: Mouse pressed left at (67, 207)
Screenshot: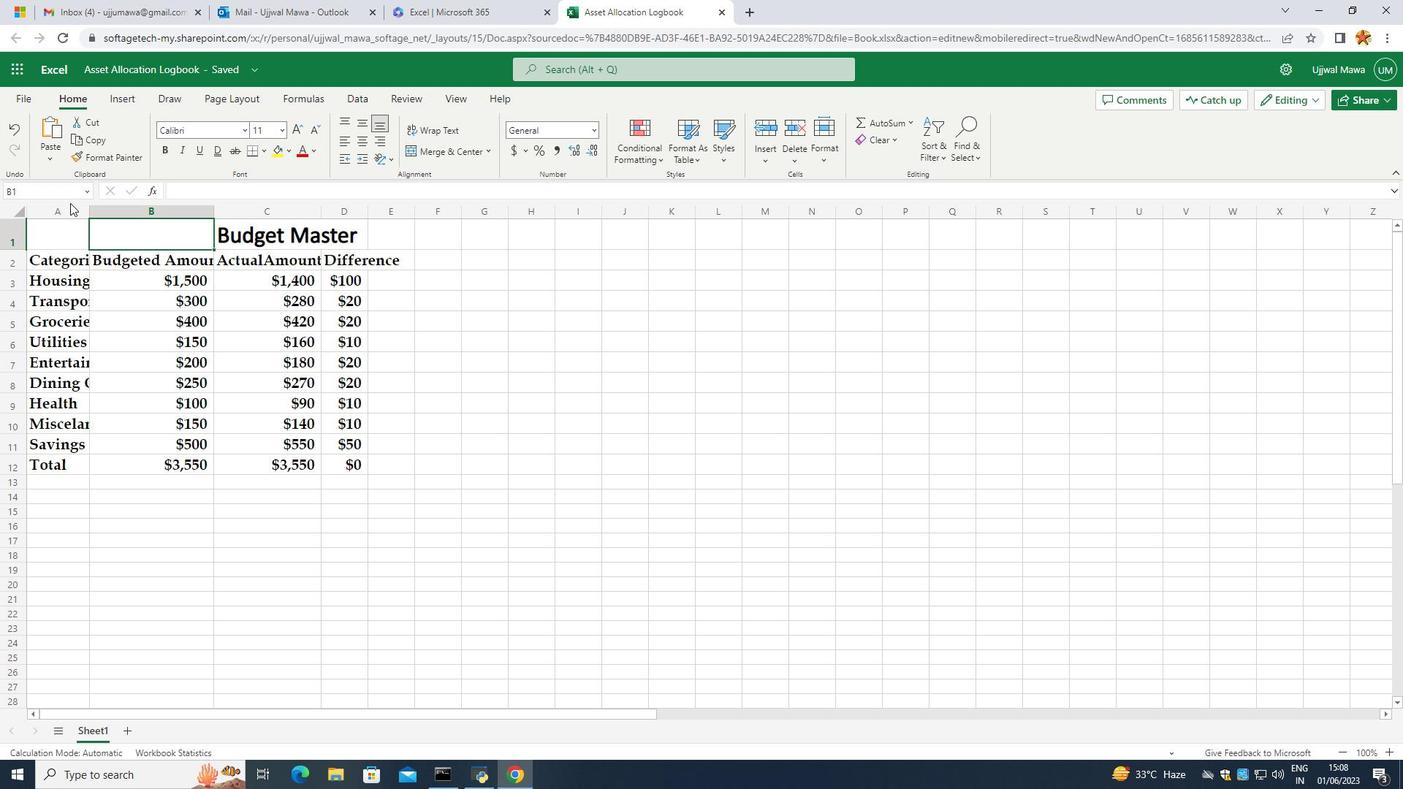 
Action: Mouse moved to (88, 214)
Screenshot: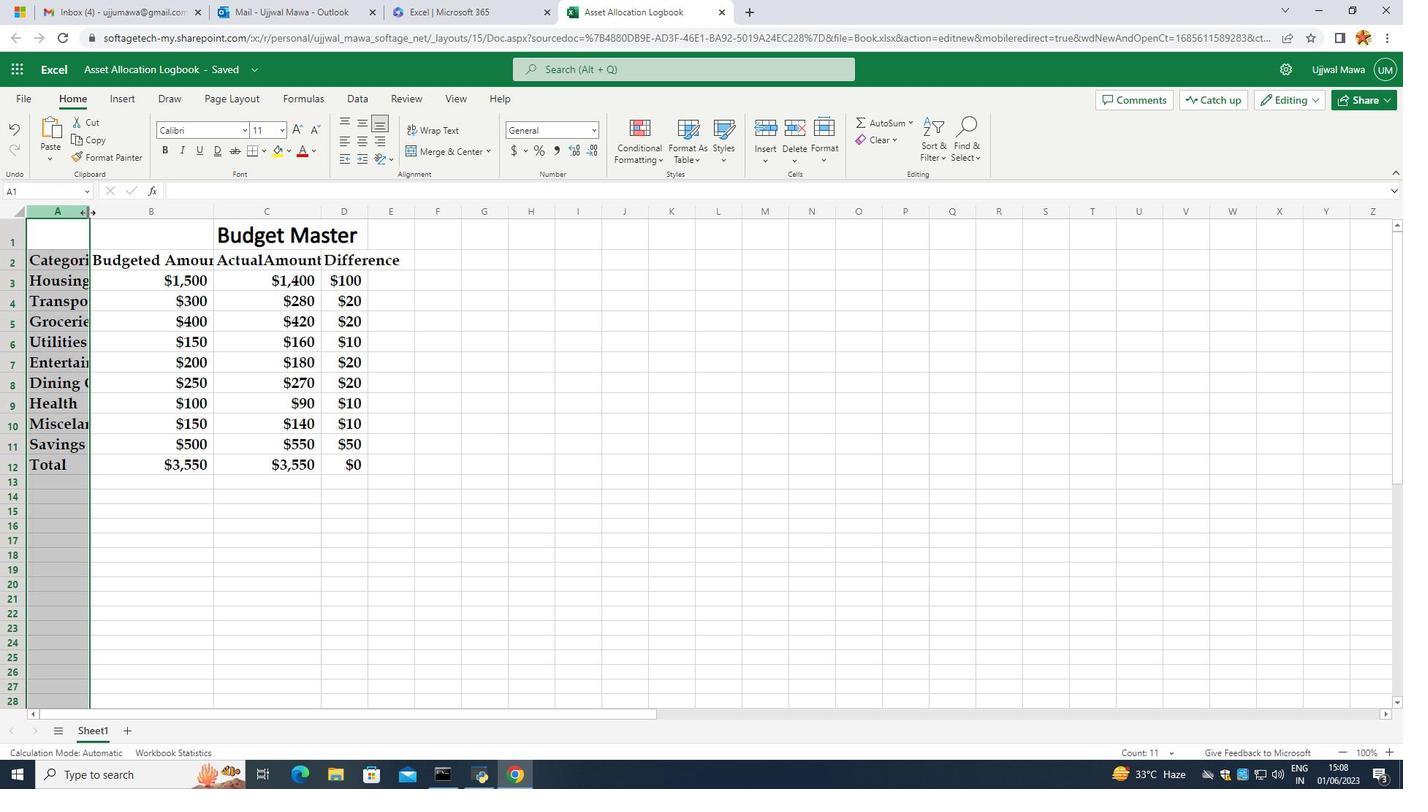 
Action: Mouse pressed left at (88, 214)
Screenshot: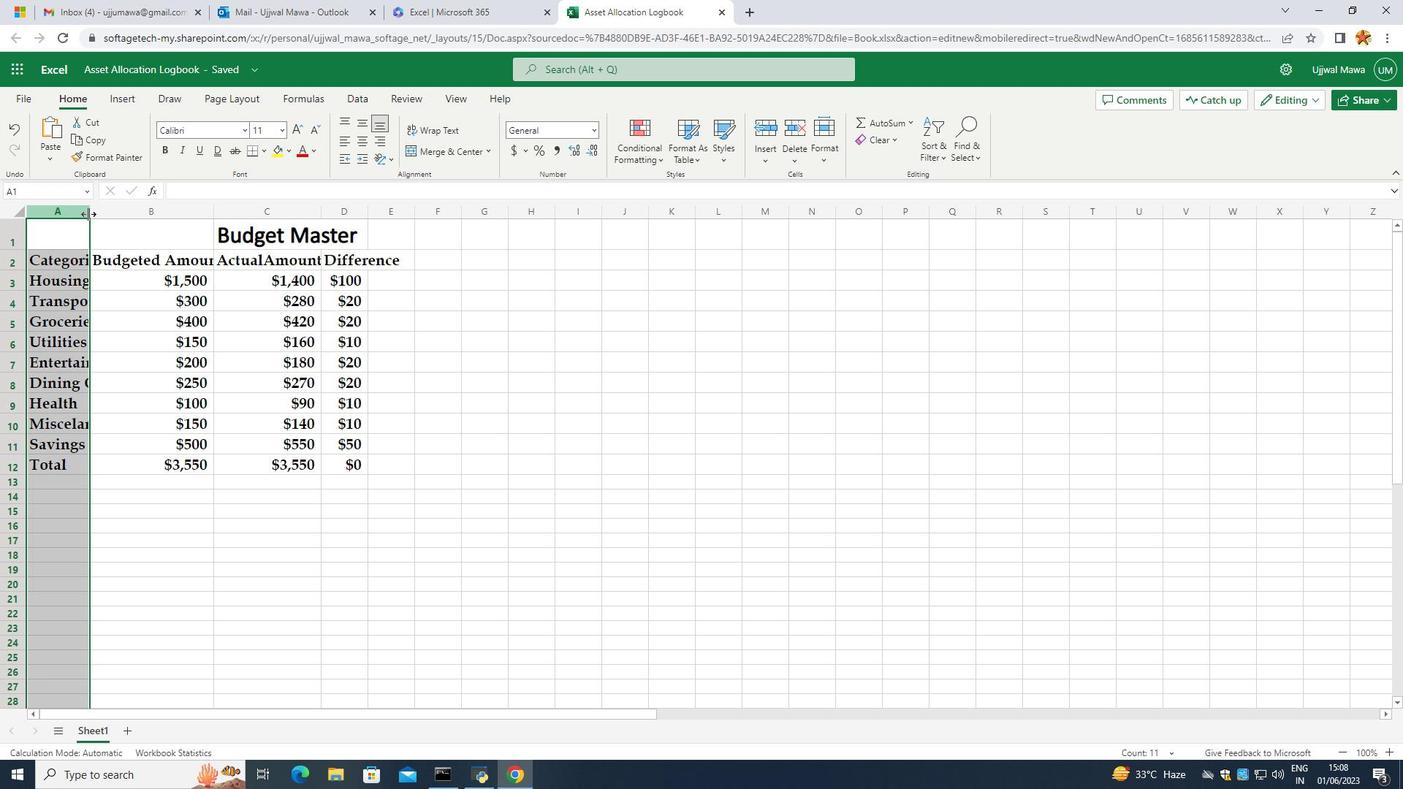 
Action: Mouse moved to (527, 342)
Screenshot: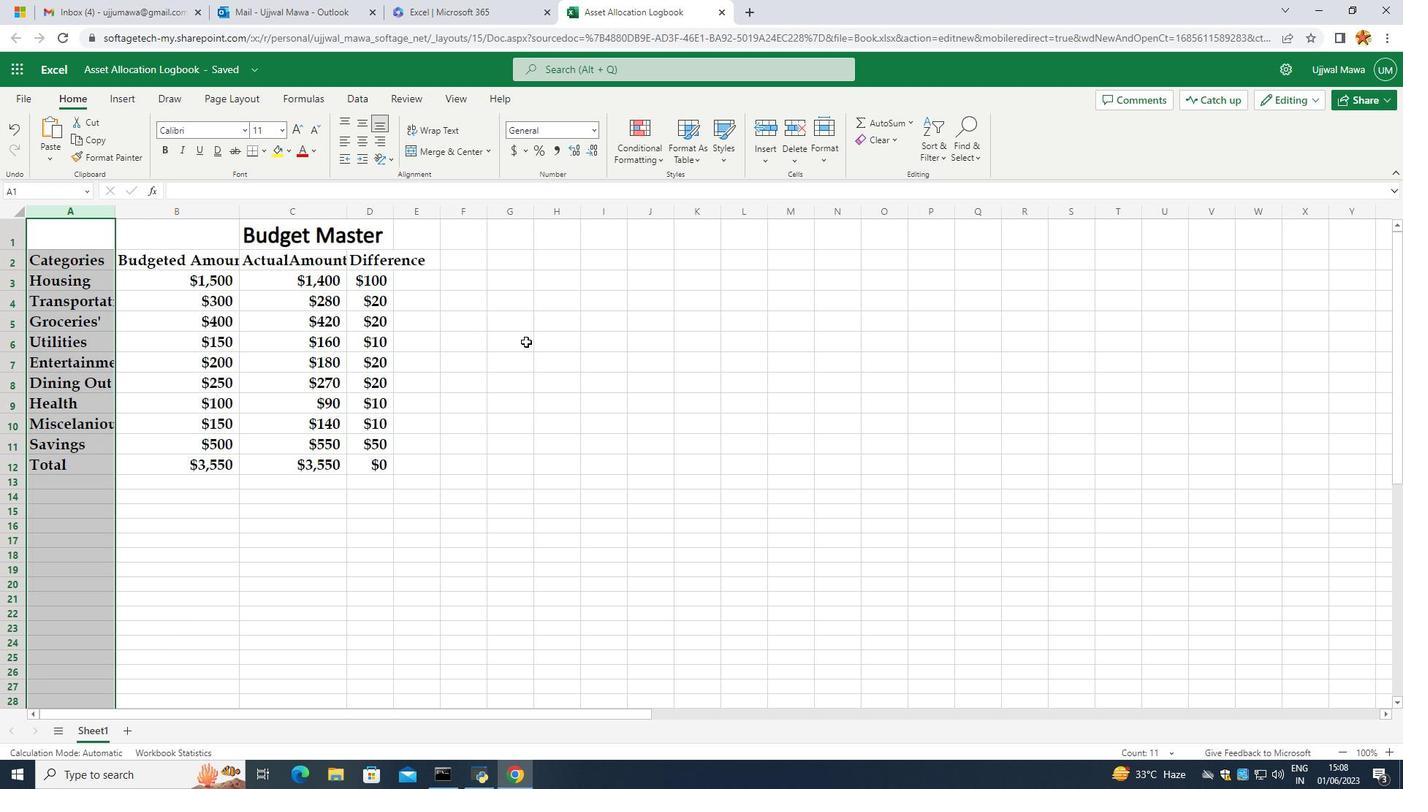 
Action: Mouse pressed left at (527, 342)
Screenshot: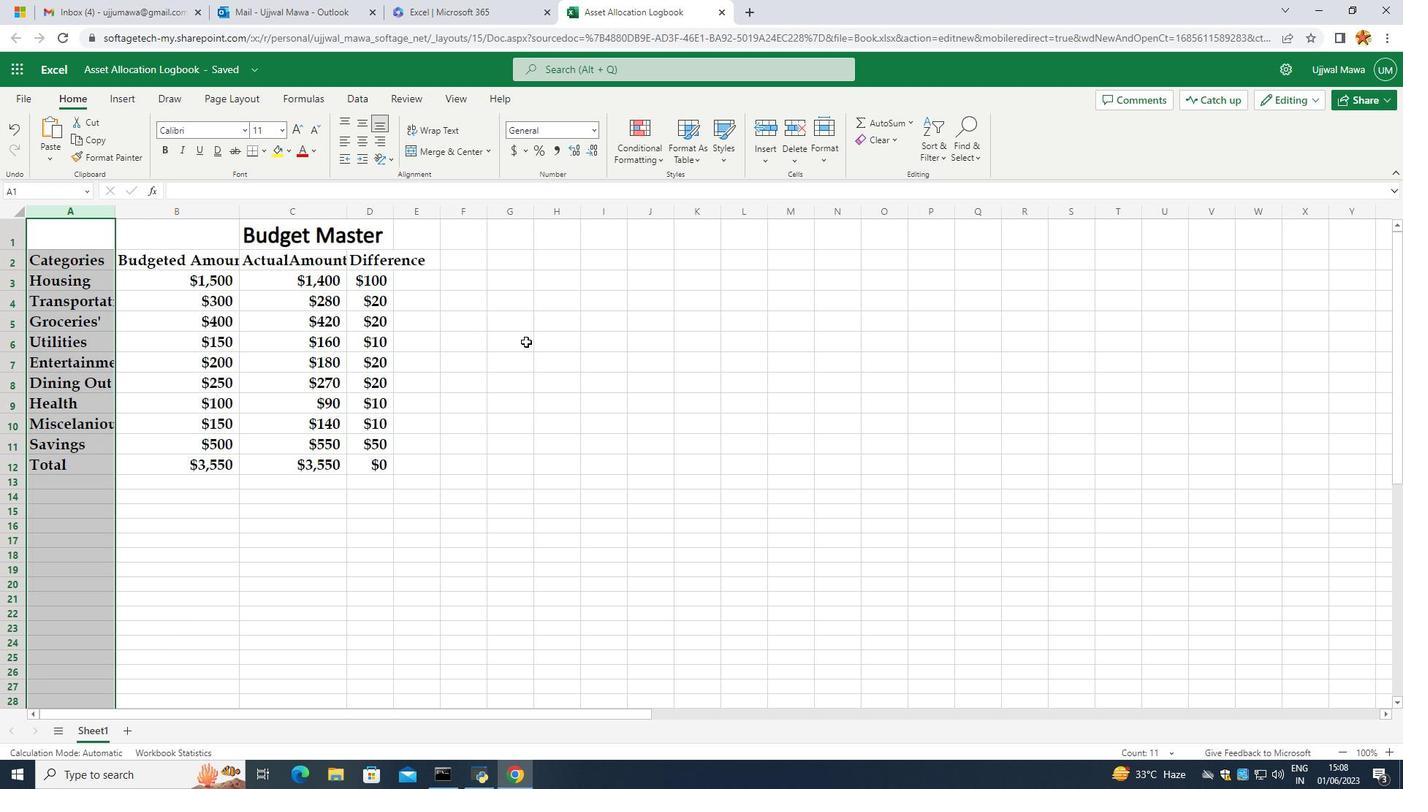 
Action: Mouse moved to (728, 421)
Screenshot: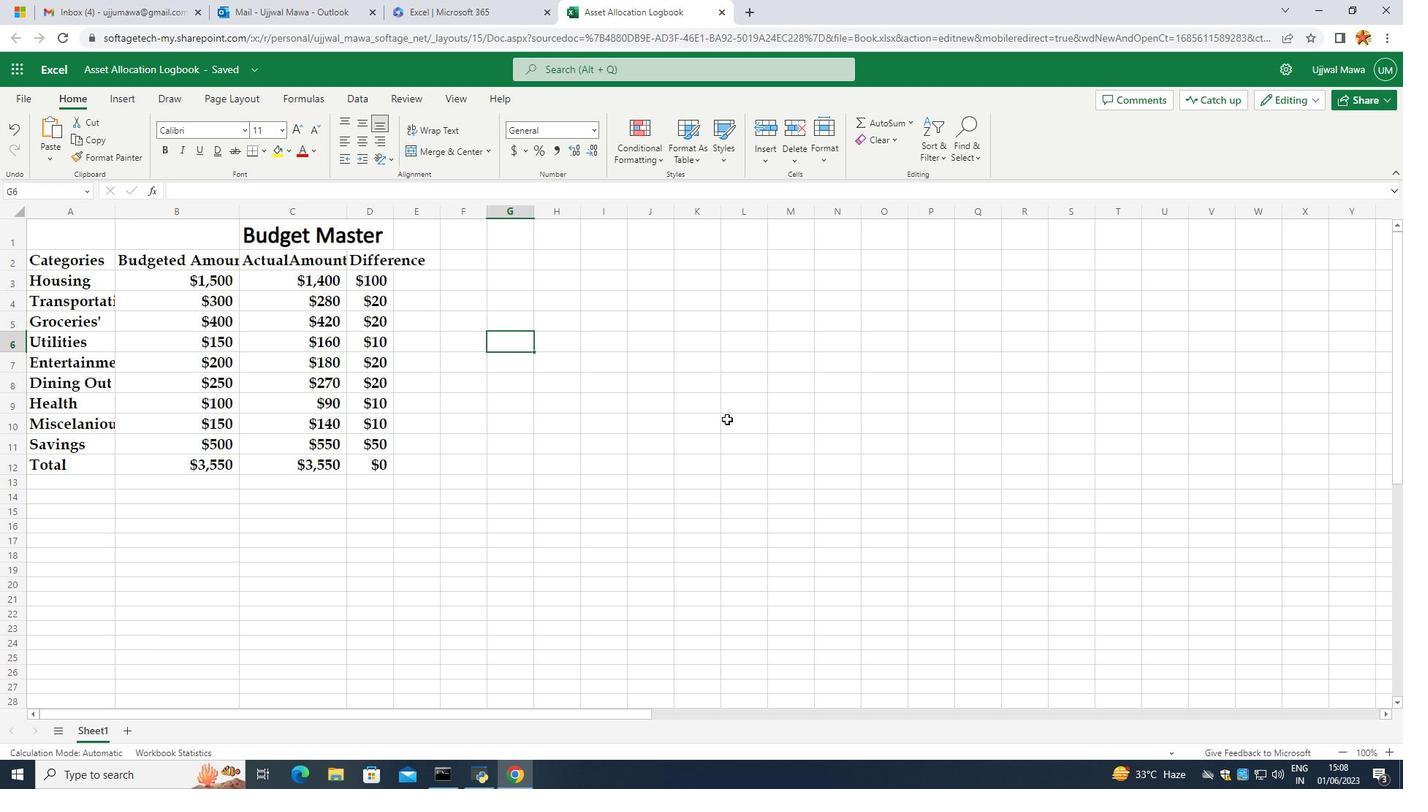 
Action: Mouse pressed left at (728, 421)
Screenshot: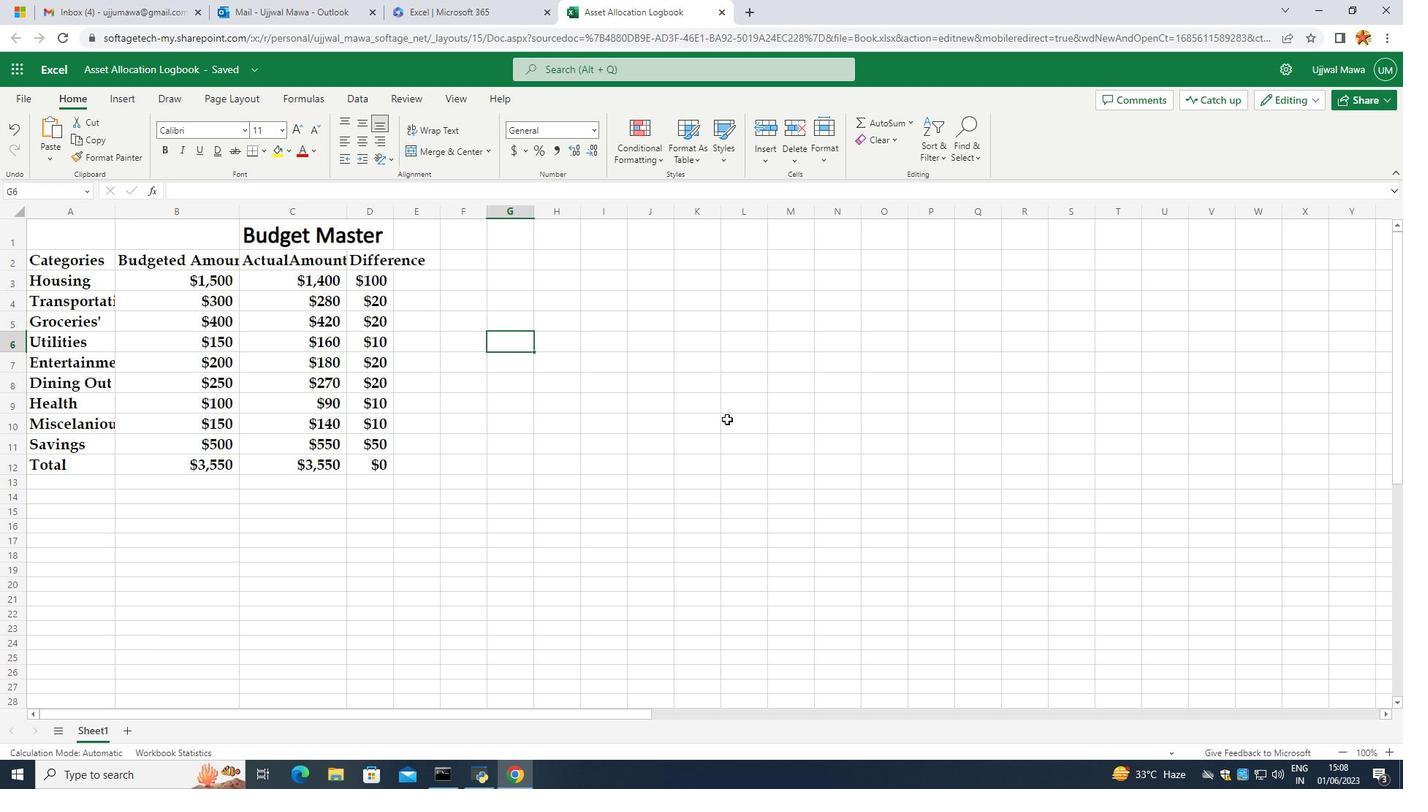
Action: Mouse moved to (67, 247)
Screenshot: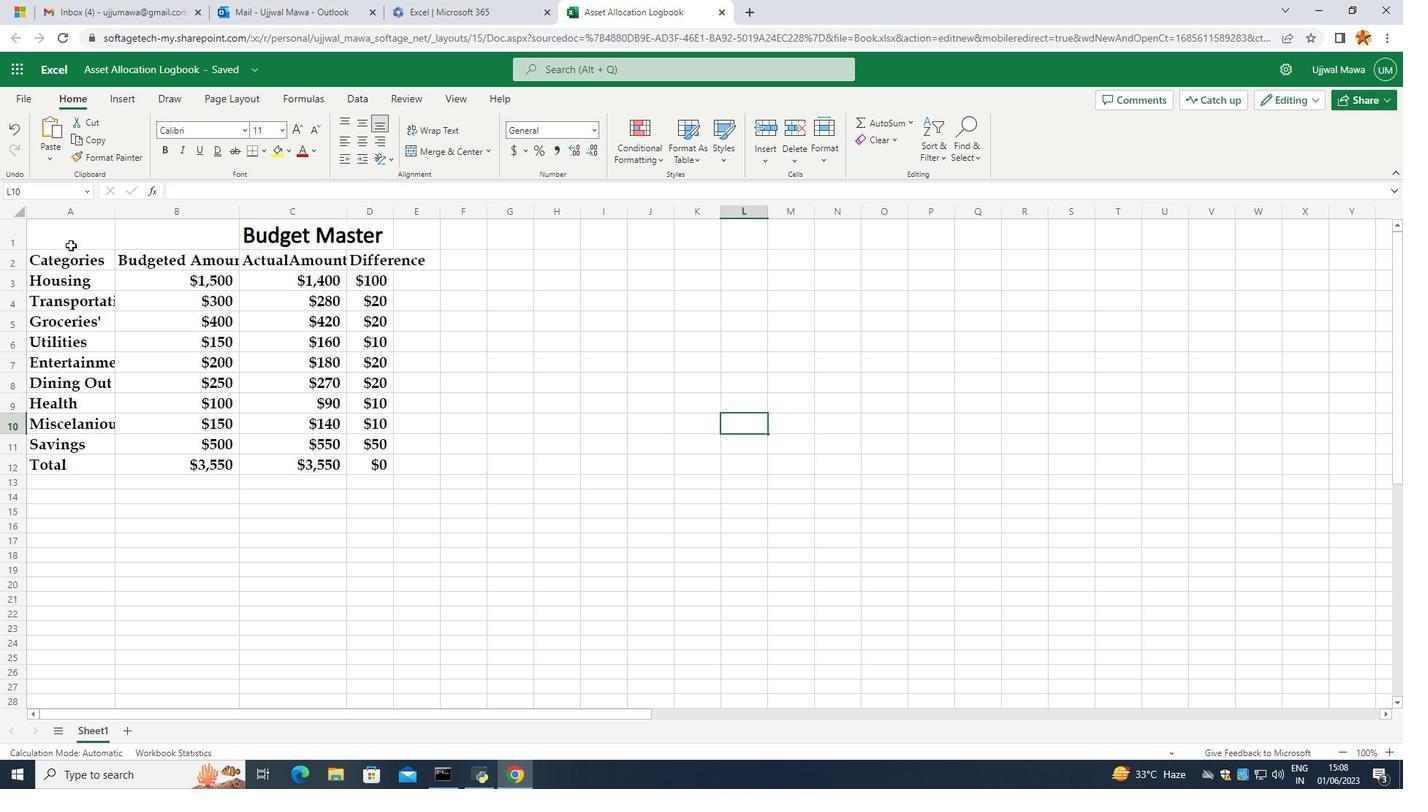 
Action: Mouse pressed left at (67, 247)
Screenshot: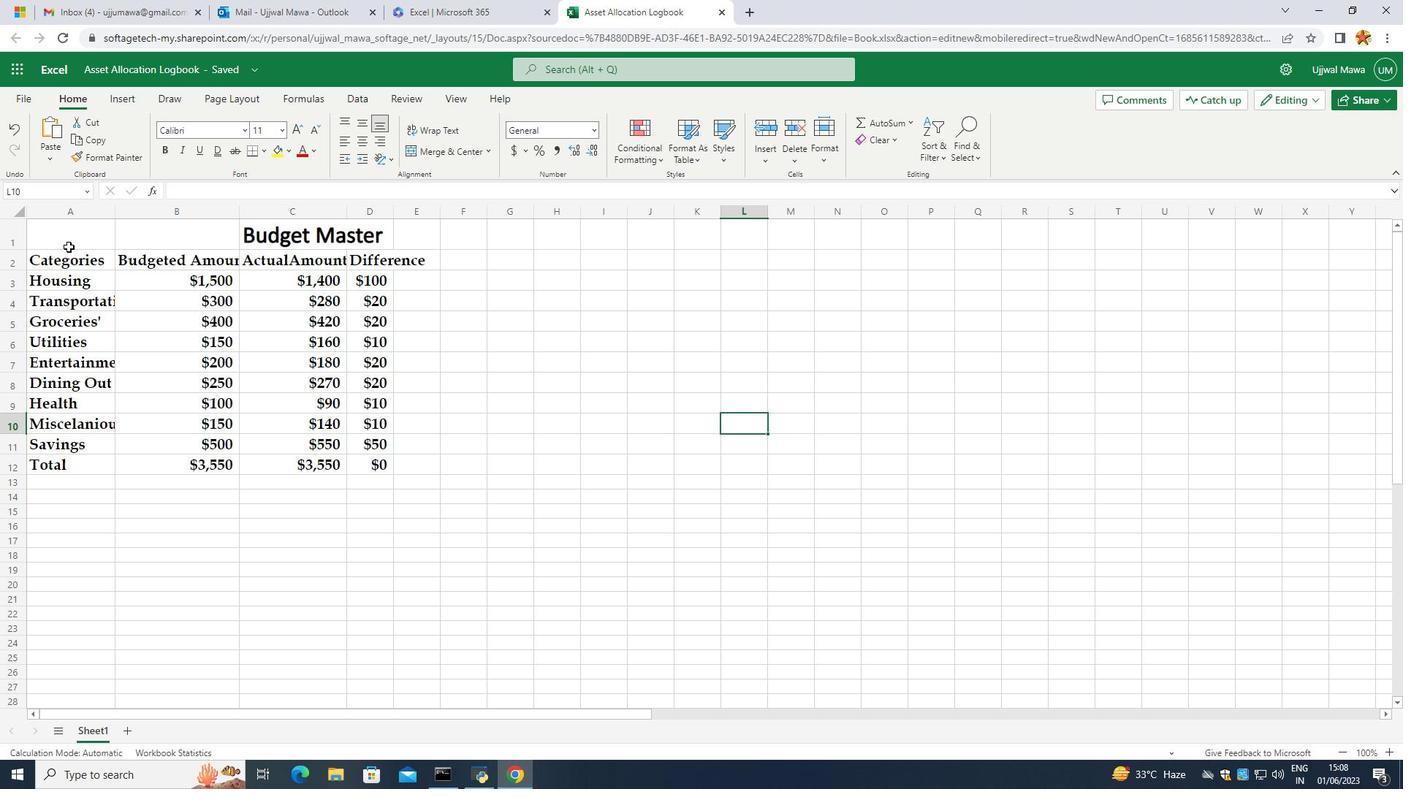 
Action: Mouse moved to (358, 125)
Screenshot: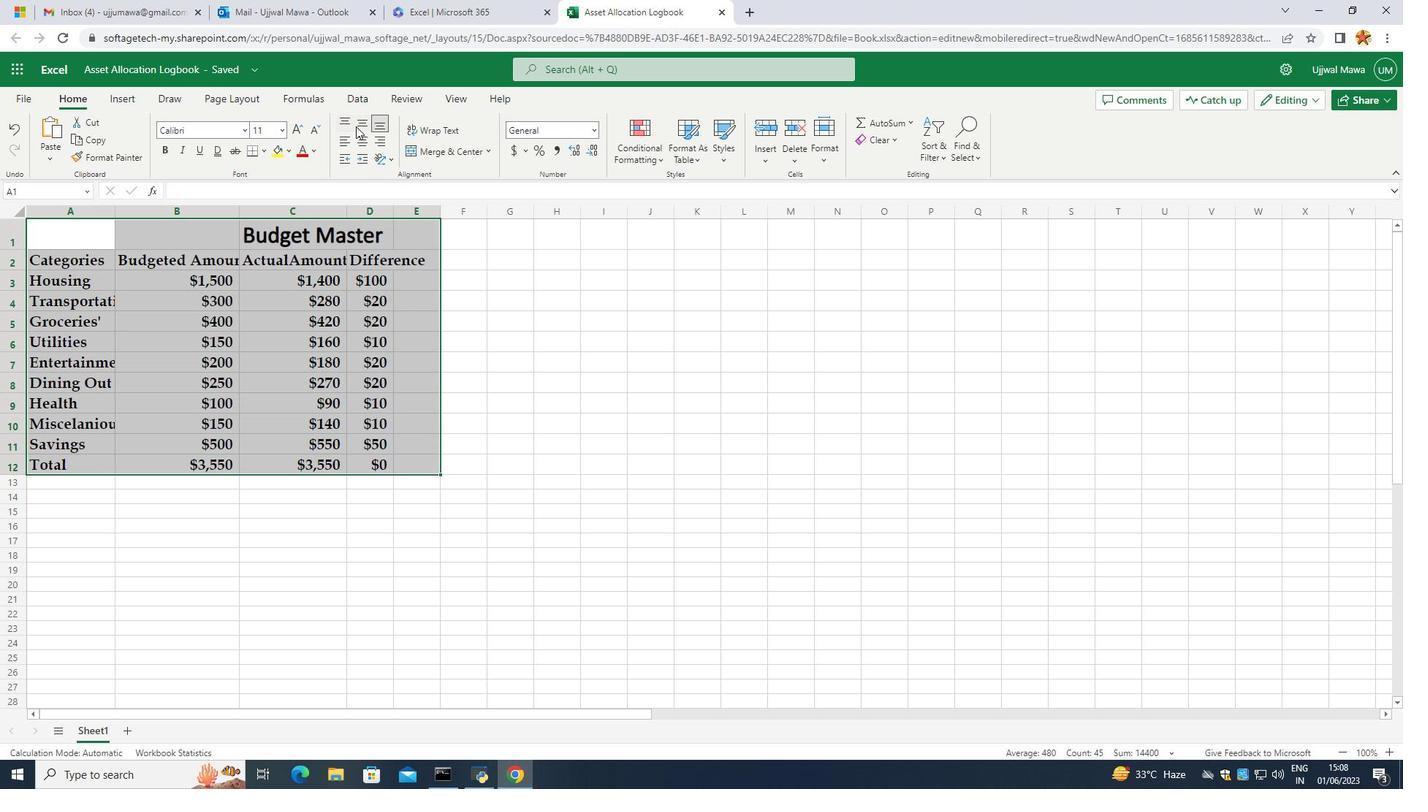 
Action: Mouse pressed left at (358, 125)
Screenshot: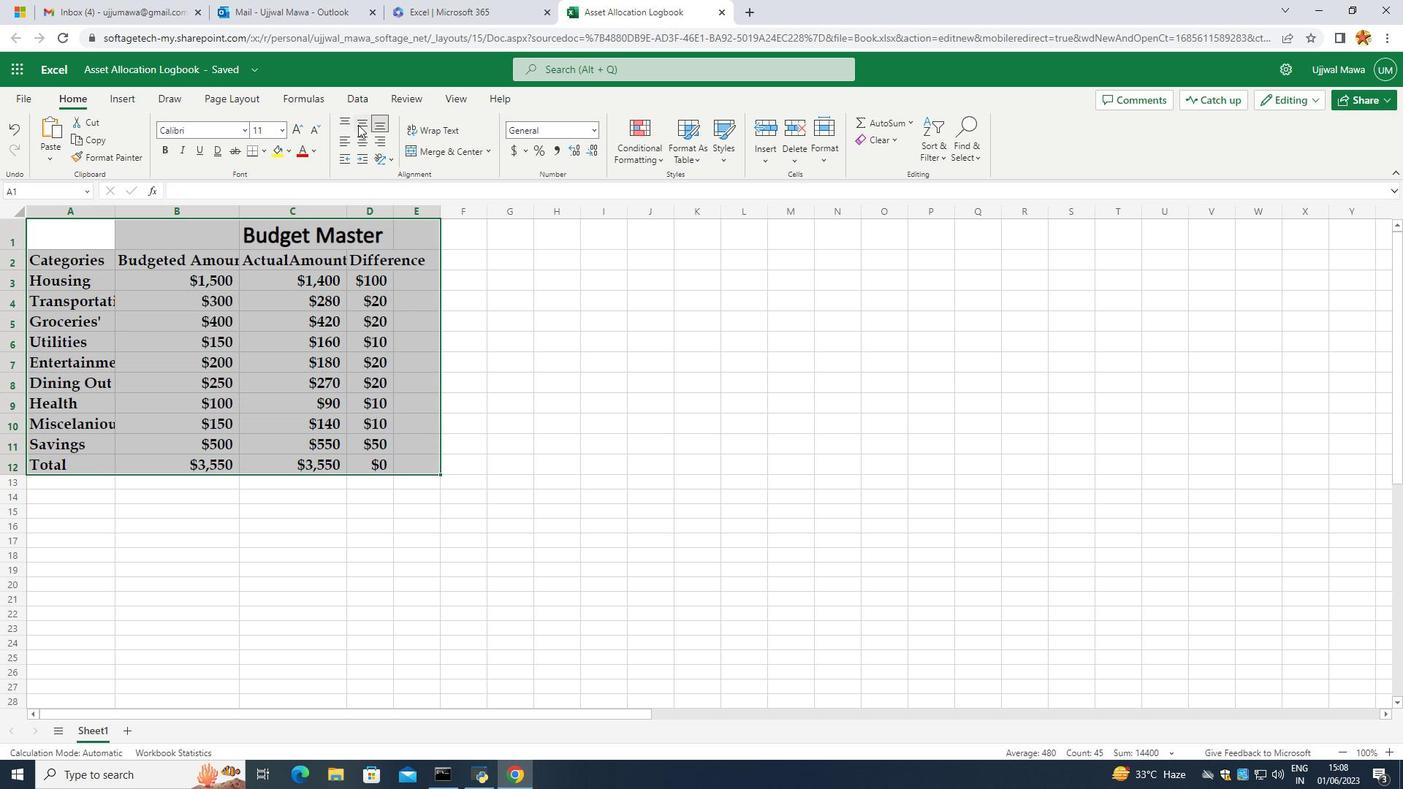 
Action: Mouse moved to (341, 143)
Screenshot: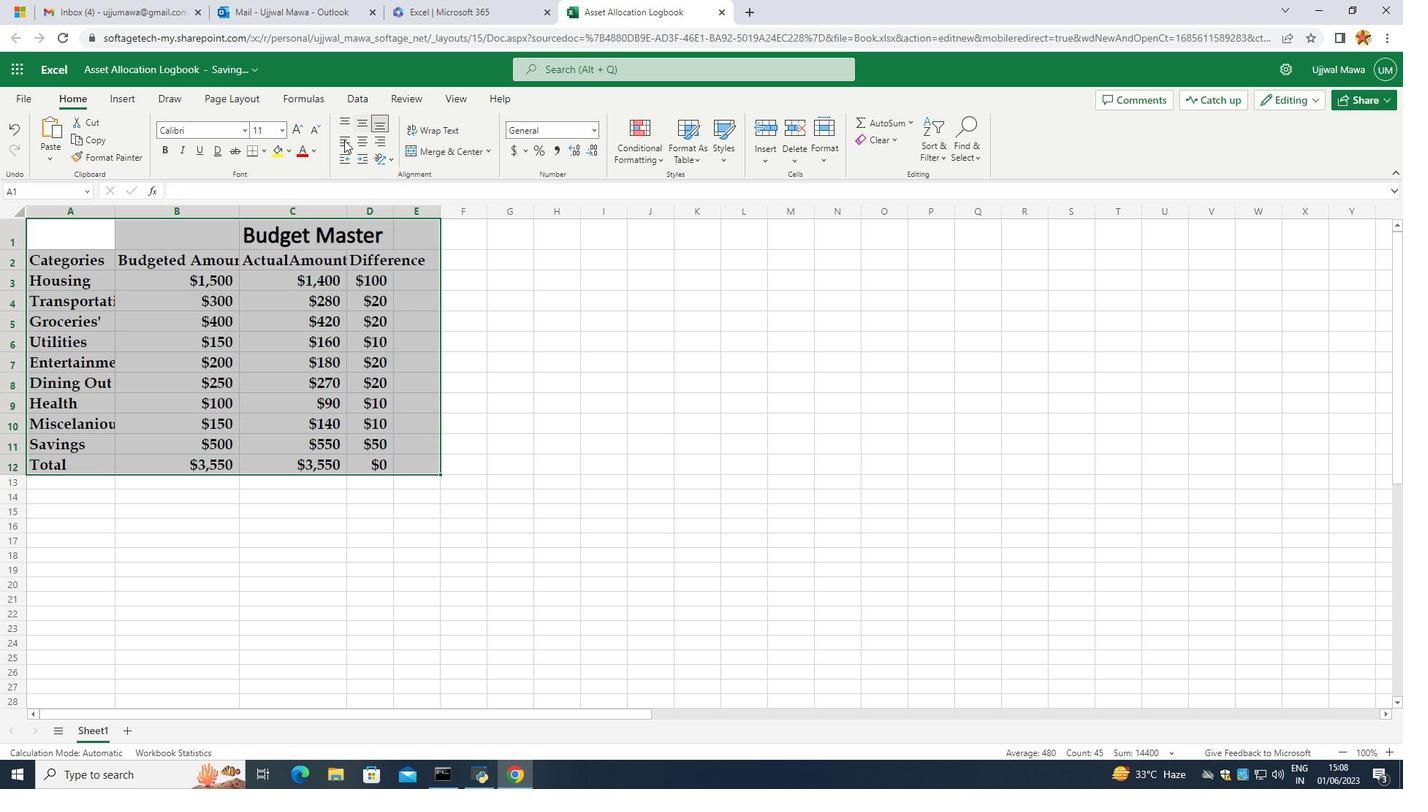 
Action: Mouse pressed left at (341, 143)
Screenshot: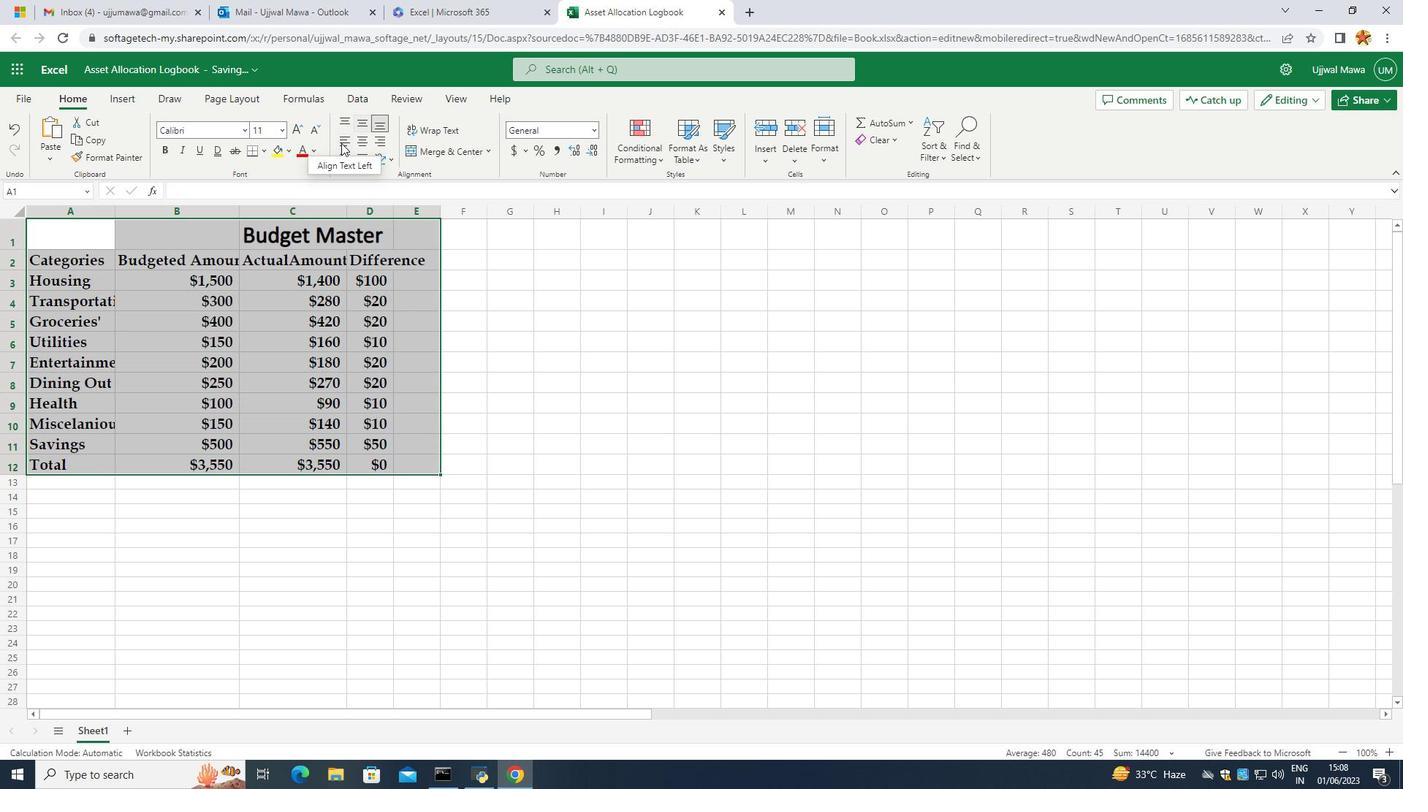 
Action: Mouse moved to (676, 365)
Screenshot: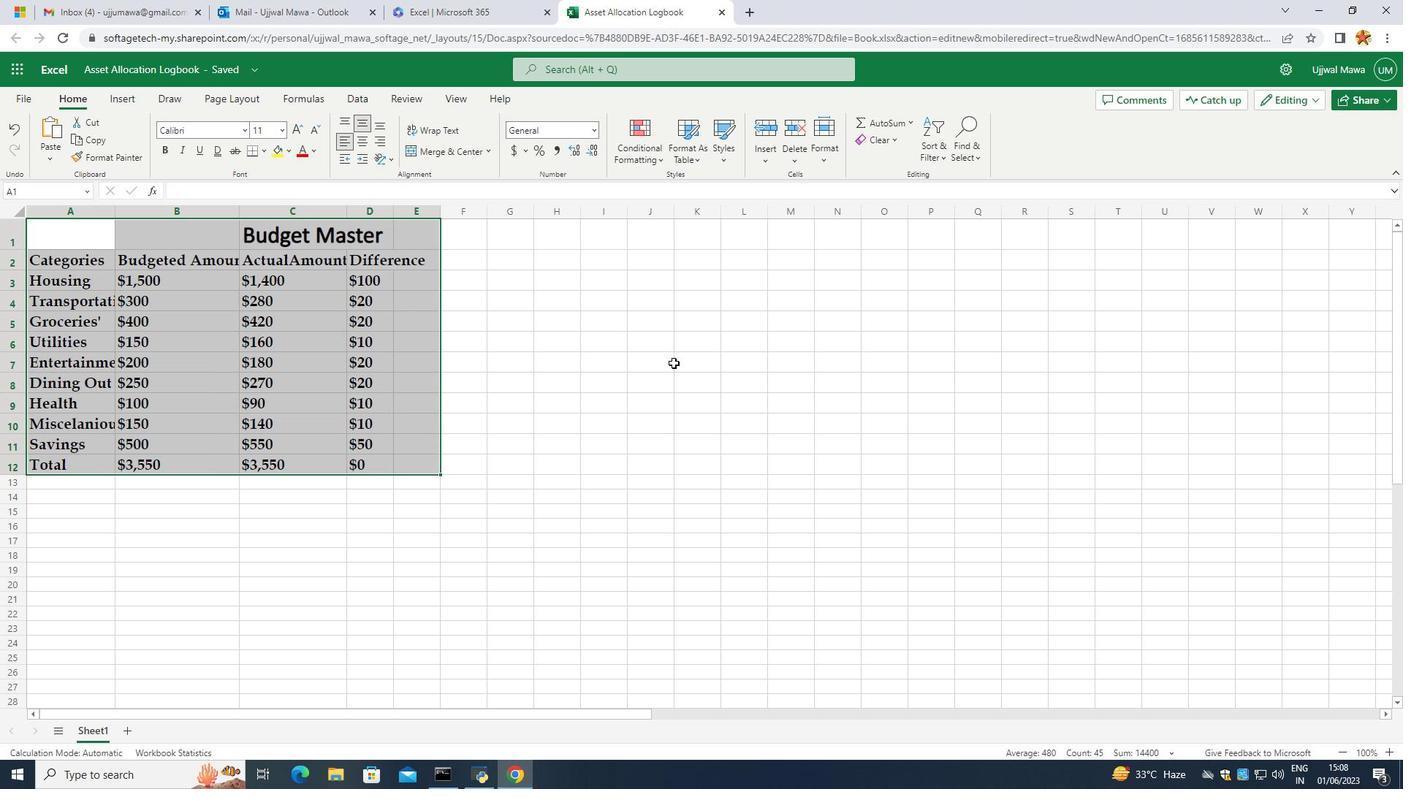 
Action: Mouse pressed left at (676, 365)
Screenshot: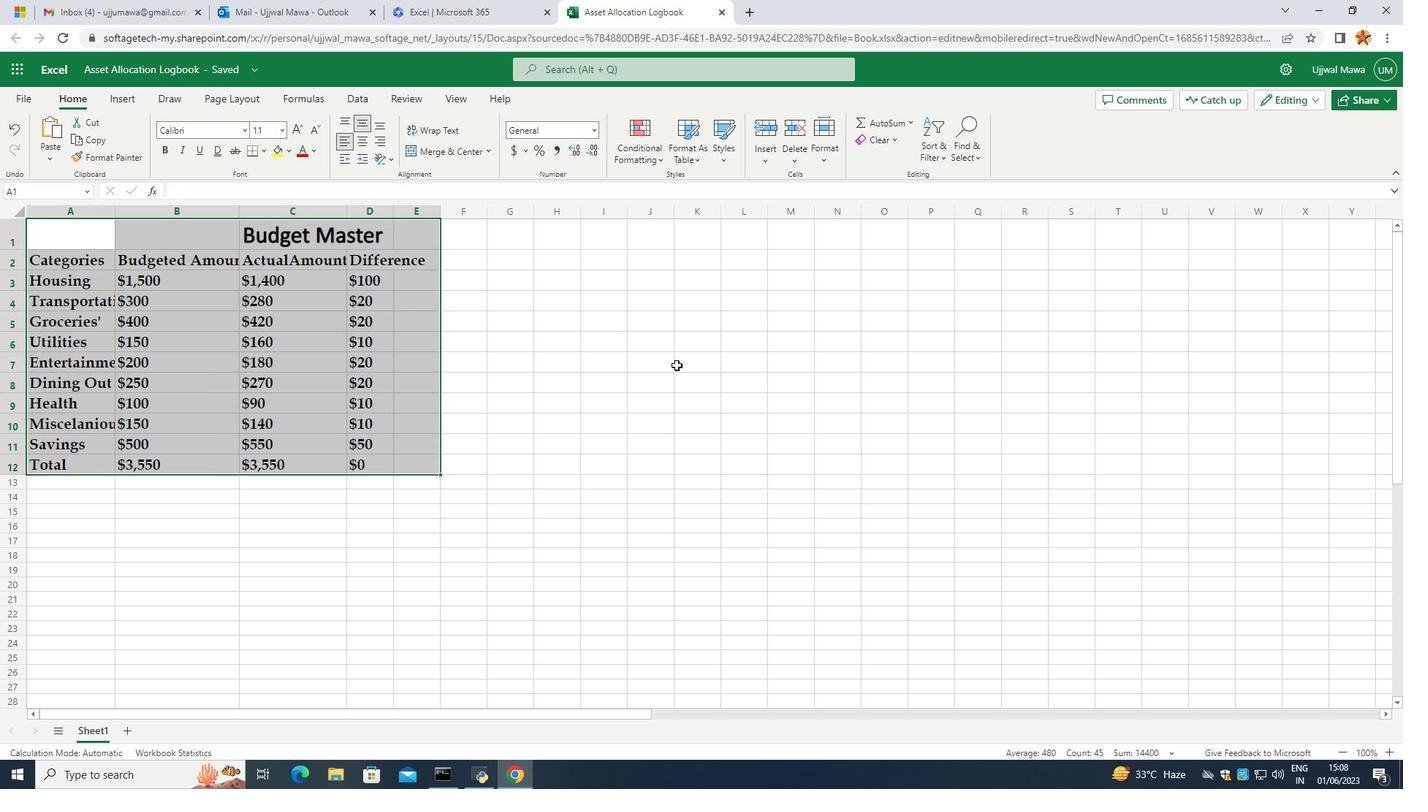 
Action: Mouse moved to (668, 361)
Screenshot: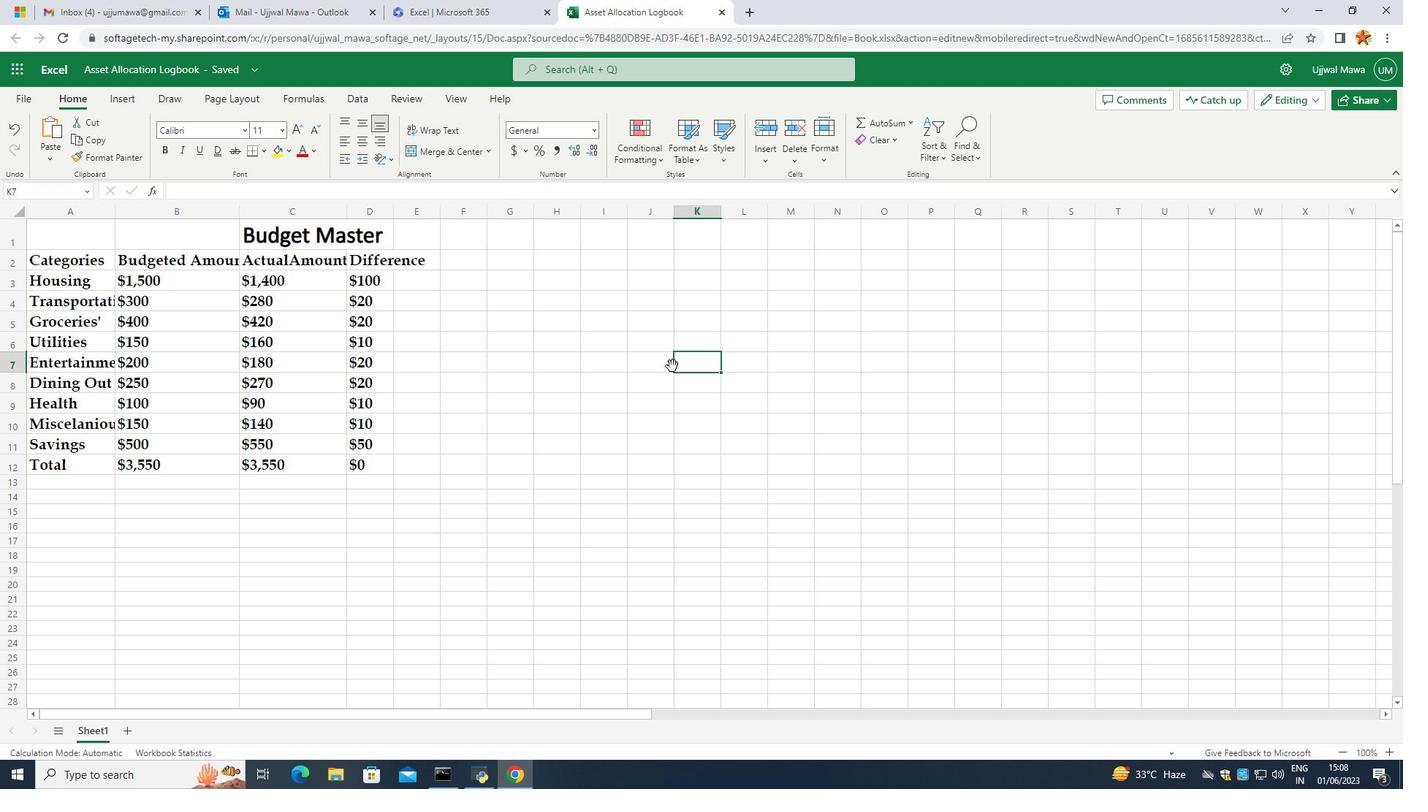 
